 Task: Add a signature Kara Hall containing With sincere appreciation and gratitude, Kara Hall to email address softage.8@softage.net and add a label Business intelligence
Action: Mouse moved to (1243, 66)
Screenshot: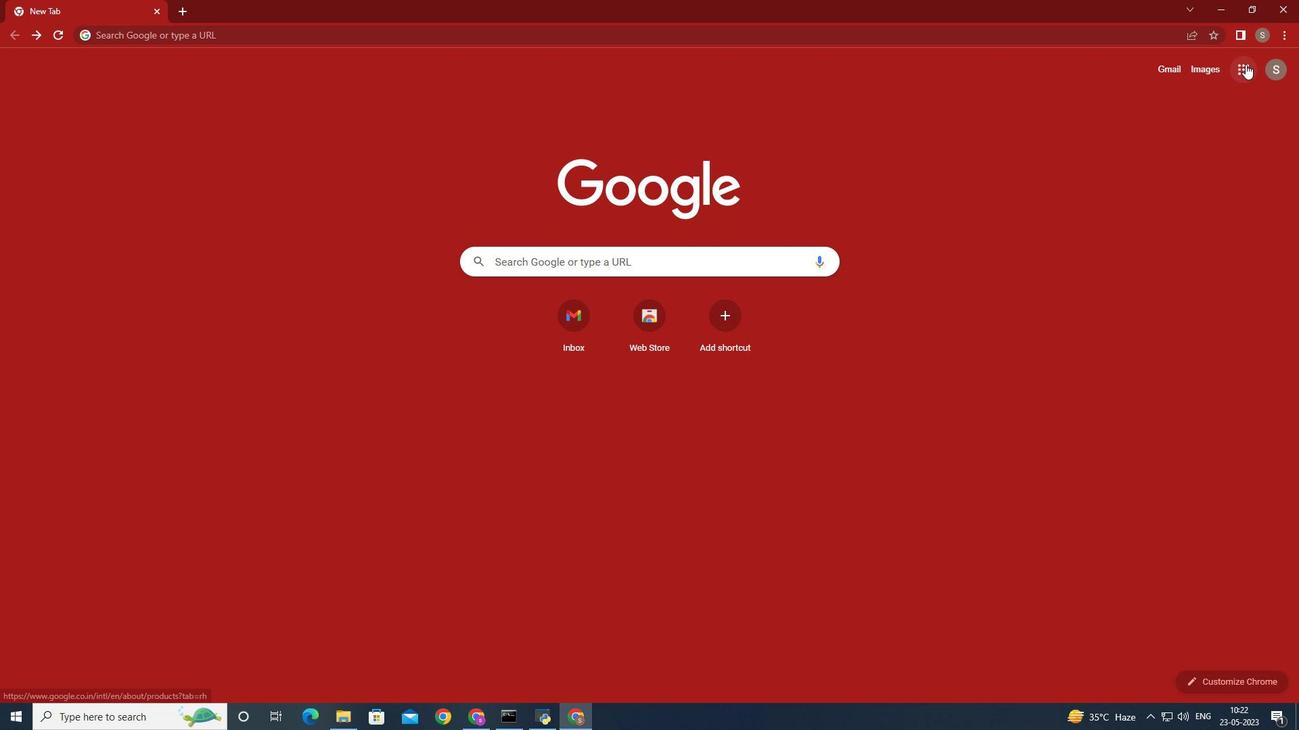
Action: Mouse pressed left at (1243, 66)
Screenshot: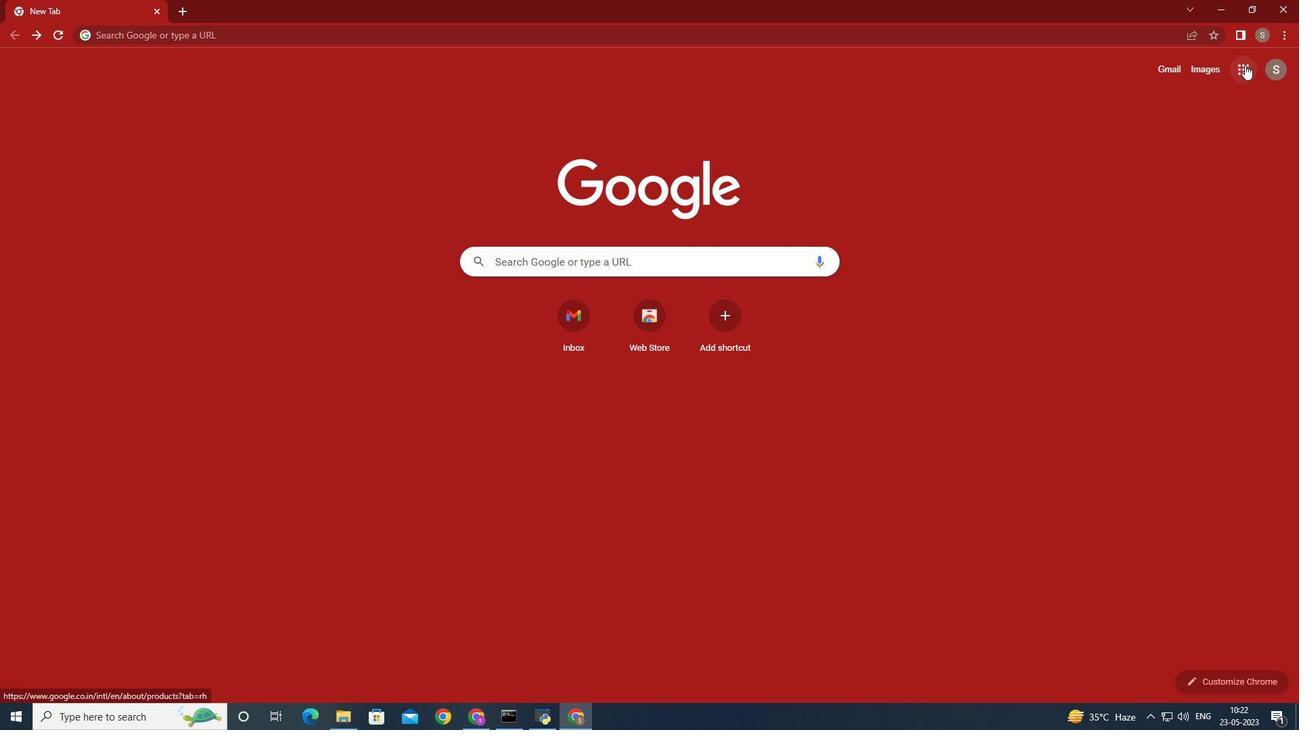 
Action: Mouse moved to (1184, 129)
Screenshot: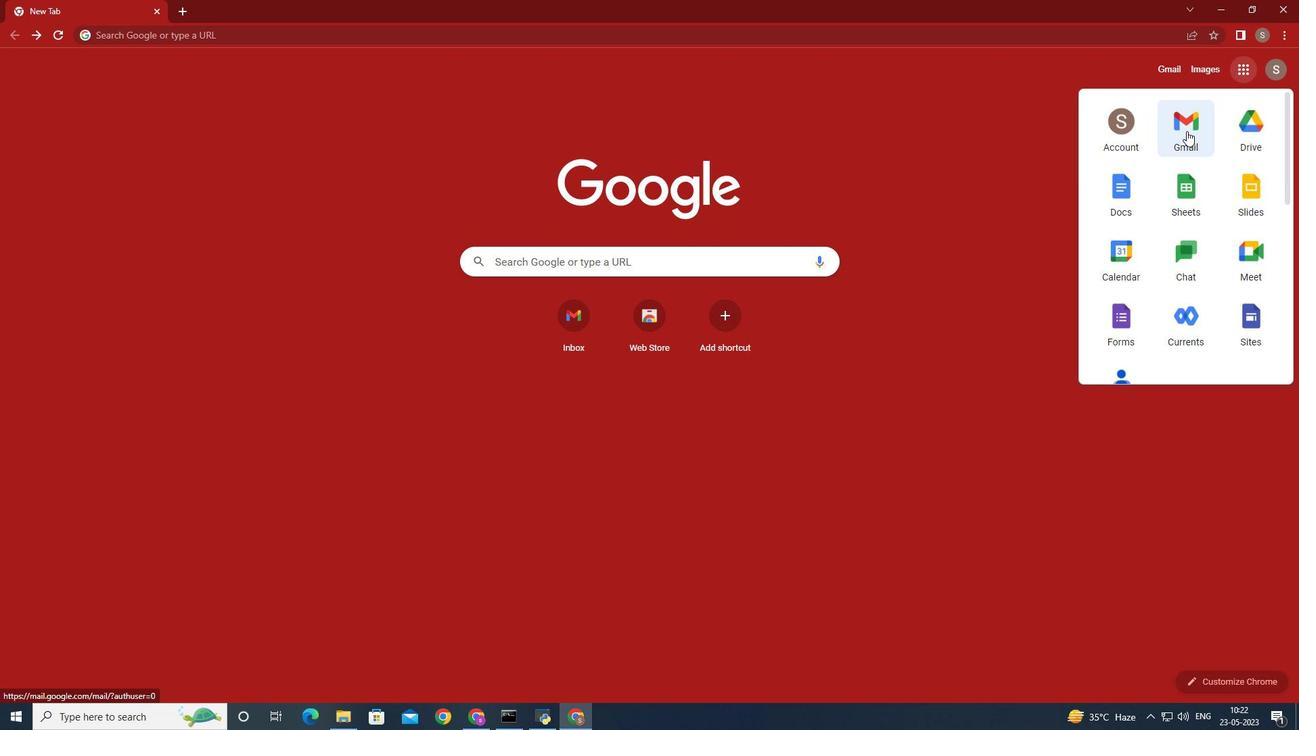 
Action: Mouse pressed left at (1184, 129)
Screenshot: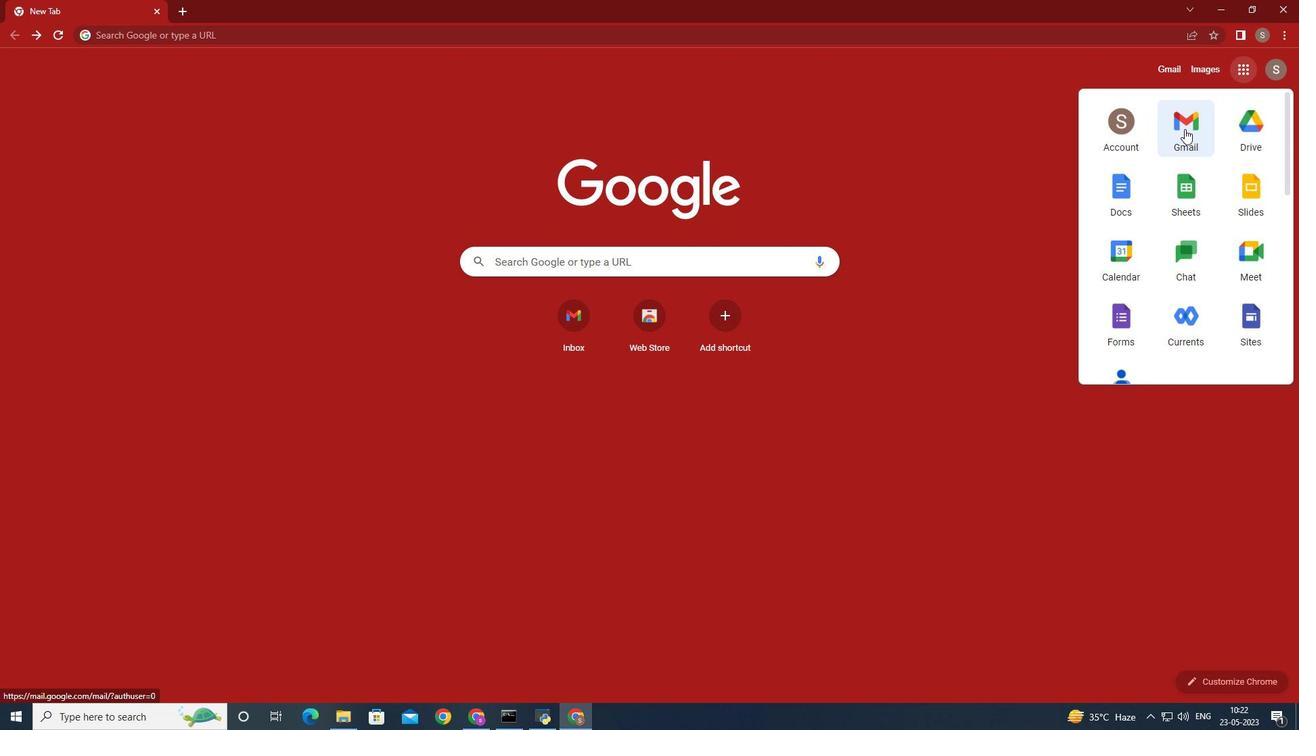 
Action: Mouse moved to (1143, 97)
Screenshot: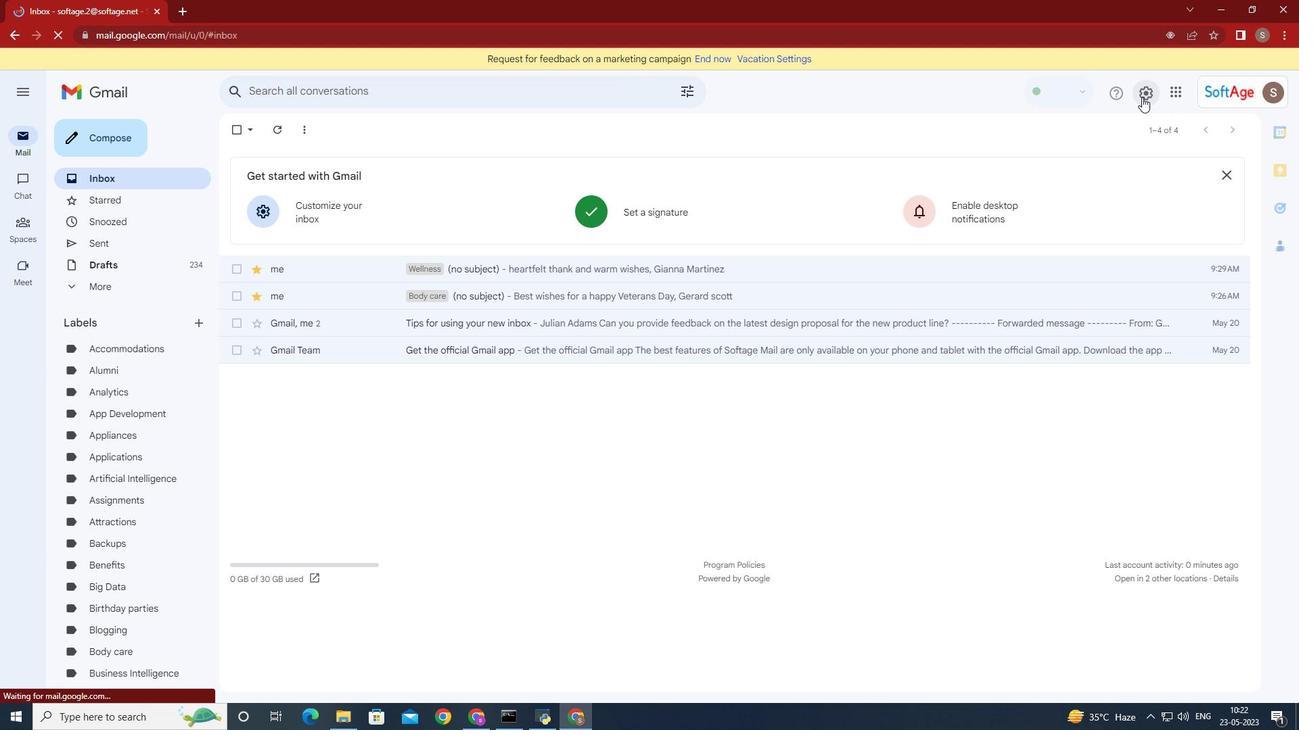 
Action: Mouse pressed left at (1143, 97)
Screenshot: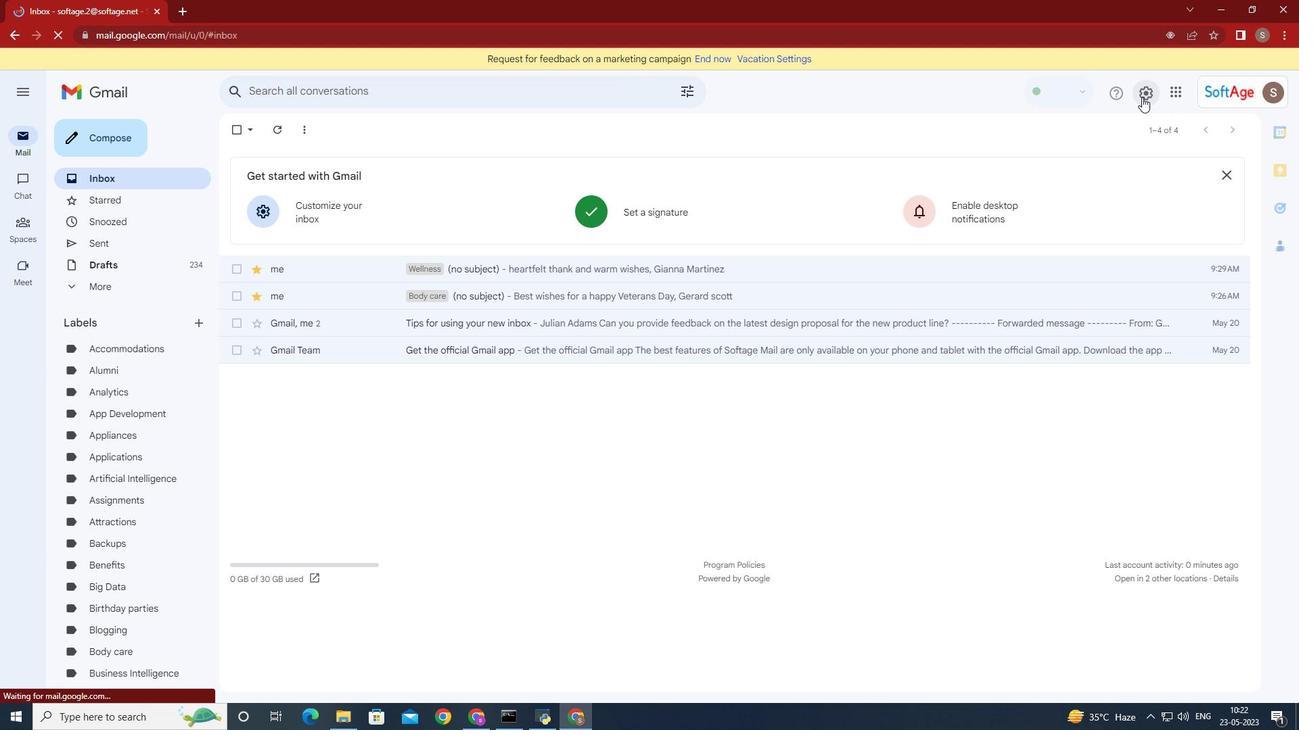 
Action: Mouse moved to (1156, 155)
Screenshot: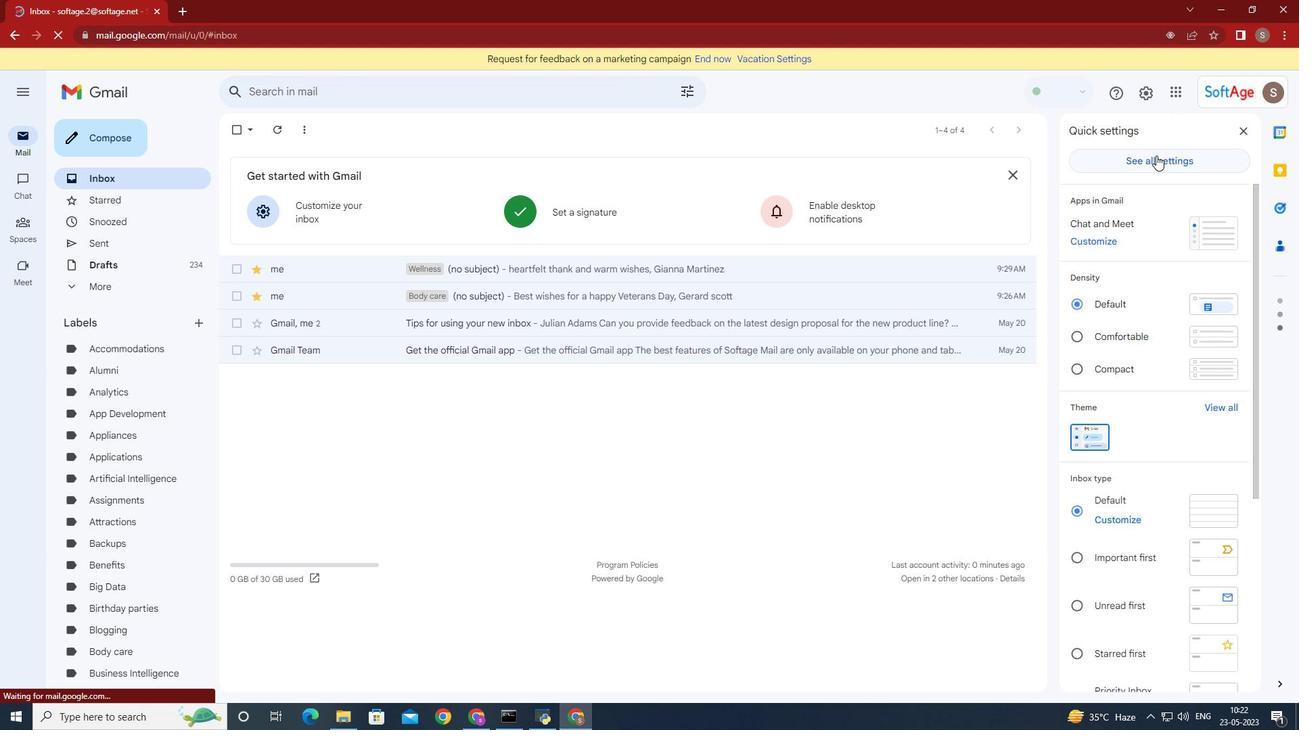 
Action: Mouse pressed left at (1156, 155)
Screenshot: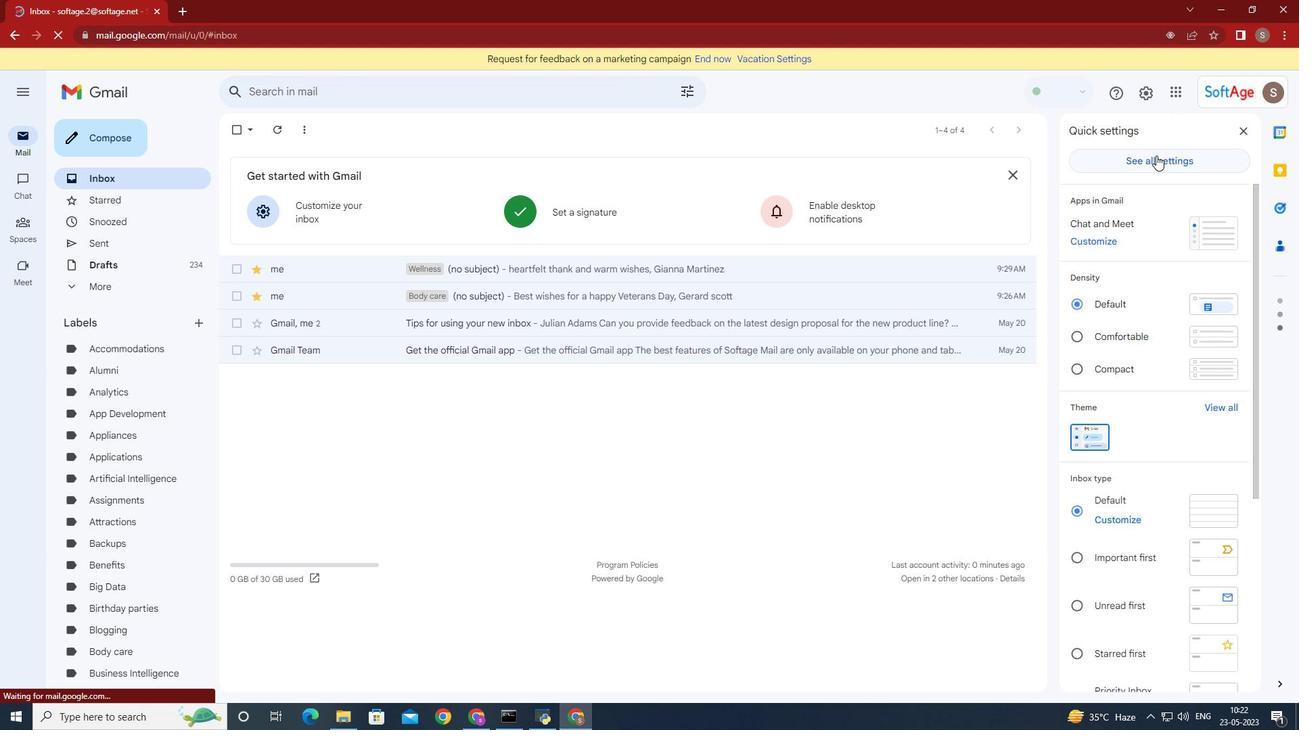 
Action: Mouse moved to (876, 188)
Screenshot: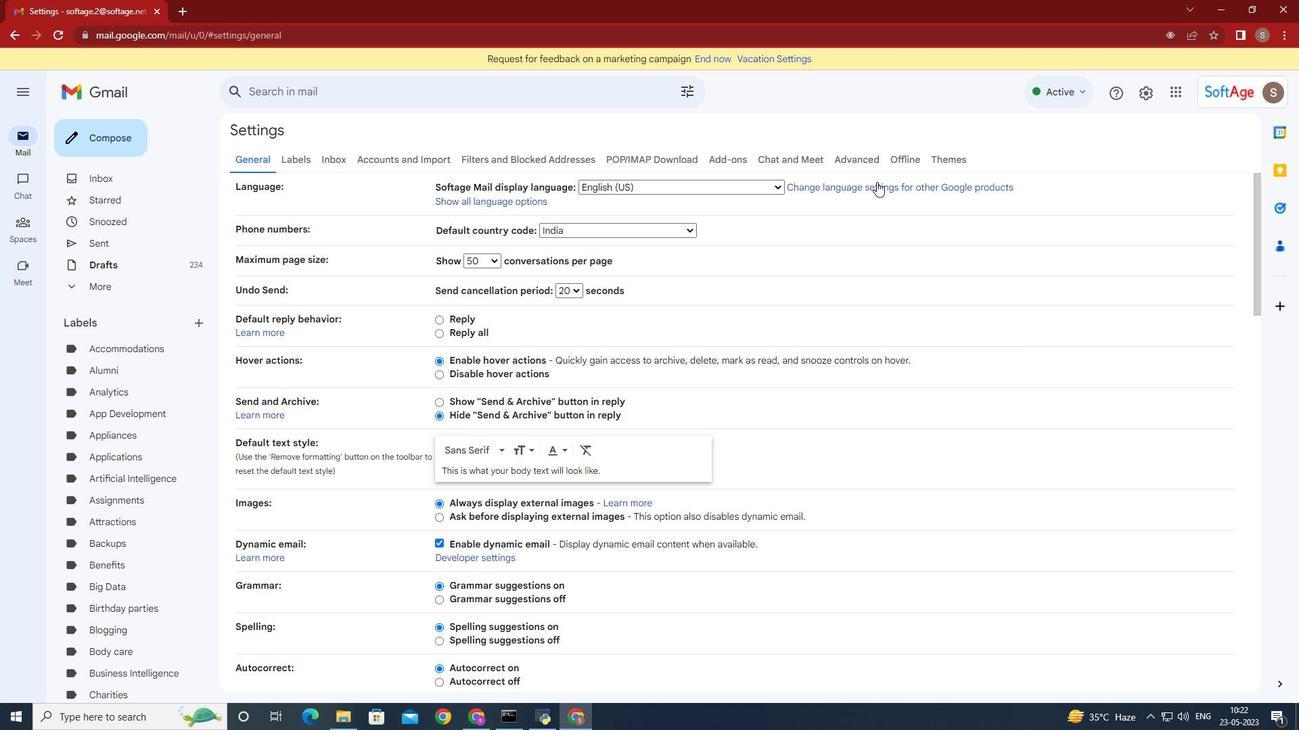 
Action: Mouse scrolled (876, 187) with delta (0, 0)
Screenshot: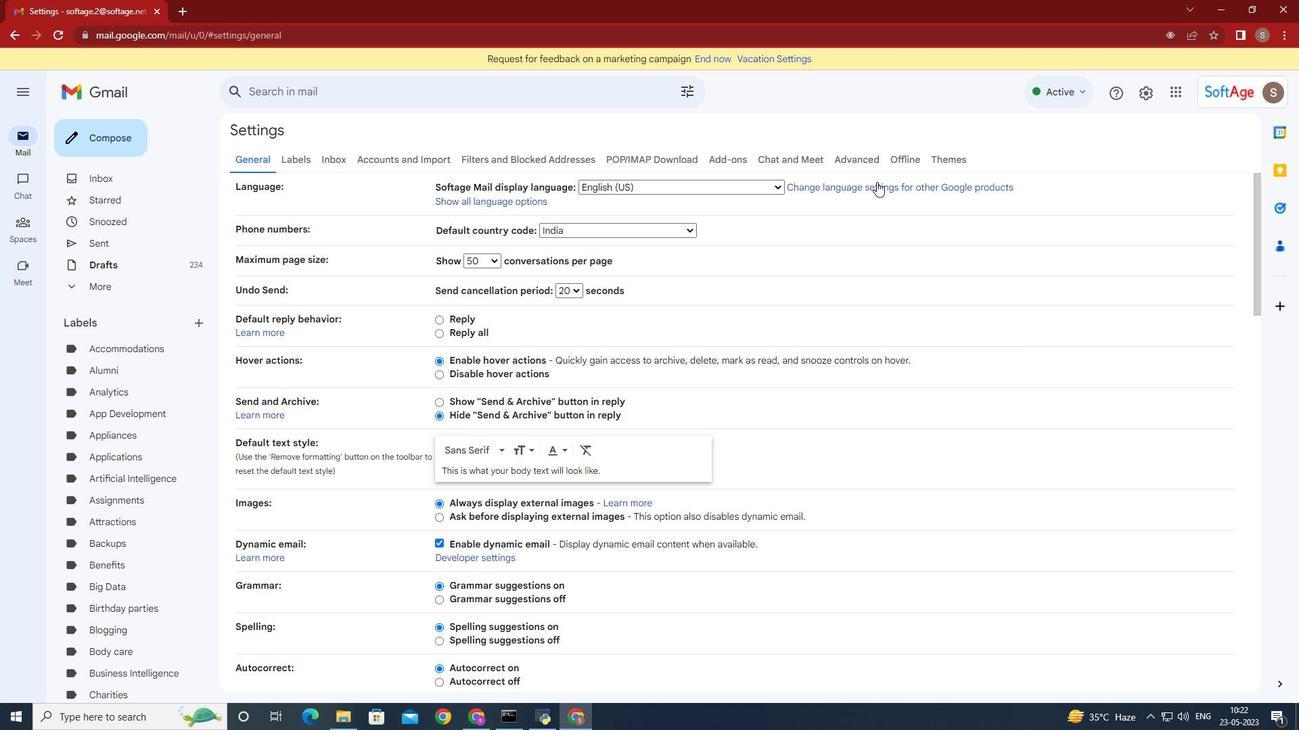 
Action: Mouse moved to (877, 190)
Screenshot: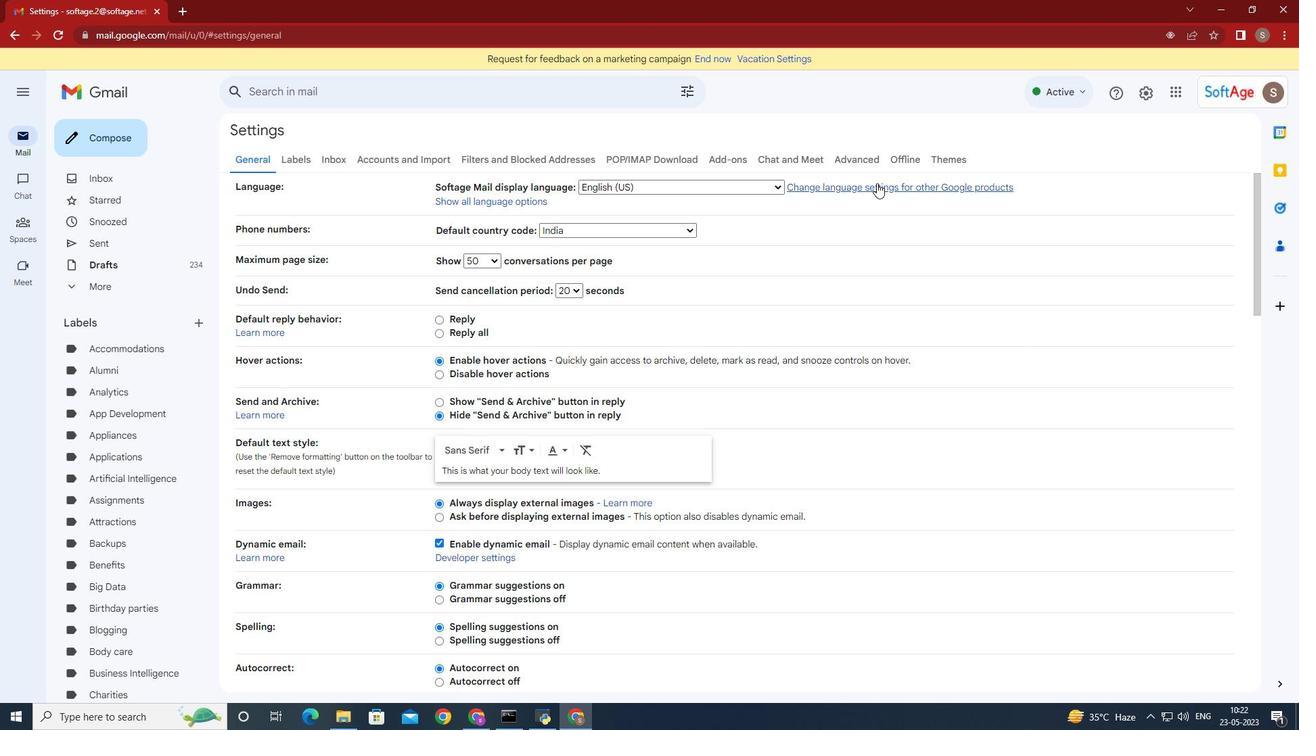 
Action: Mouse scrolled (877, 189) with delta (0, 0)
Screenshot: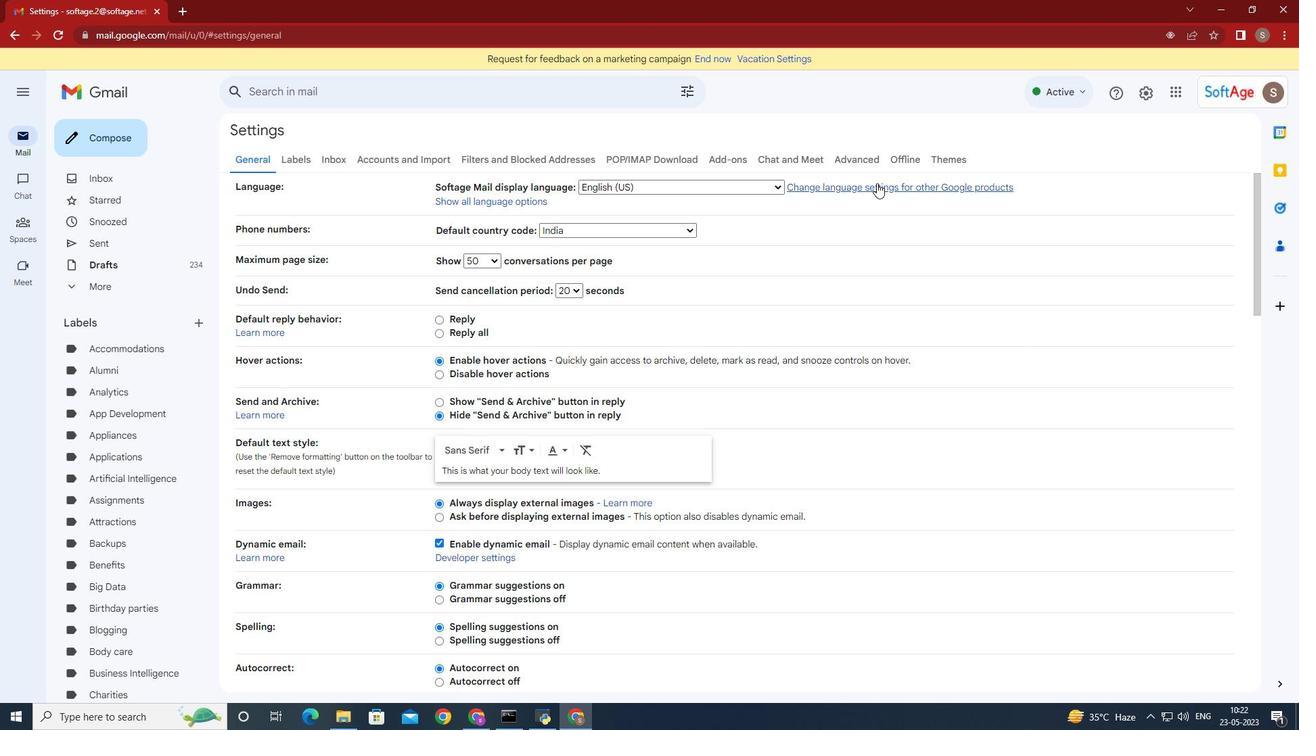 
Action: Mouse moved to (877, 190)
Screenshot: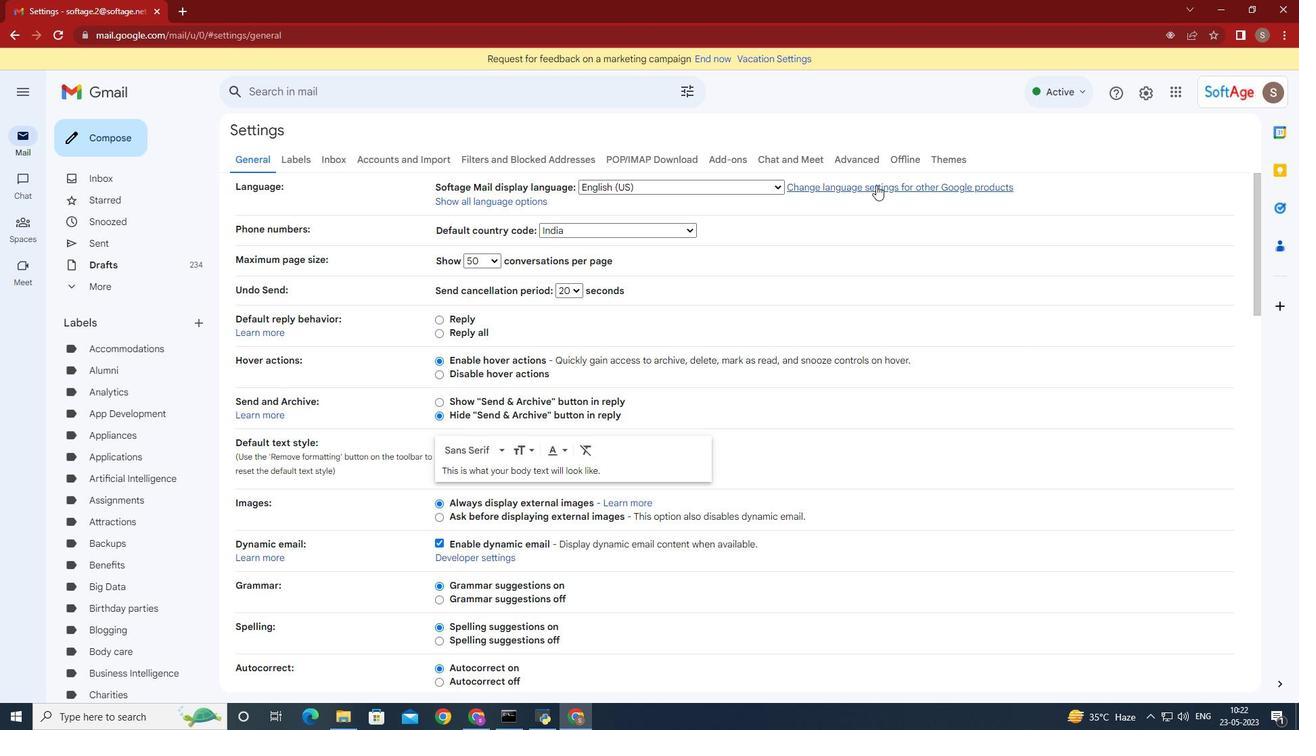 
Action: Mouse scrolled (877, 190) with delta (0, 0)
Screenshot: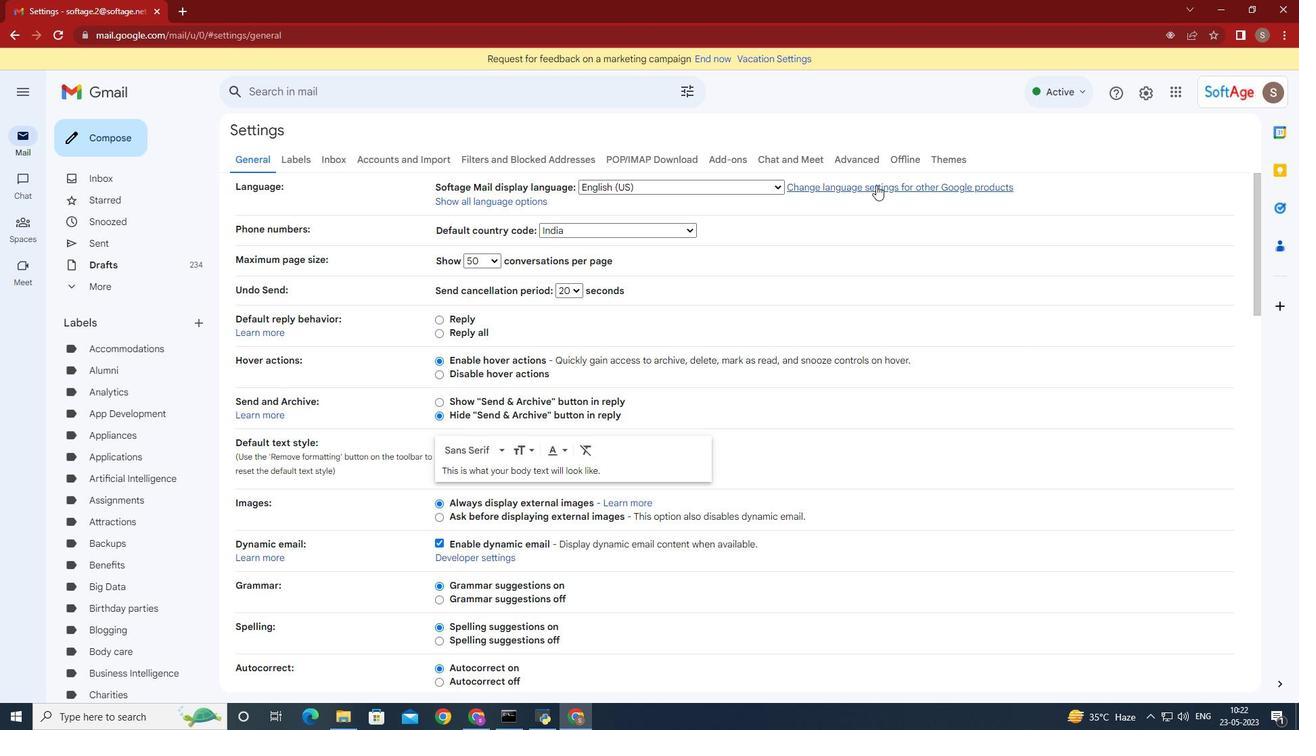 
Action: Mouse moved to (877, 191)
Screenshot: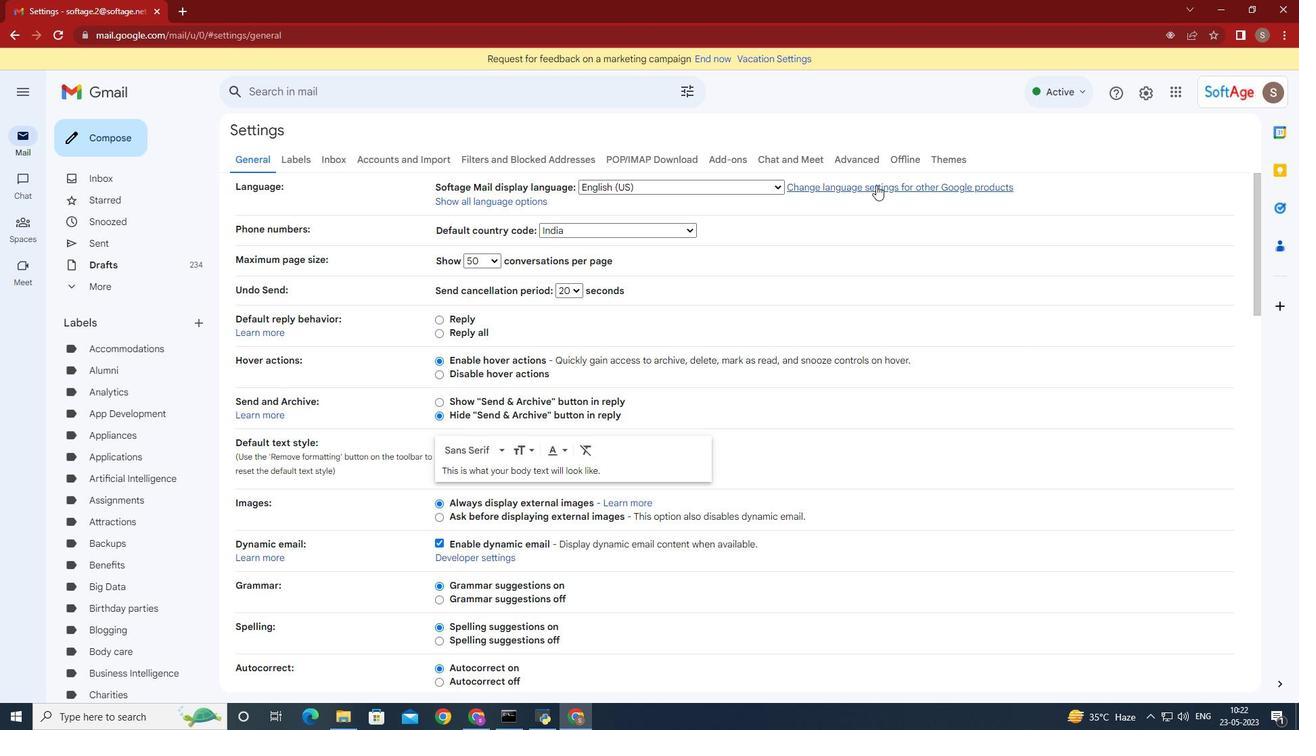 
Action: Mouse scrolled (877, 190) with delta (0, 0)
Screenshot: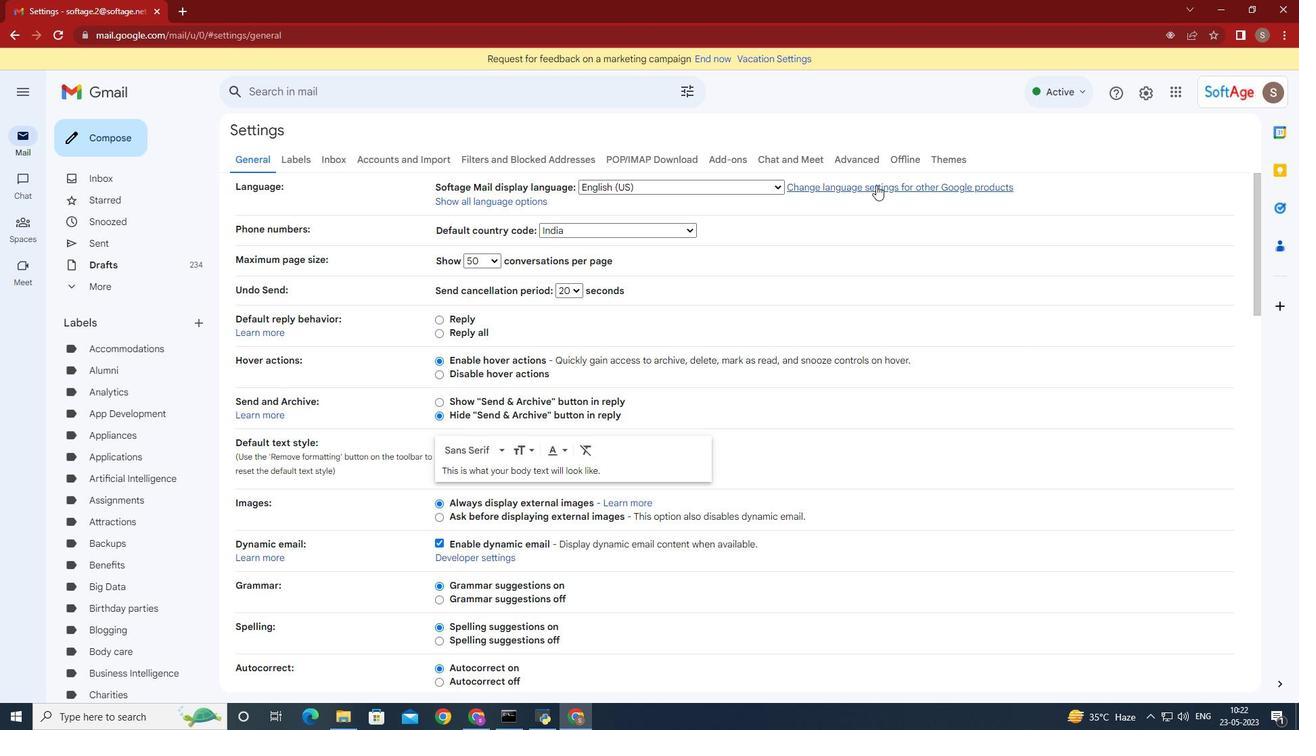 
Action: Mouse moved to (877, 191)
Screenshot: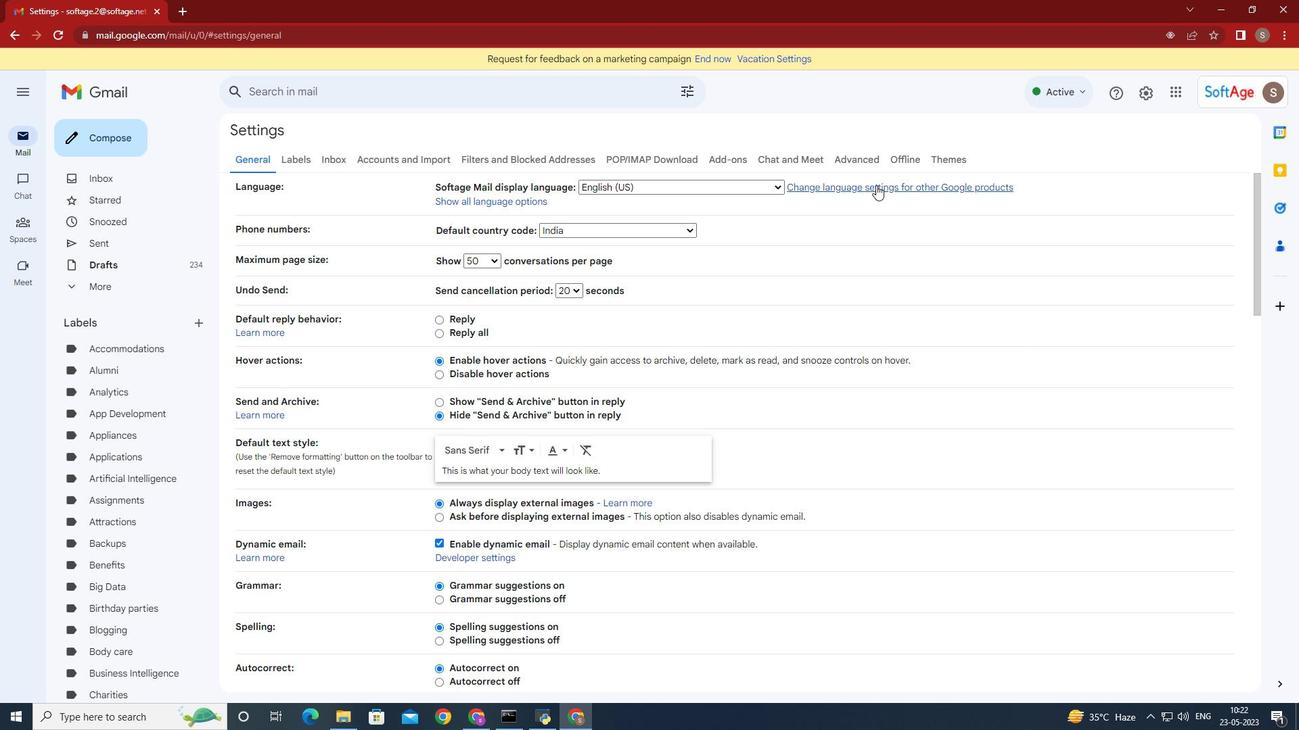 
Action: Mouse scrolled (877, 190) with delta (0, 0)
Screenshot: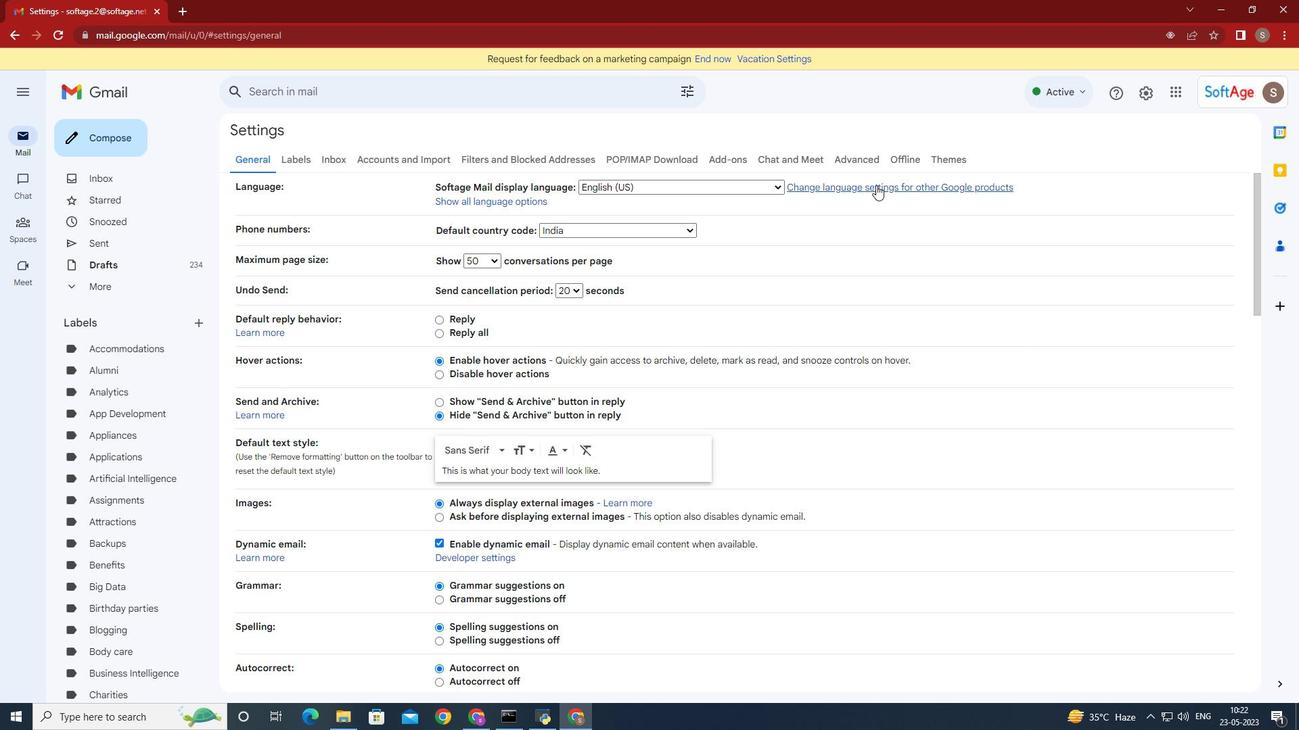 
Action: Mouse scrolled (877, 190) with delta (0, 0)
Screenshot: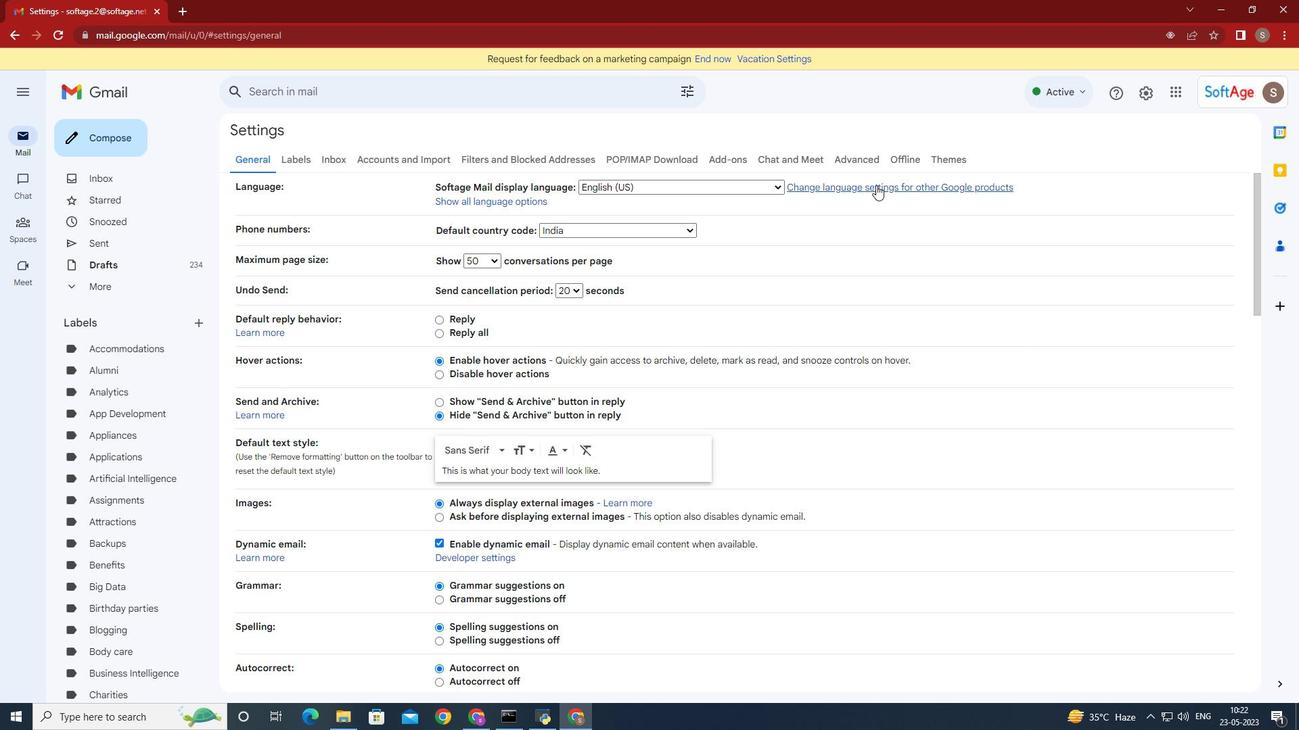 
Action: Mouse scrolled (877, 190) with delta (0, 0)
Screenshot: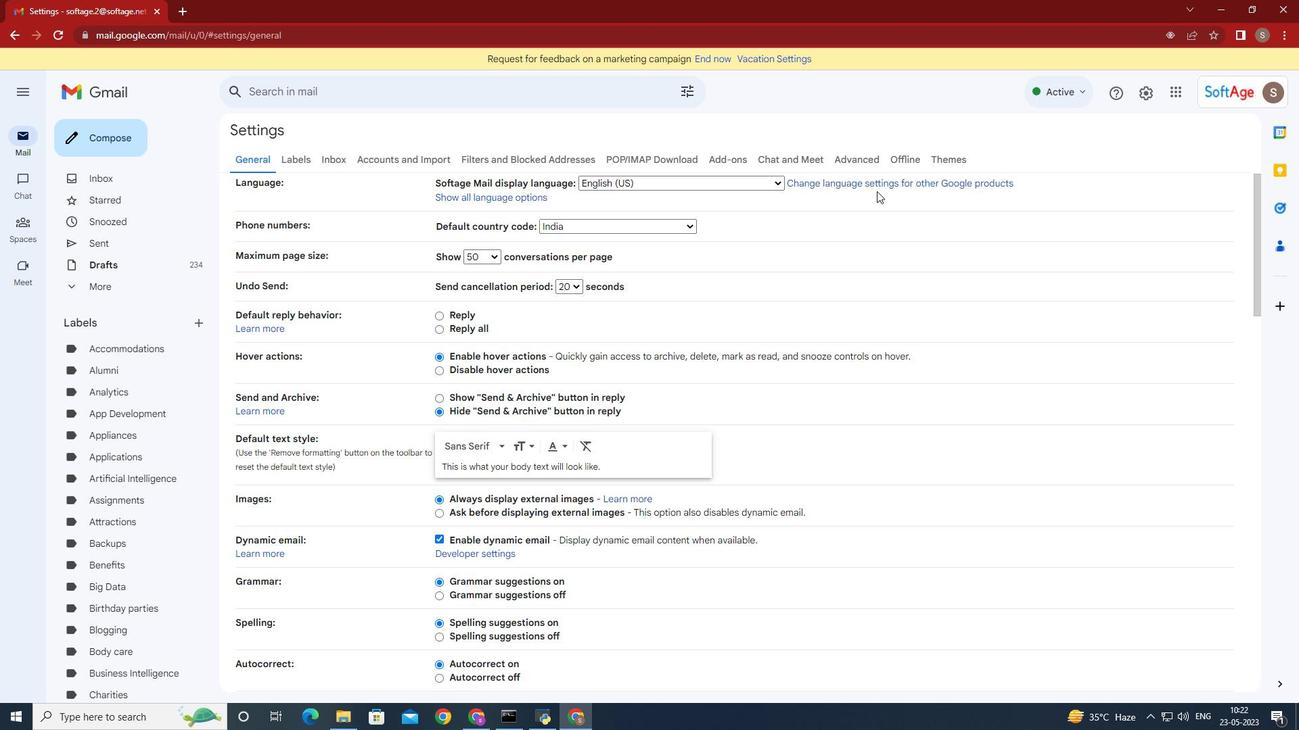 
Action: Mouse moved to (866, 207)
Screenshot: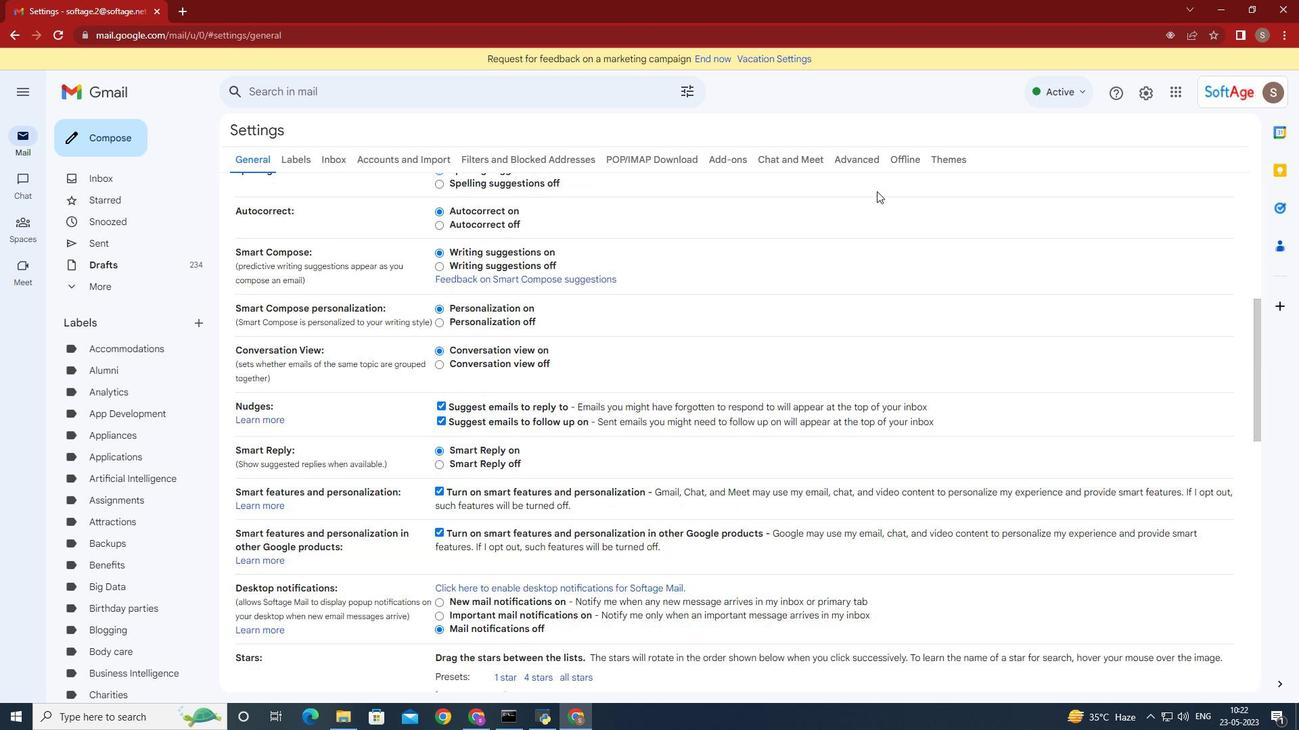 
Action: Mouse scrolled (866, 206) with delta (0, 0)
Screenshot: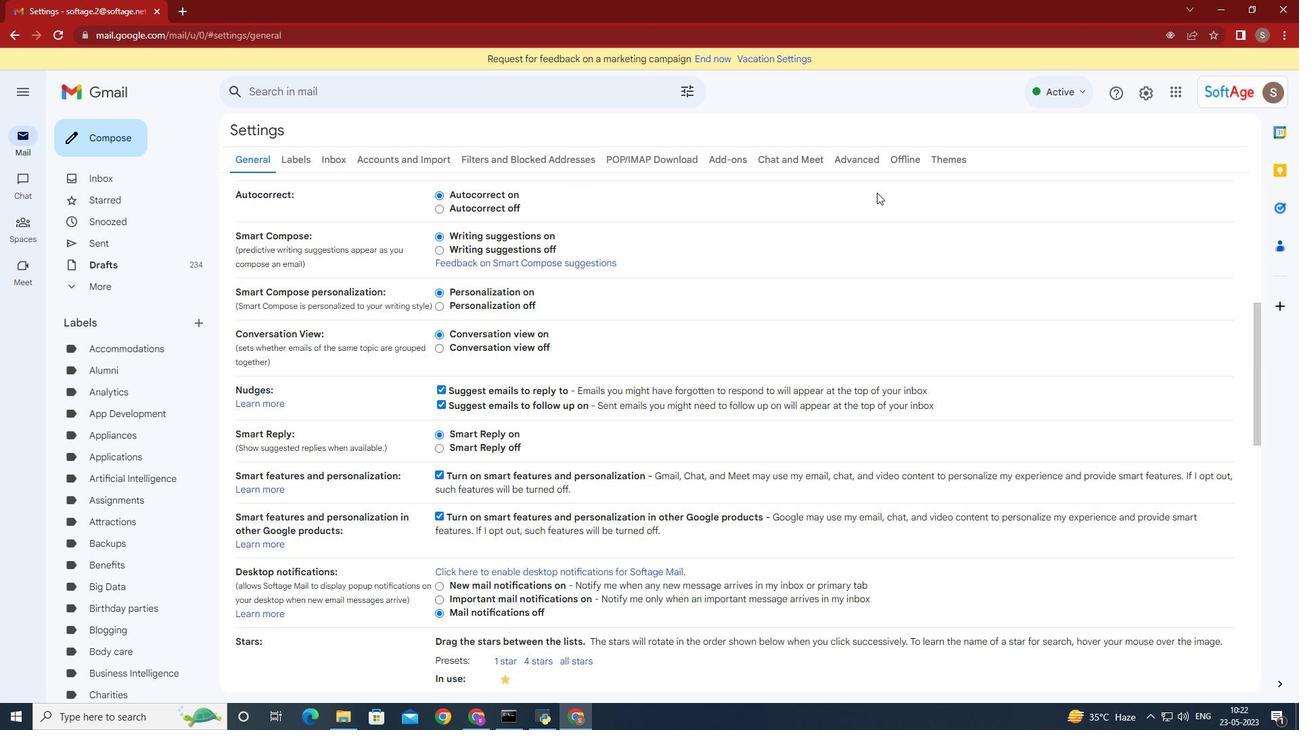 
Action: Mouse moved to (860, 214)
Screenshot: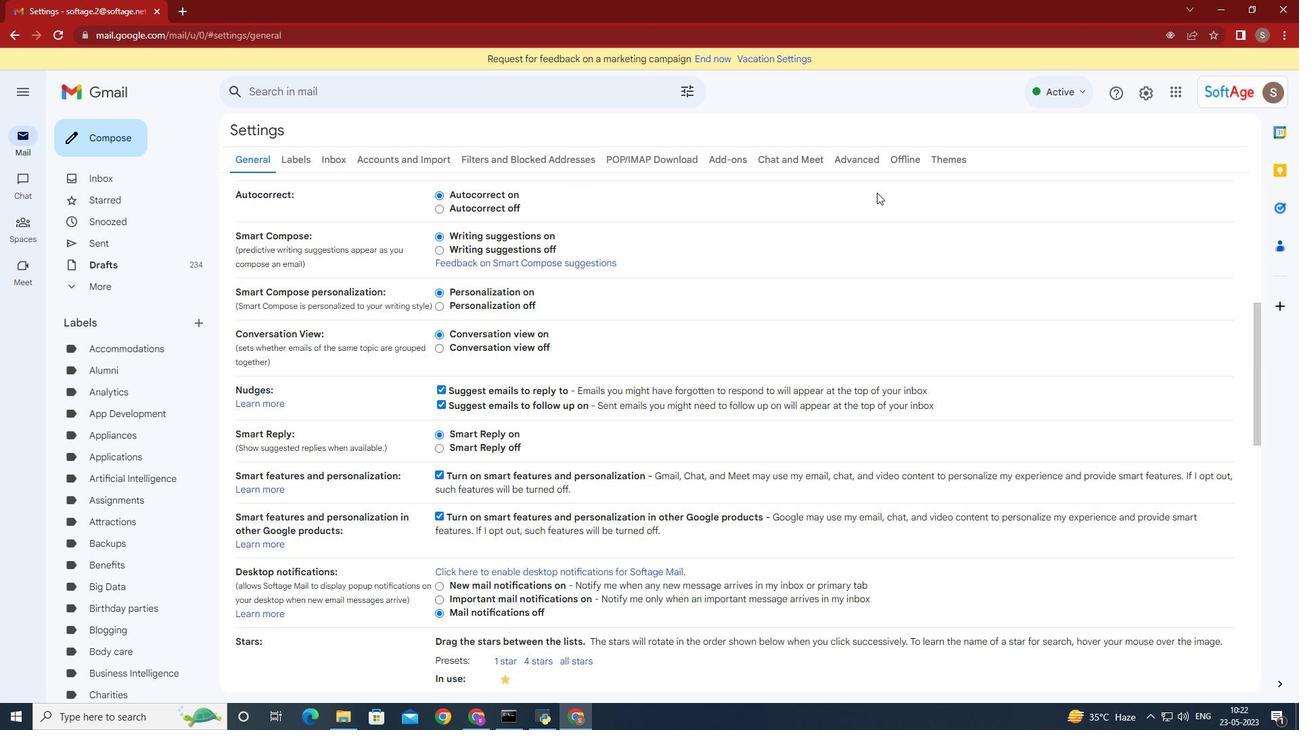 
Action: Mouse scrolled (860, 213) with delta (0, 0)
Screenshot: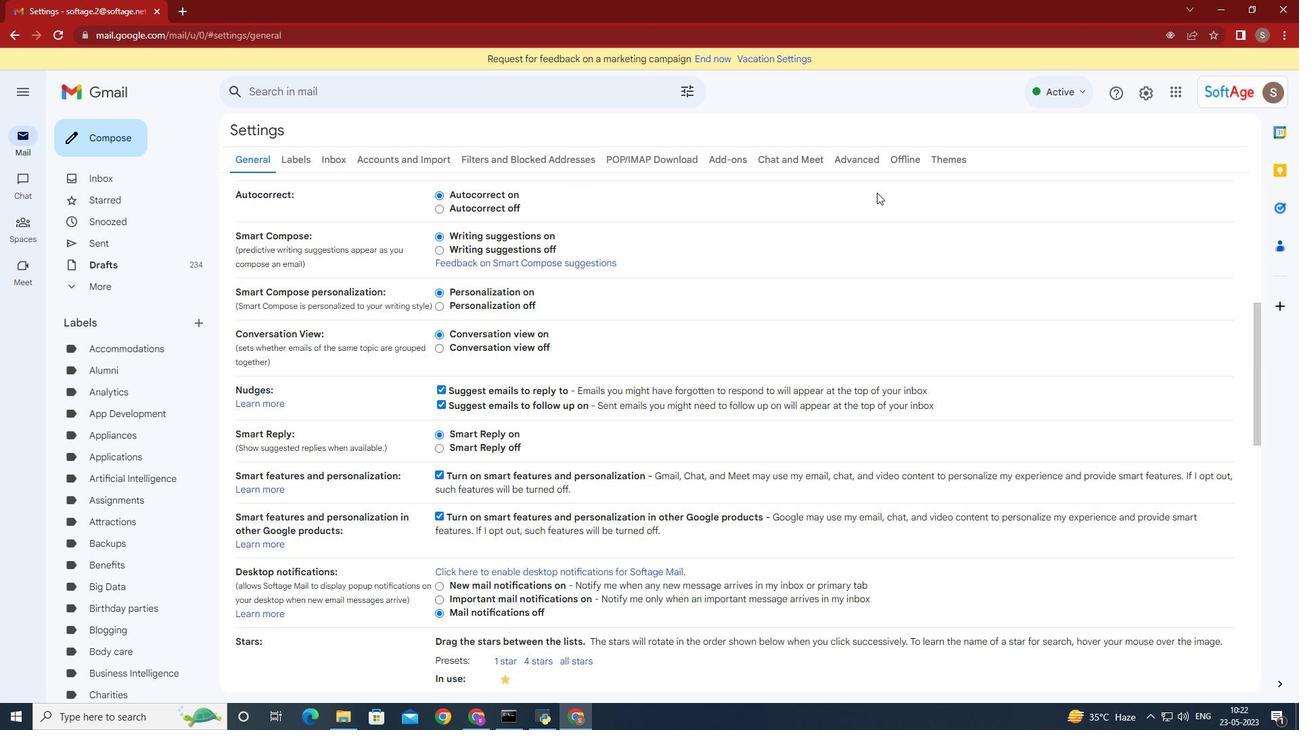 
Action: Mouse moved to (854, 219)
Screenshot: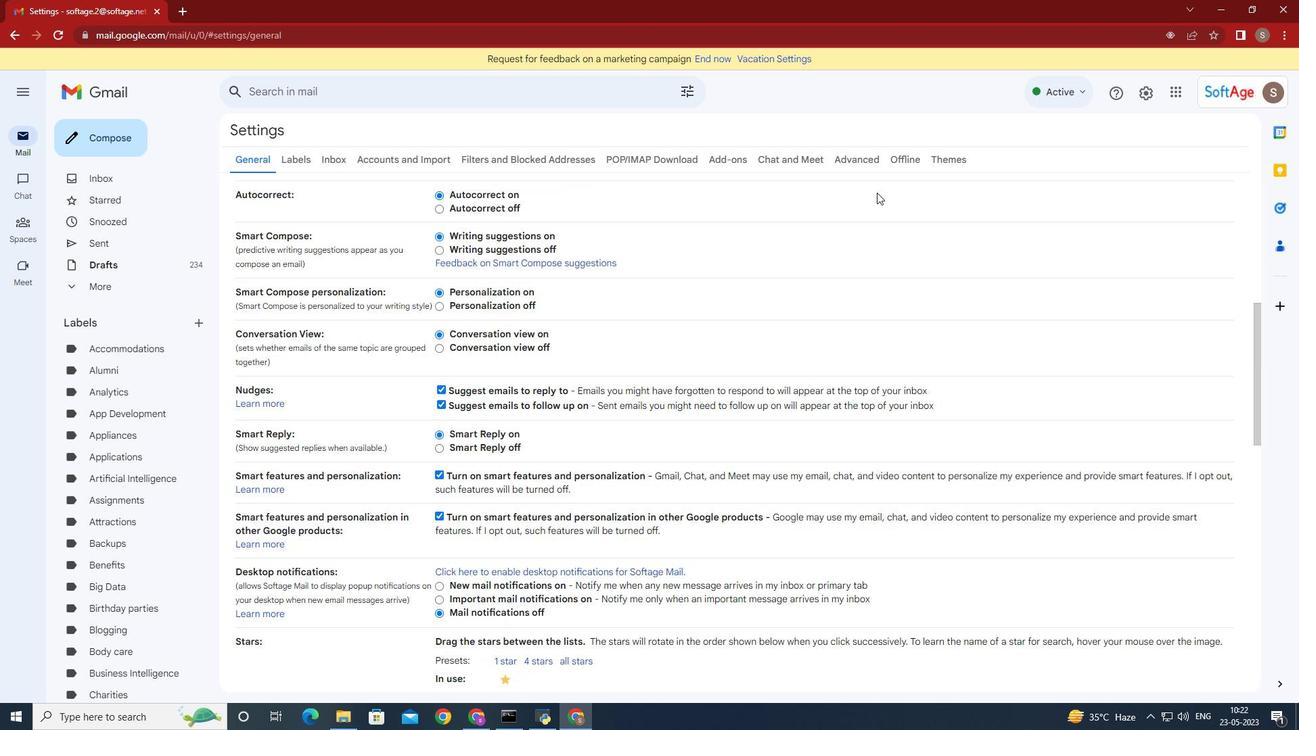 
Action: Mouse scrolled (854, 219) with delta (0, 0)
Screenshot: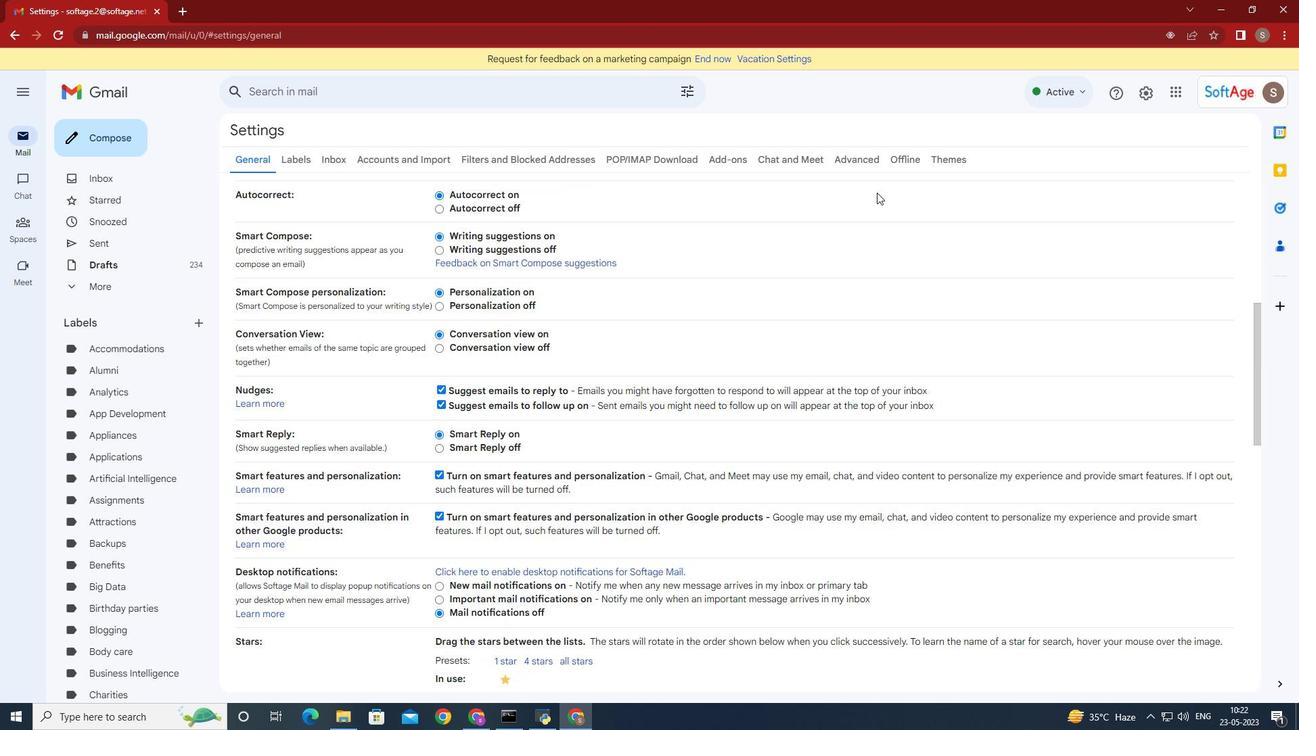 
Action: Mouse moved to (850, 223)
Screenshot: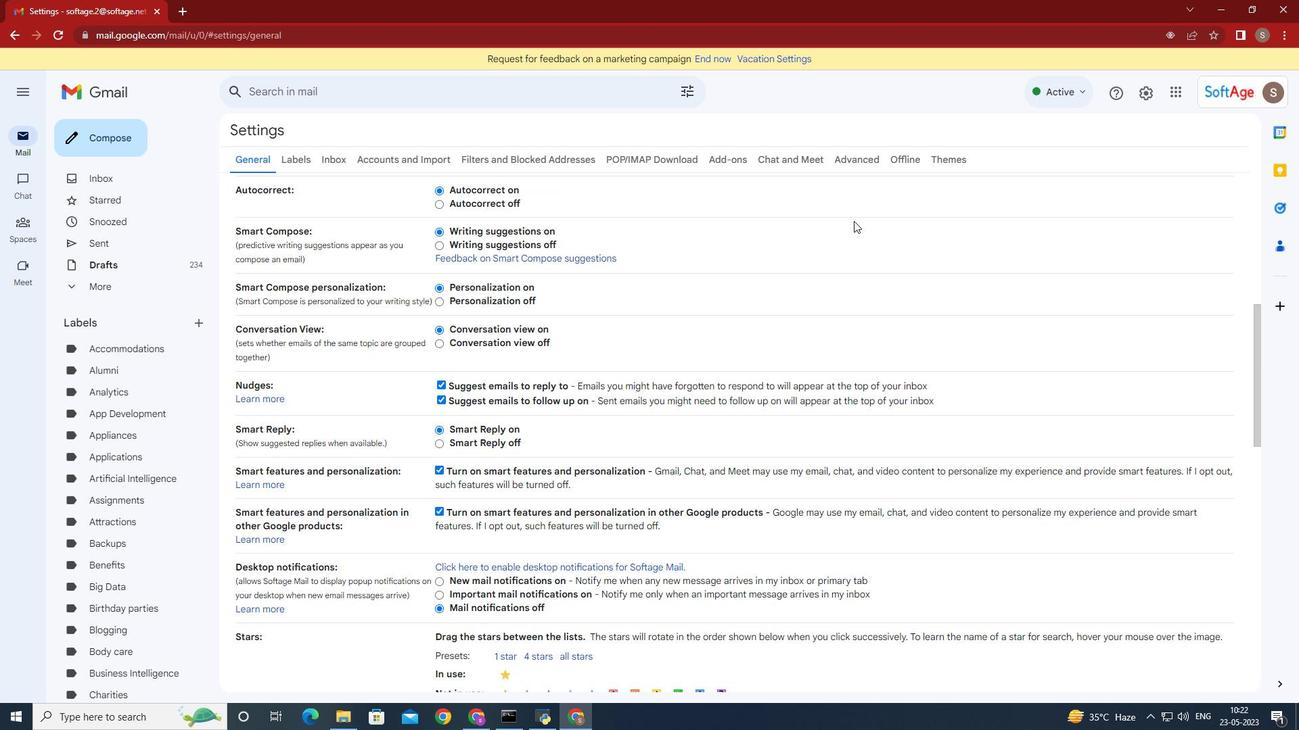 
Action: Mouse scrolled (851, 222) with delta (0, 0)
Screenshot: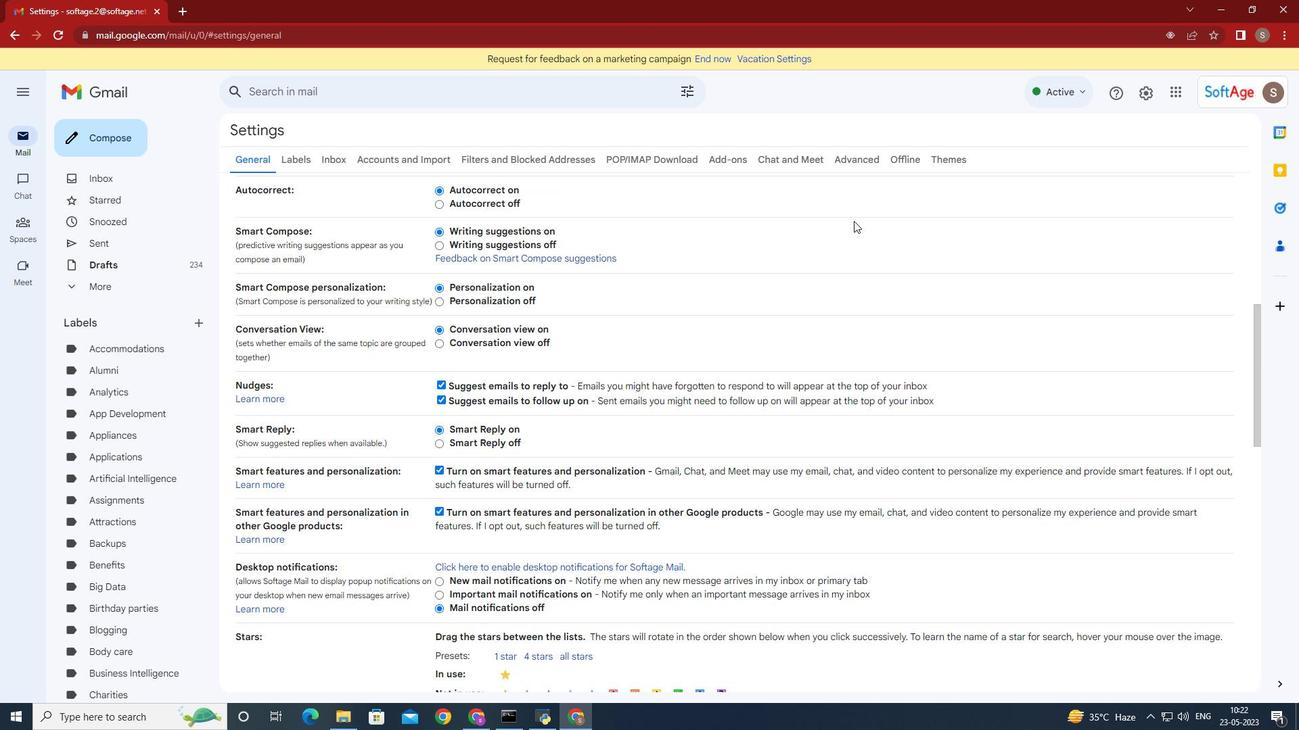 
Action: Mouse scrolled (850, 222) with delta (0, 0)
Screenshot: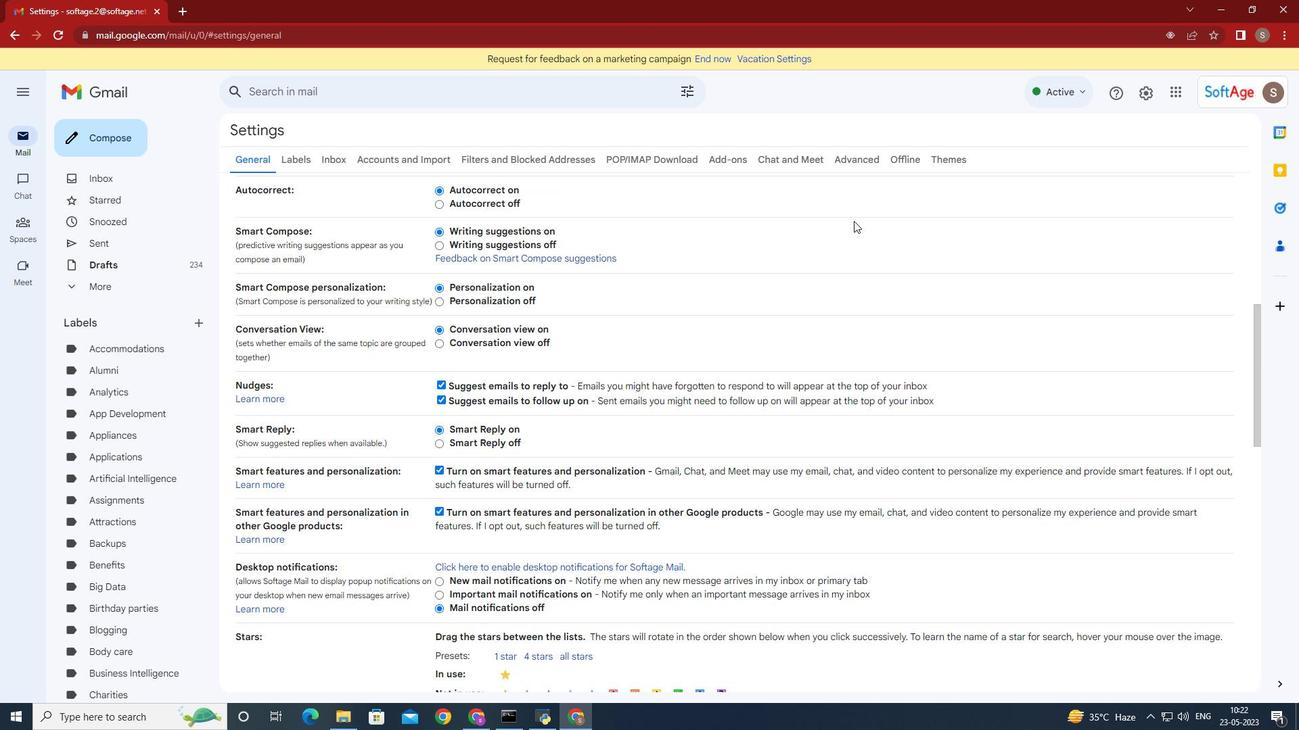 
Action: Mouse moved to (822, 260)
Screenshot: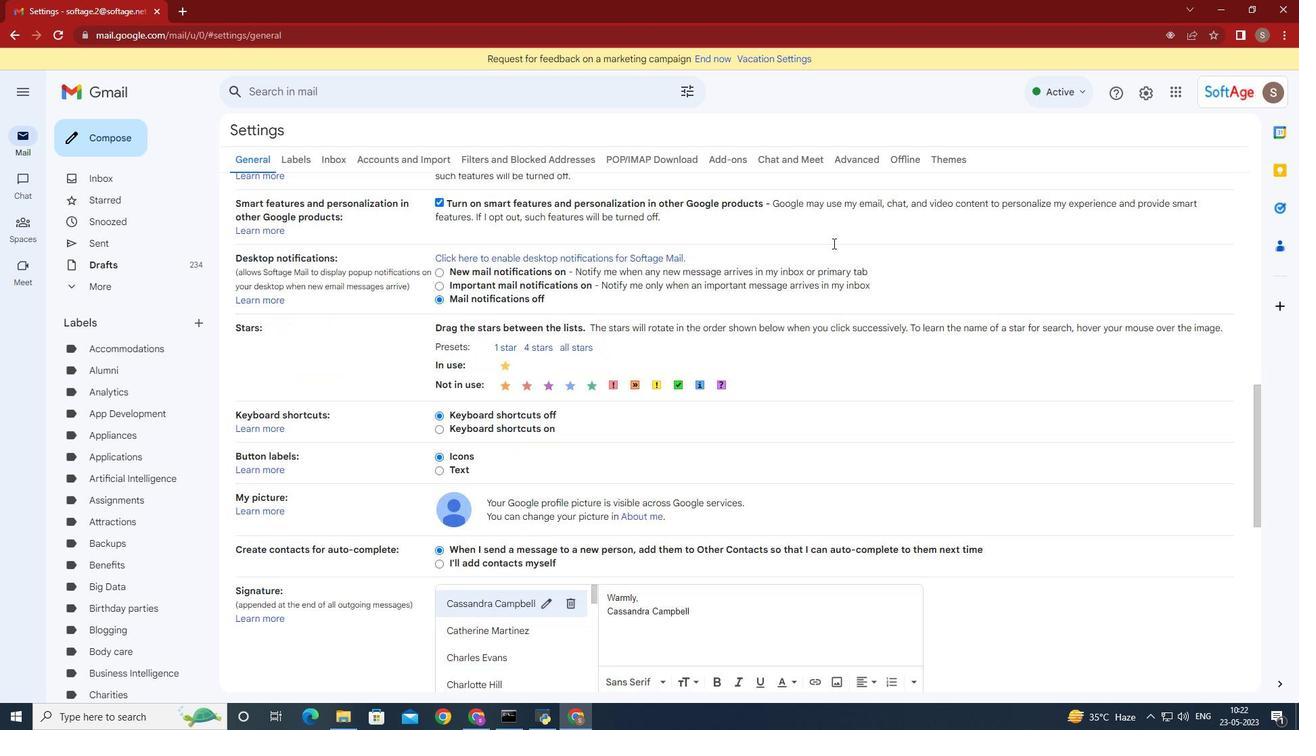 
Action: Mouse scrolled (822, 259) with delta (0, 0)
Screenshot: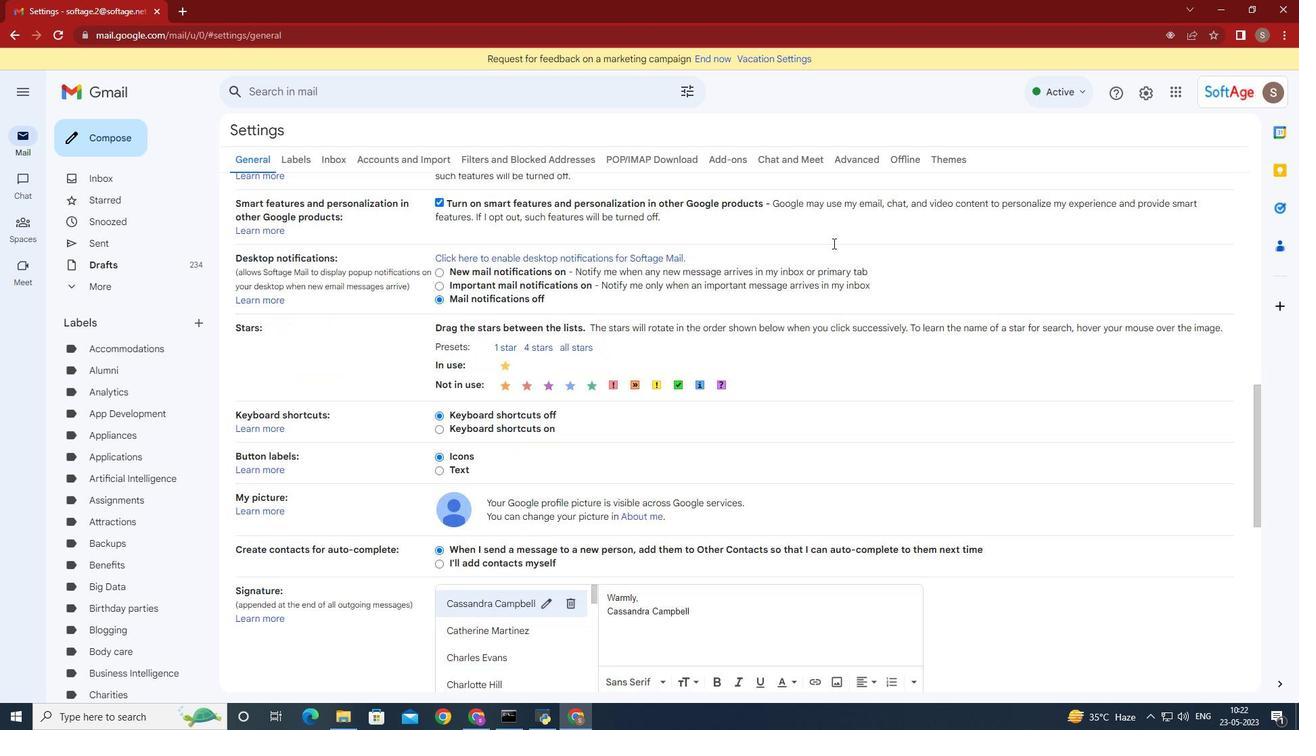 
Action: Mouse moved to (821, 262)
Screenshot: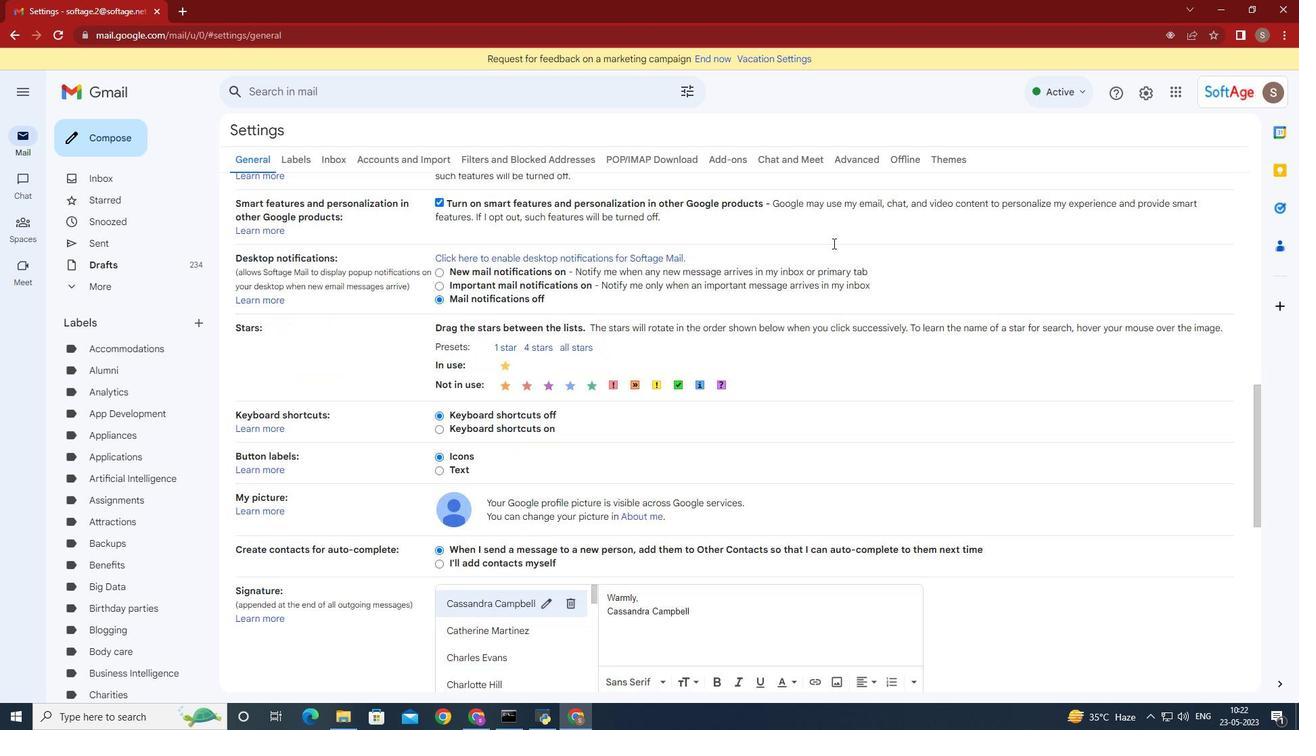 
Action: Mouse scrolled (821, 261) with delta (0, 0)
Screenshot: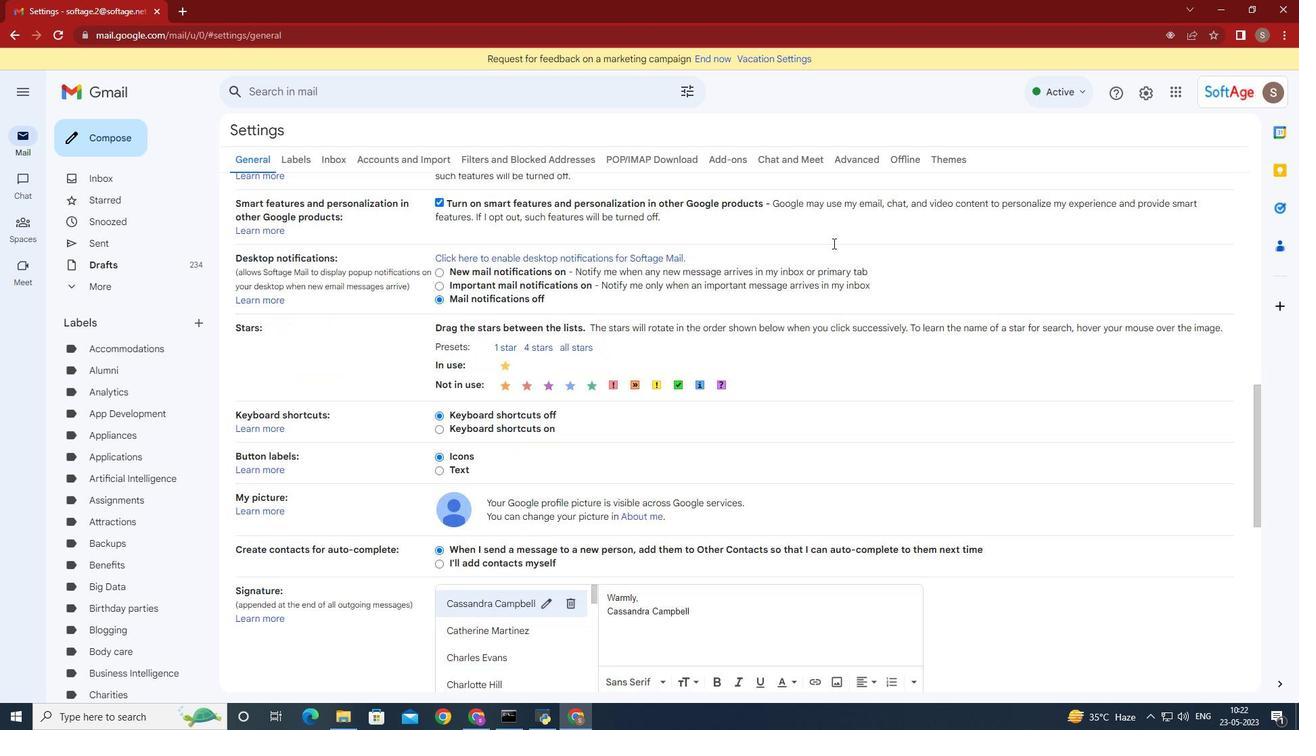 
Action: Mouse moved to (821, 263)
Screenshot: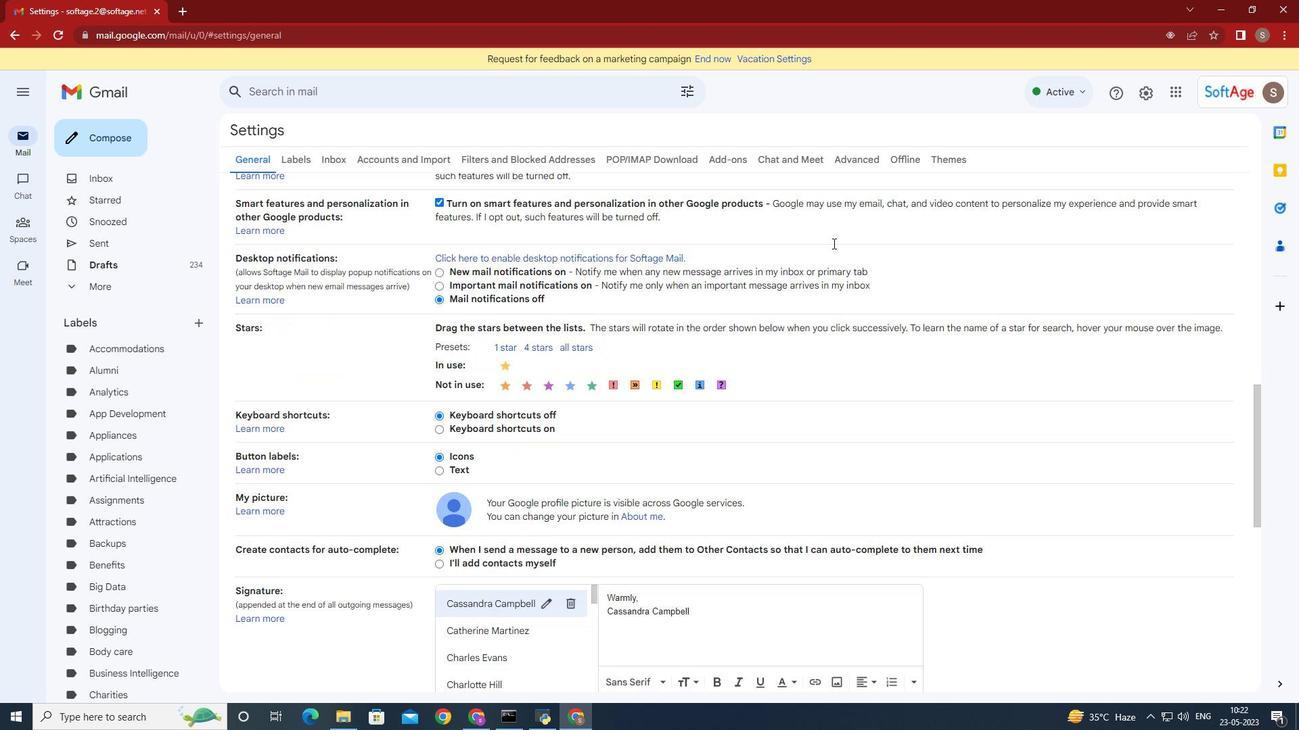
Action: Mouse scrolled (821, 263) with delta (0, 0)
Screenshot: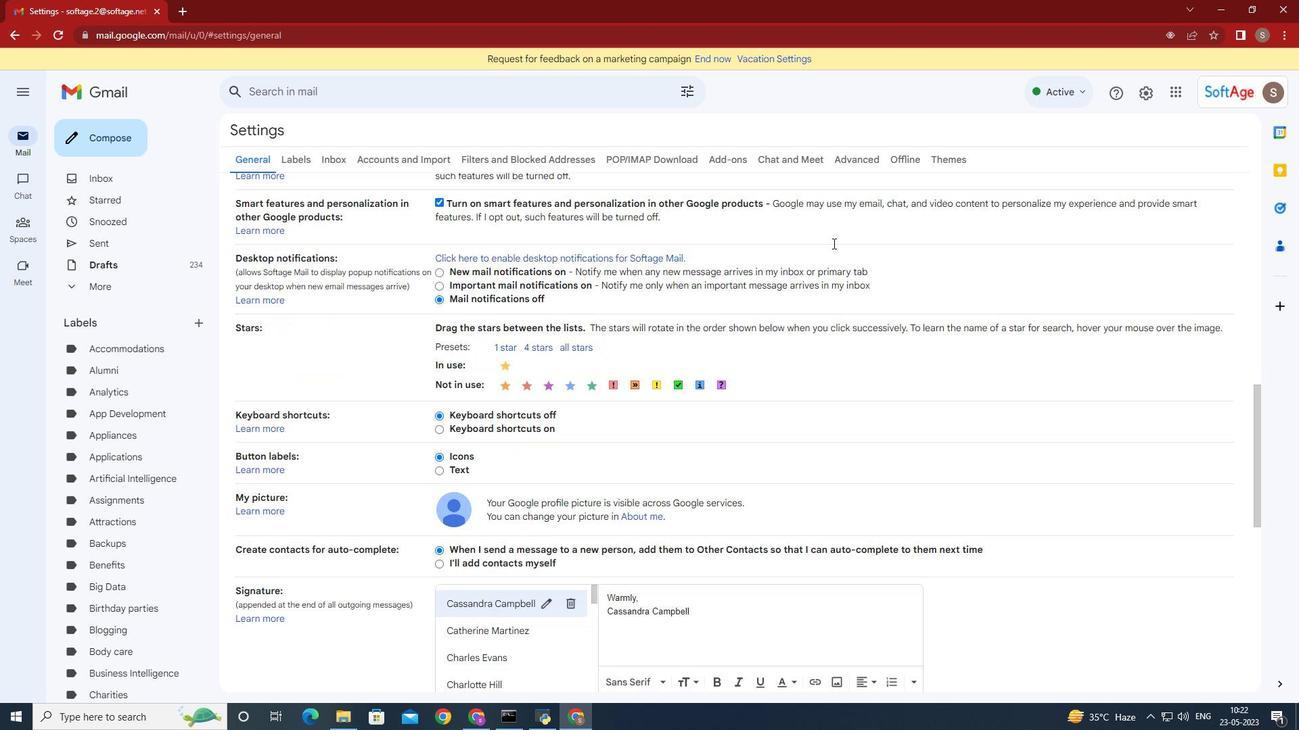 
Action: Mouse moved to (822, 264)
Screenshot: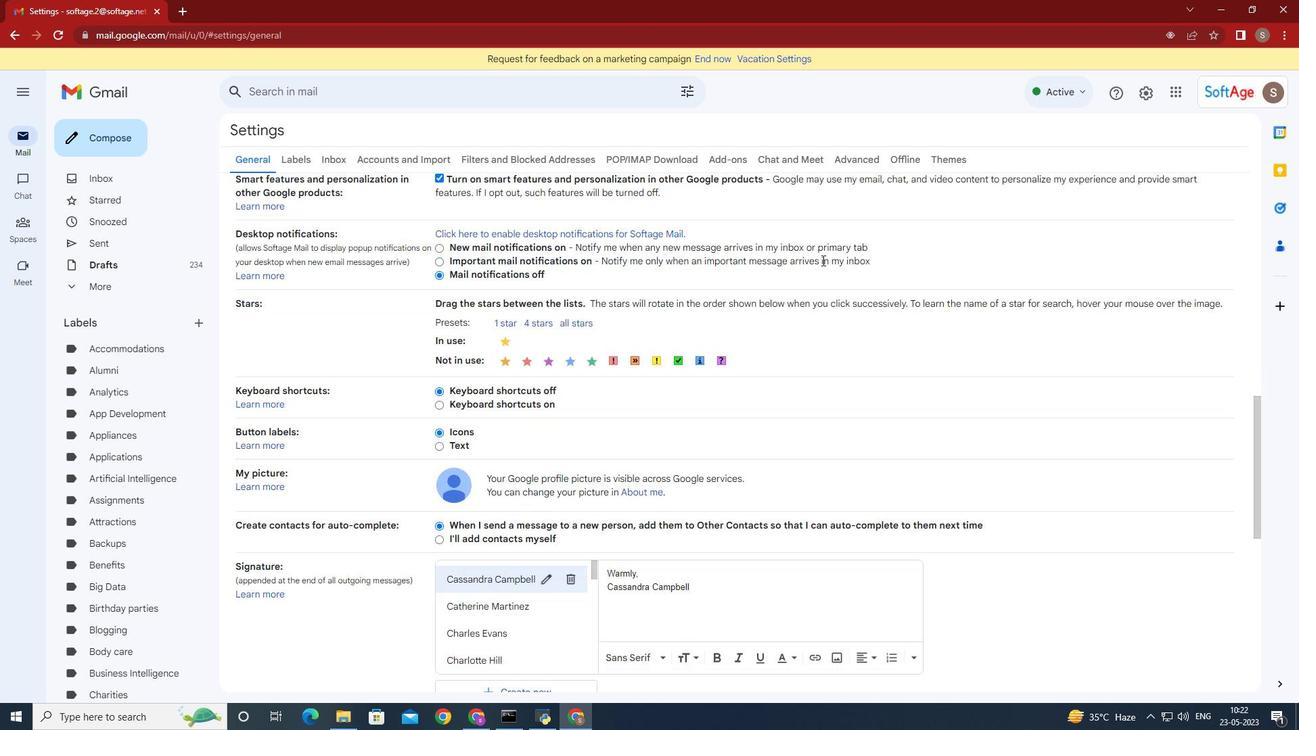 
Action: Mouse scrolled (822, 263) with delta (0, 0)
Screenshot: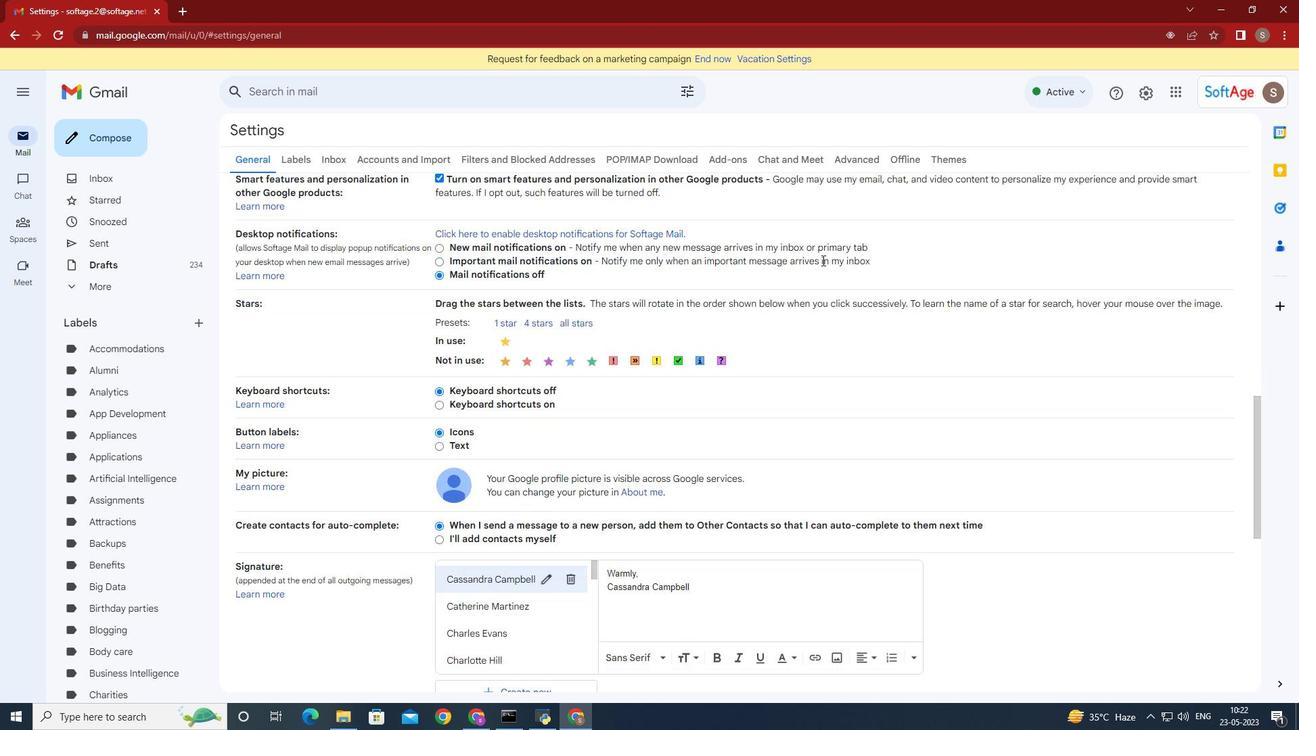 
Action: Mouse moved to (823, 264)
Screenshot: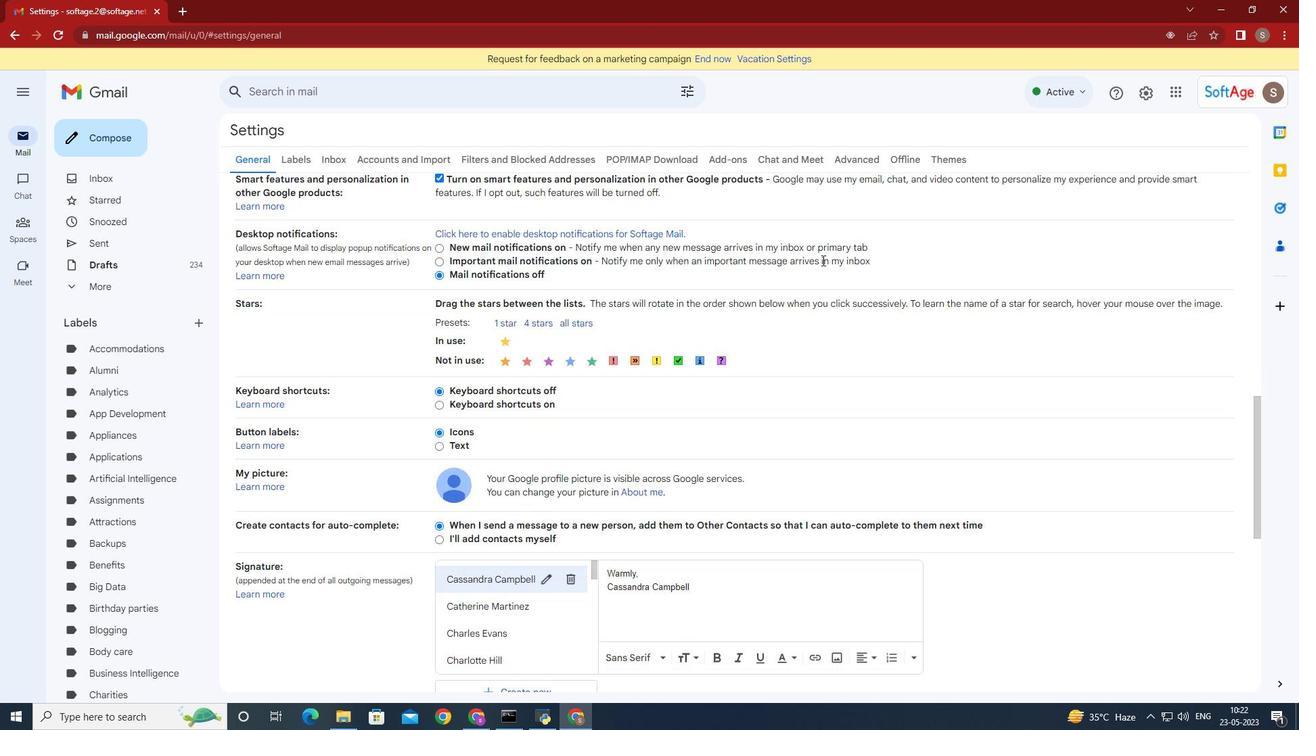 
Action: Mouse scrolled (823, 263) with delta (0, 0)
Screenshot: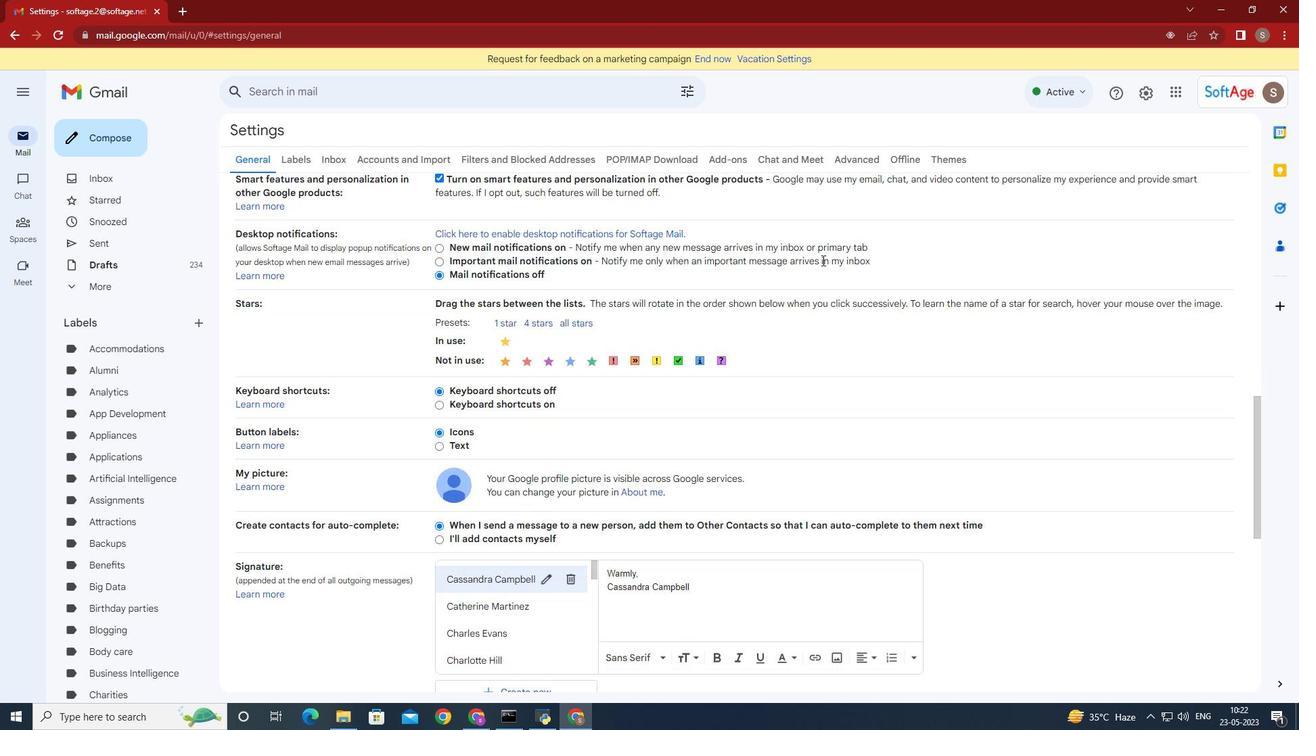 
Action: Mouse moved to (527, 352)
Screenshot: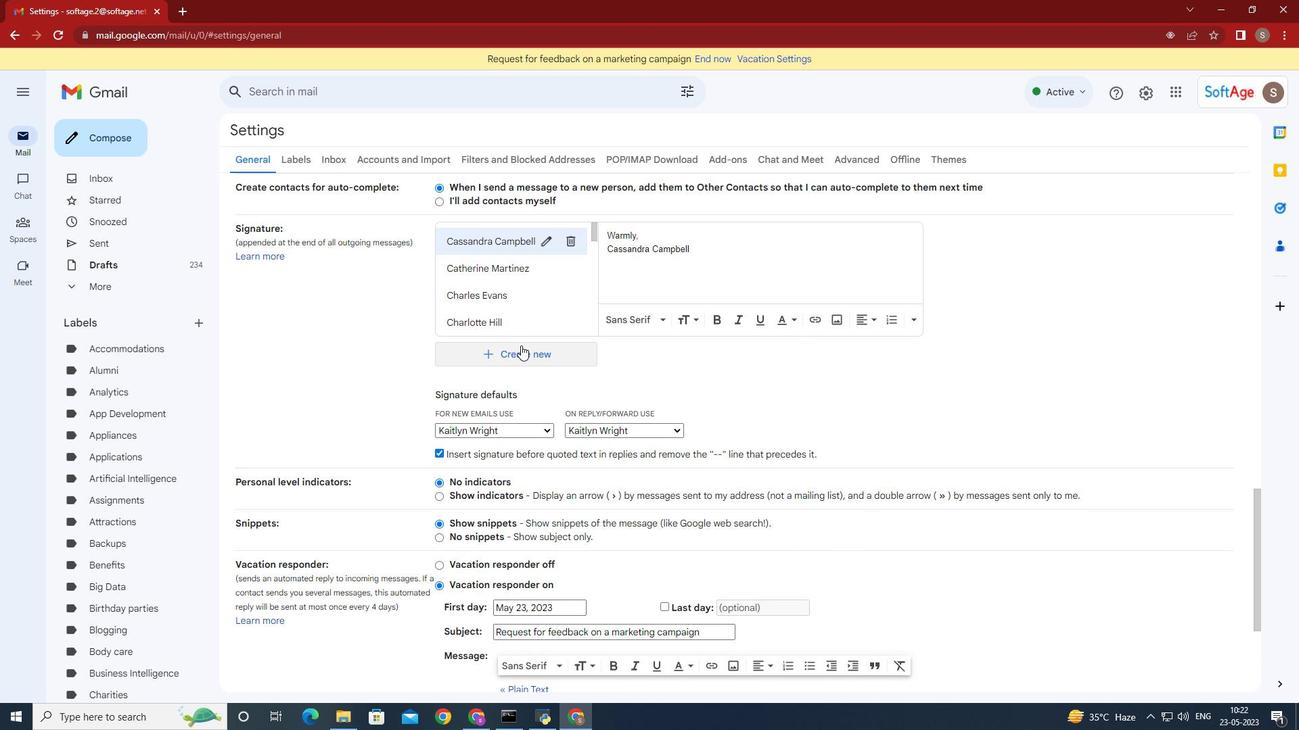 
Action: Mouse pressed left at (527, 352)
Screenshot: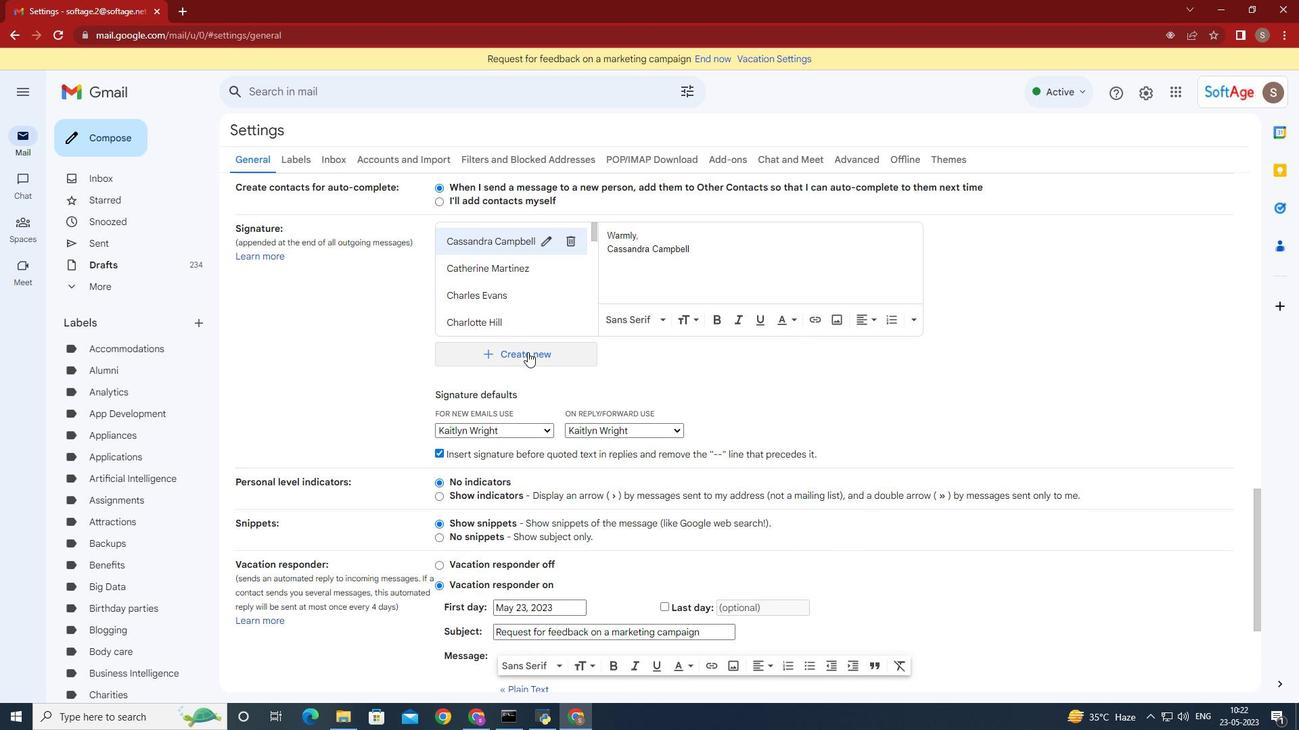 
Action: Mouse moved to (858, 493)
Screenshot: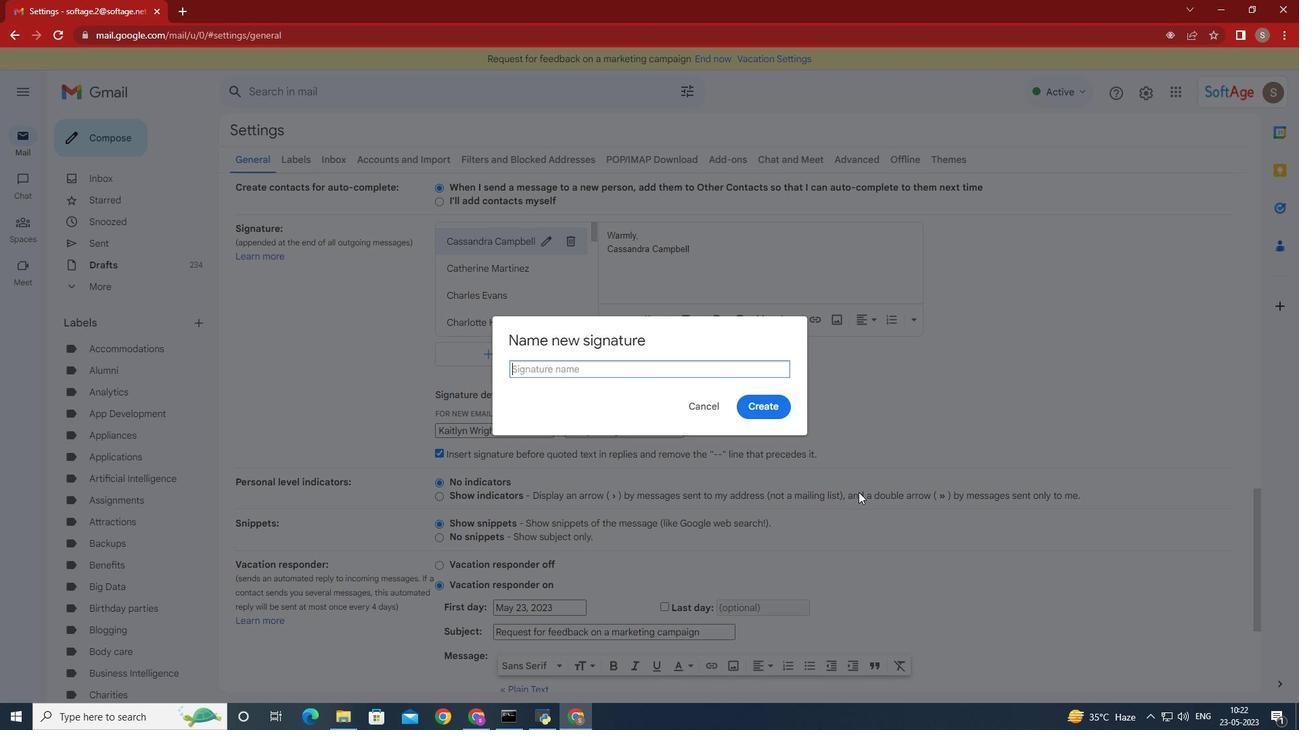 
Action: Key pressed <Key.shift>Kara<Key.space><Key.shift>Hall
Screenshot: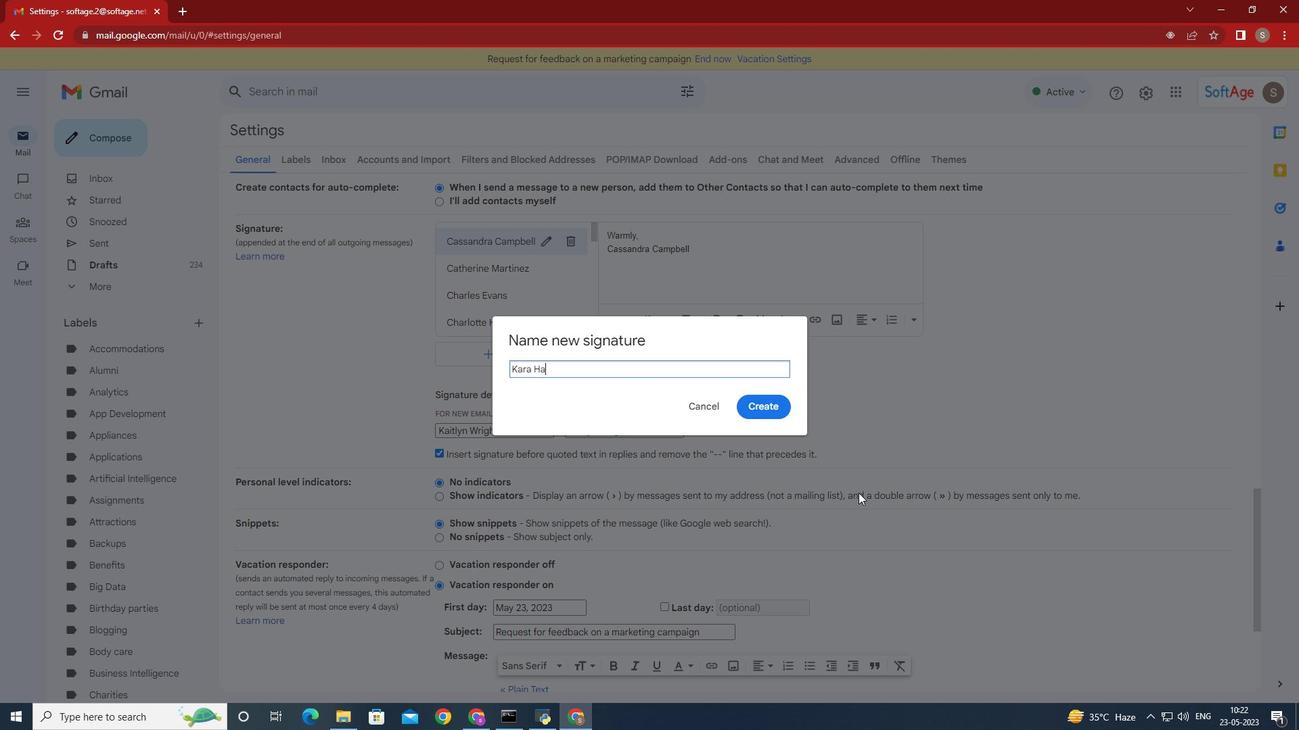 
Action: Mouse moved to (759, 403)
Screenshot: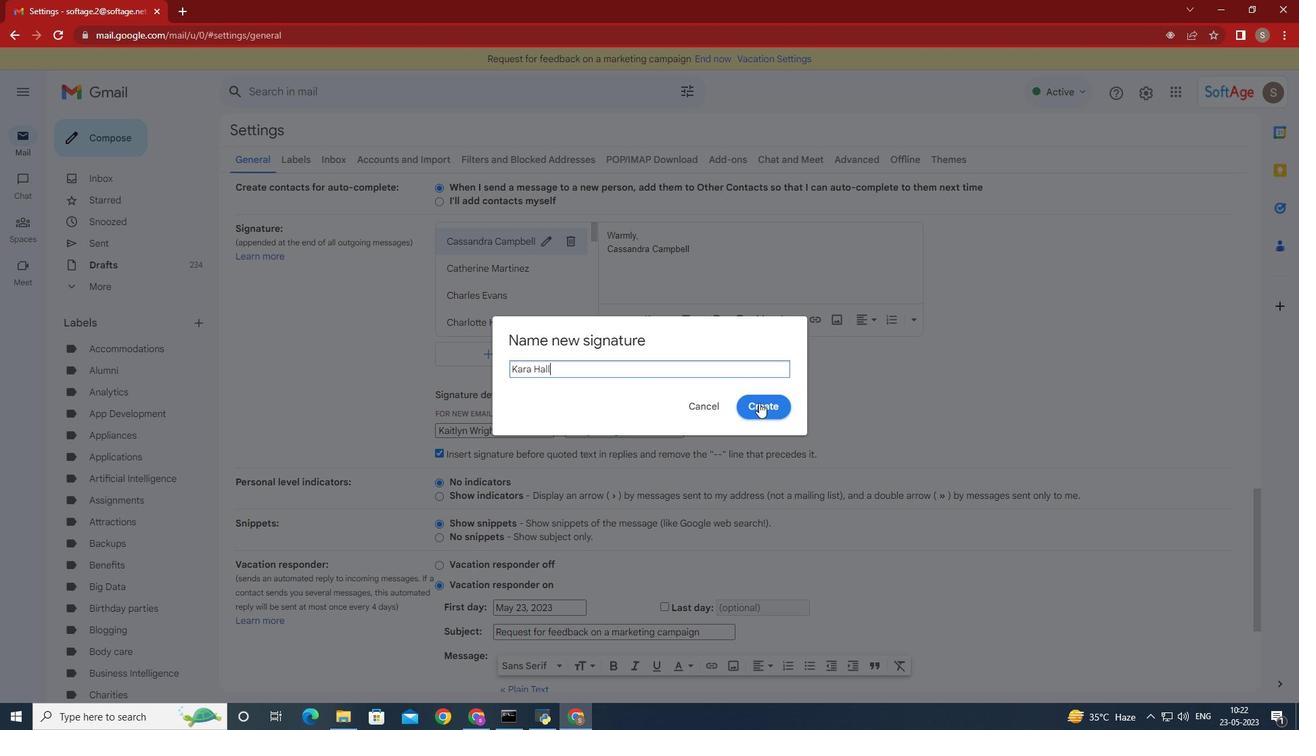 
Action: Mouse pressed left at (759, 403)
Screenshot: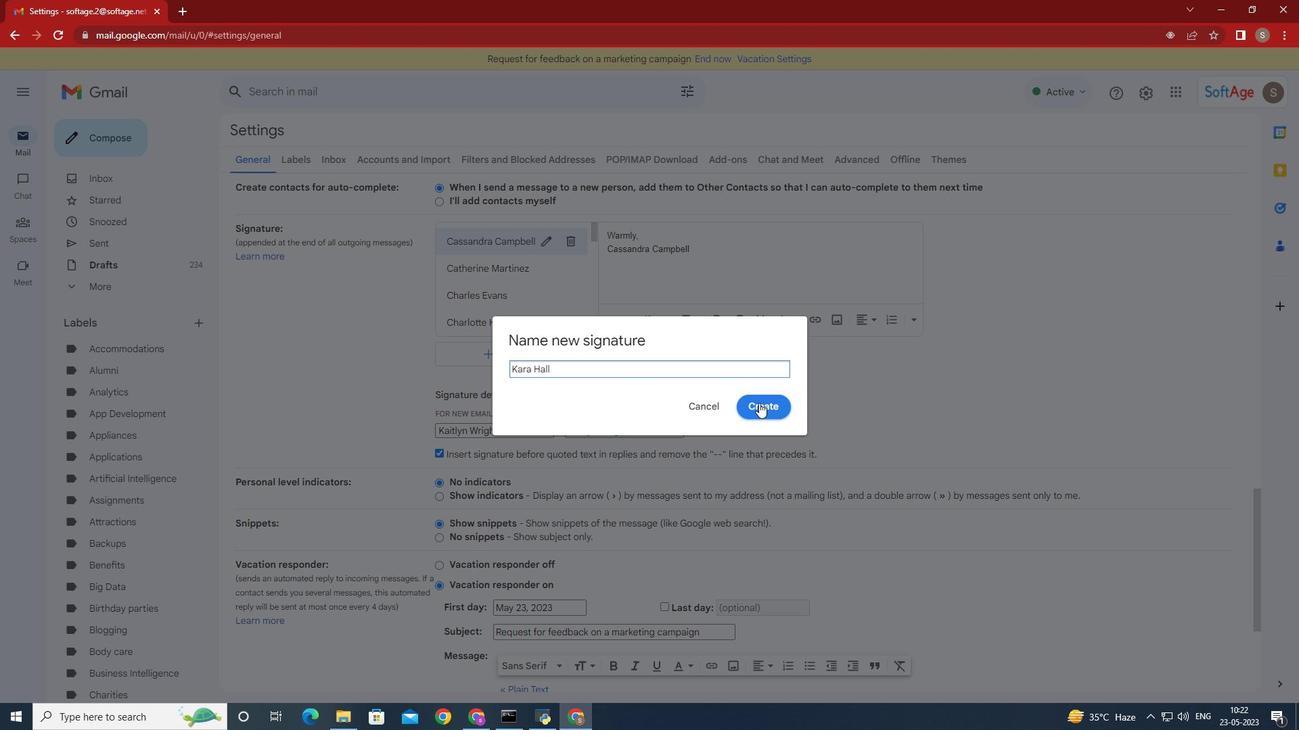 
Action: Mouse moved to (546, 430)
Screenshot: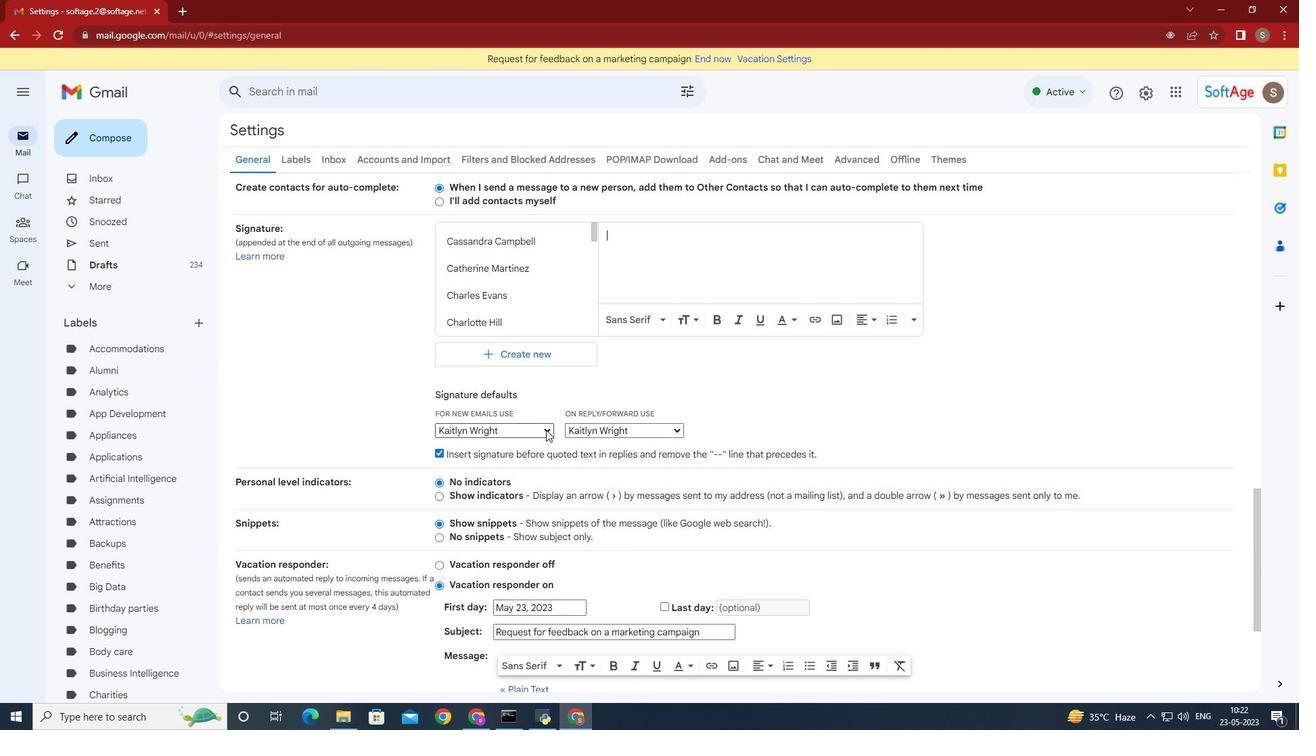 
Action: Mouse pressed left at (546, 430)
Screenshot: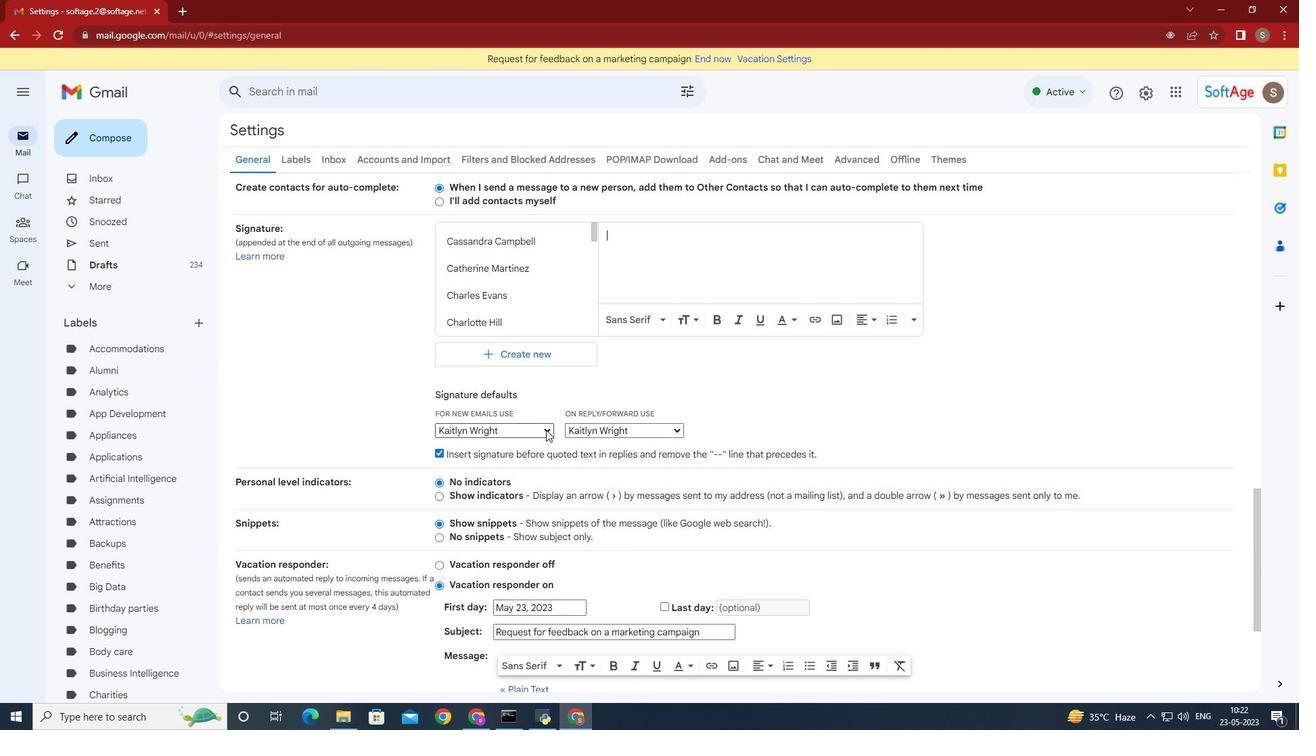 
Action: Mouse moved to (741, 245)
Screenshot: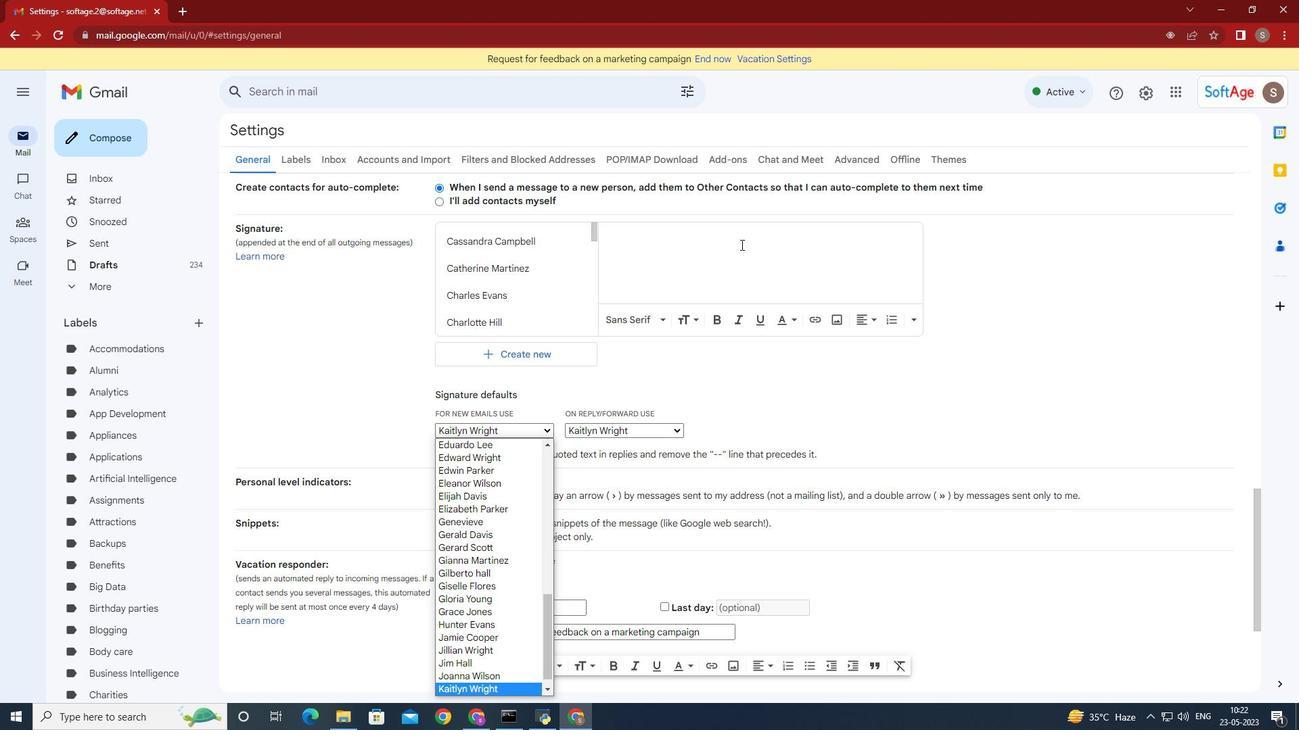 
Action: Mouse pressed left at (741, 245)
Screenshot: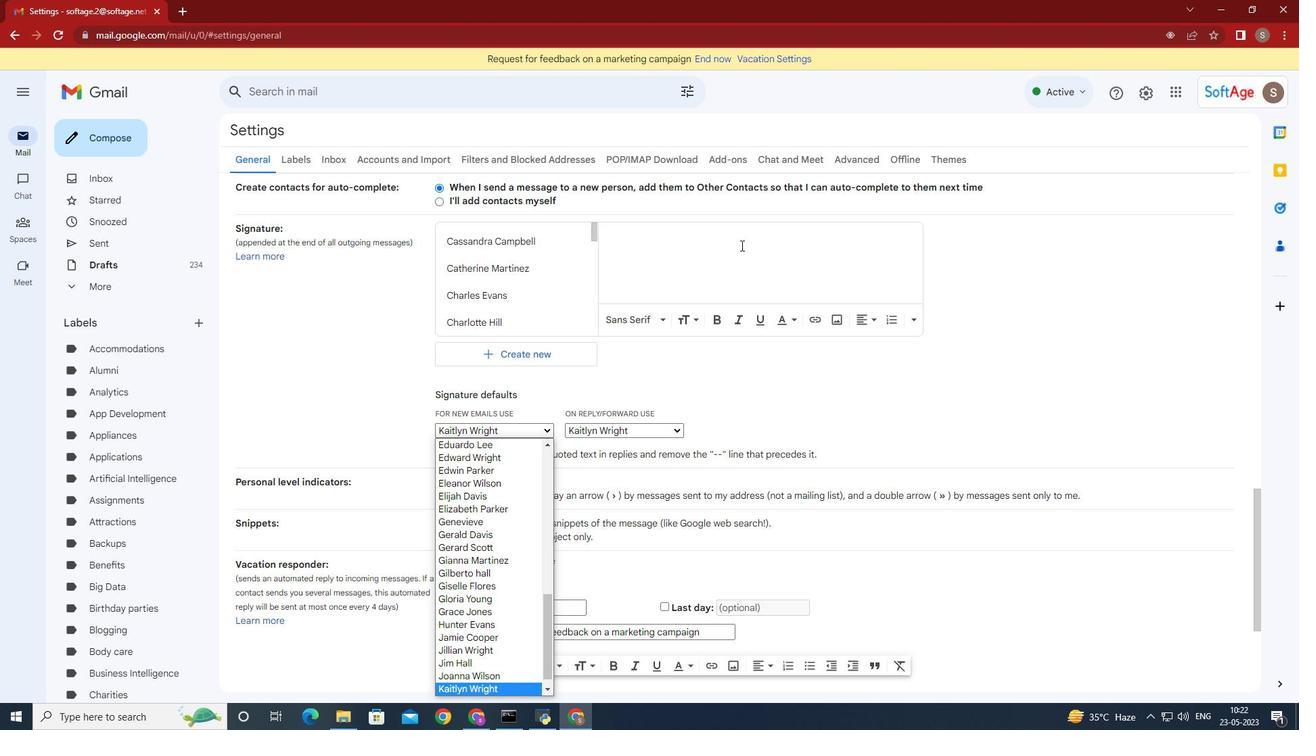 
Action: Mouse moved to (741, 245)
Screenshot: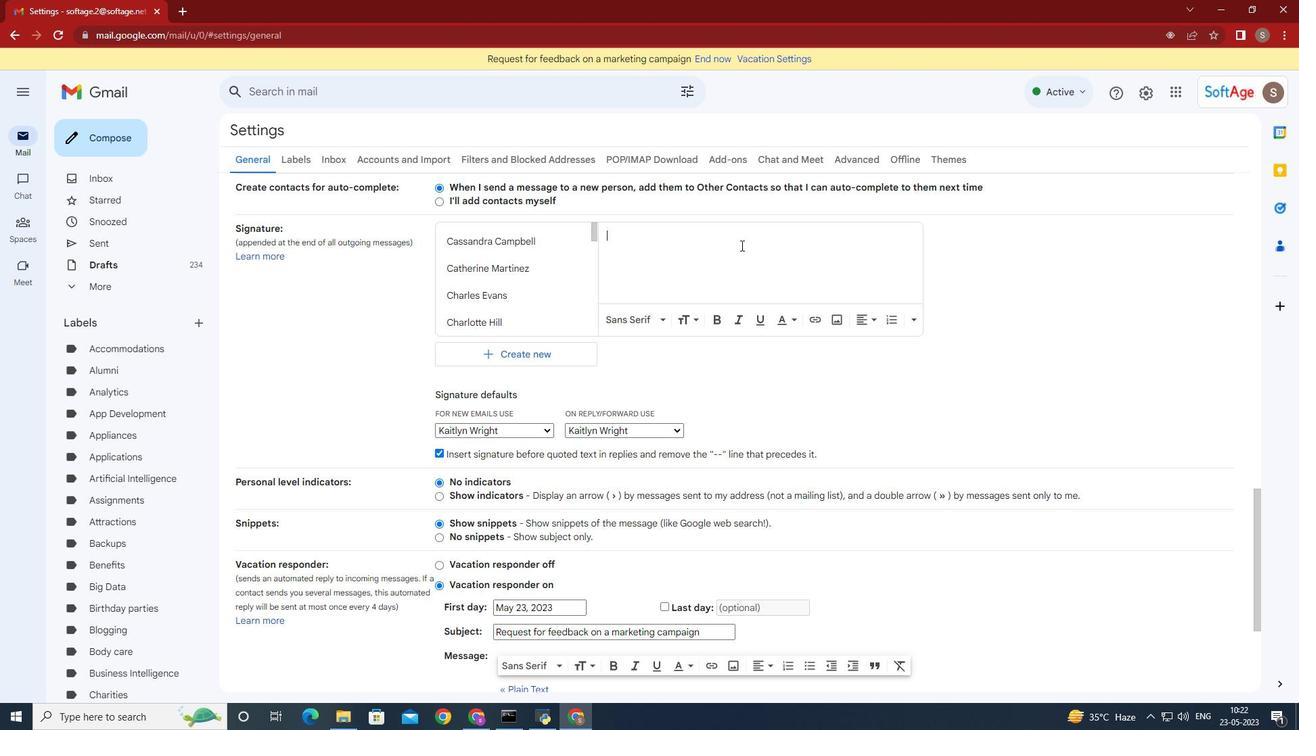 
Action: Key pressed sincere<Key.space>appreciation<Key.space>and<Key.space>gratitude<Key.space>,<Key.enter><Key.shift>Kara<Key.space><Key.shift><Key.shift><Key.shift><Key.shift><Key.shift><Key.shift><Key.shift><Key.shift>Hall
Screenshot: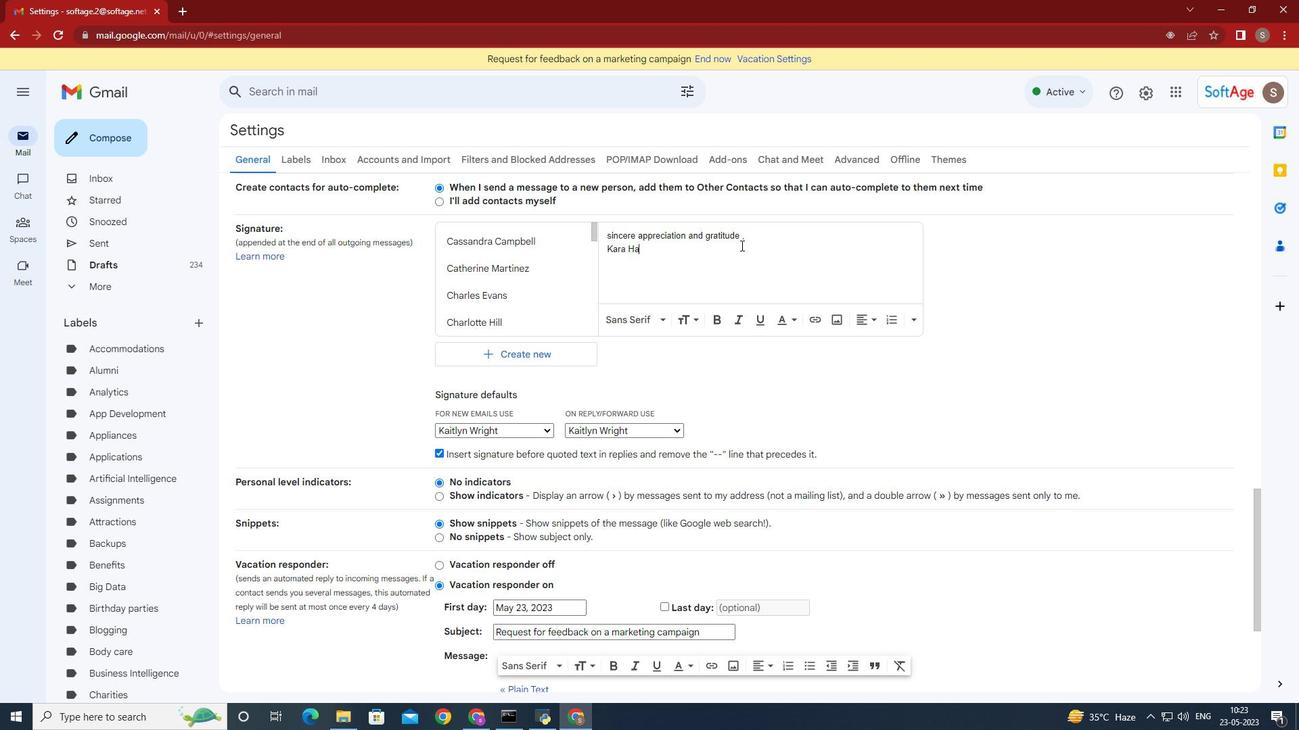 
Action: Mouse moved to (536, 428)
Screenshot: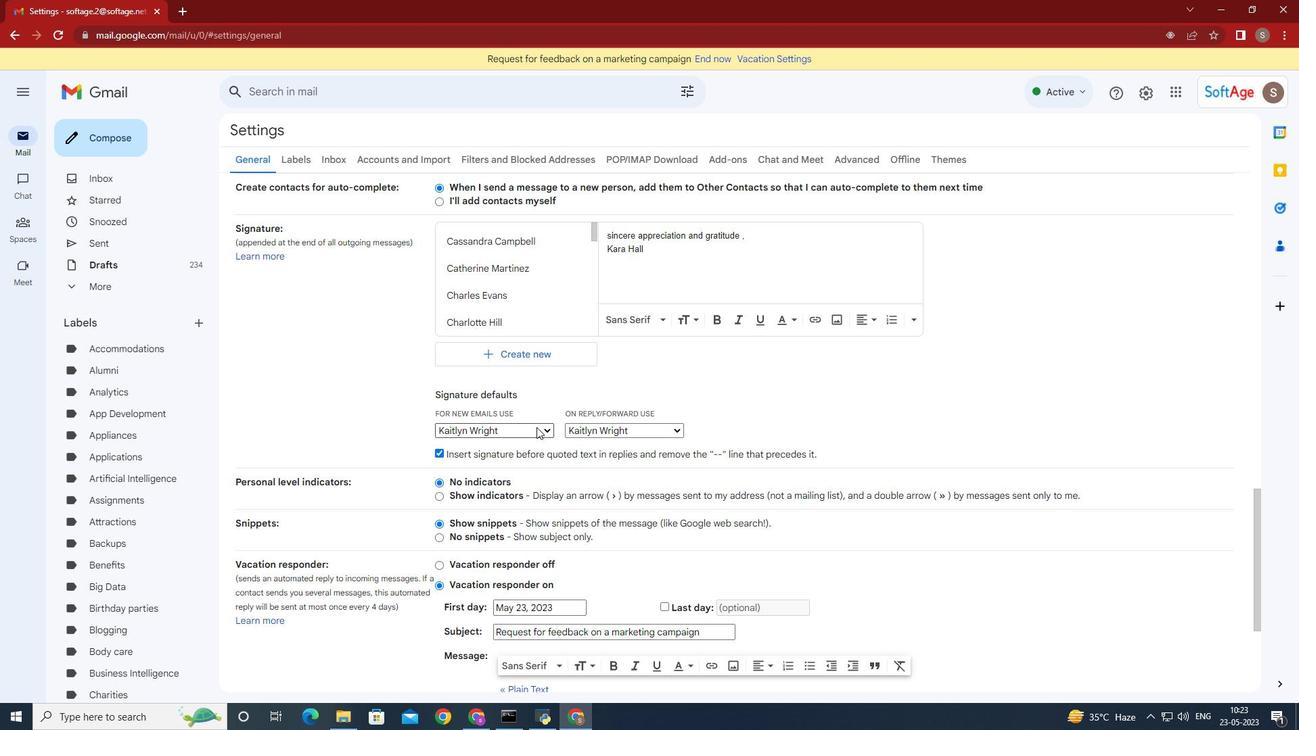 
Action: Mouse pressed left at (536, 428)
Screenshot: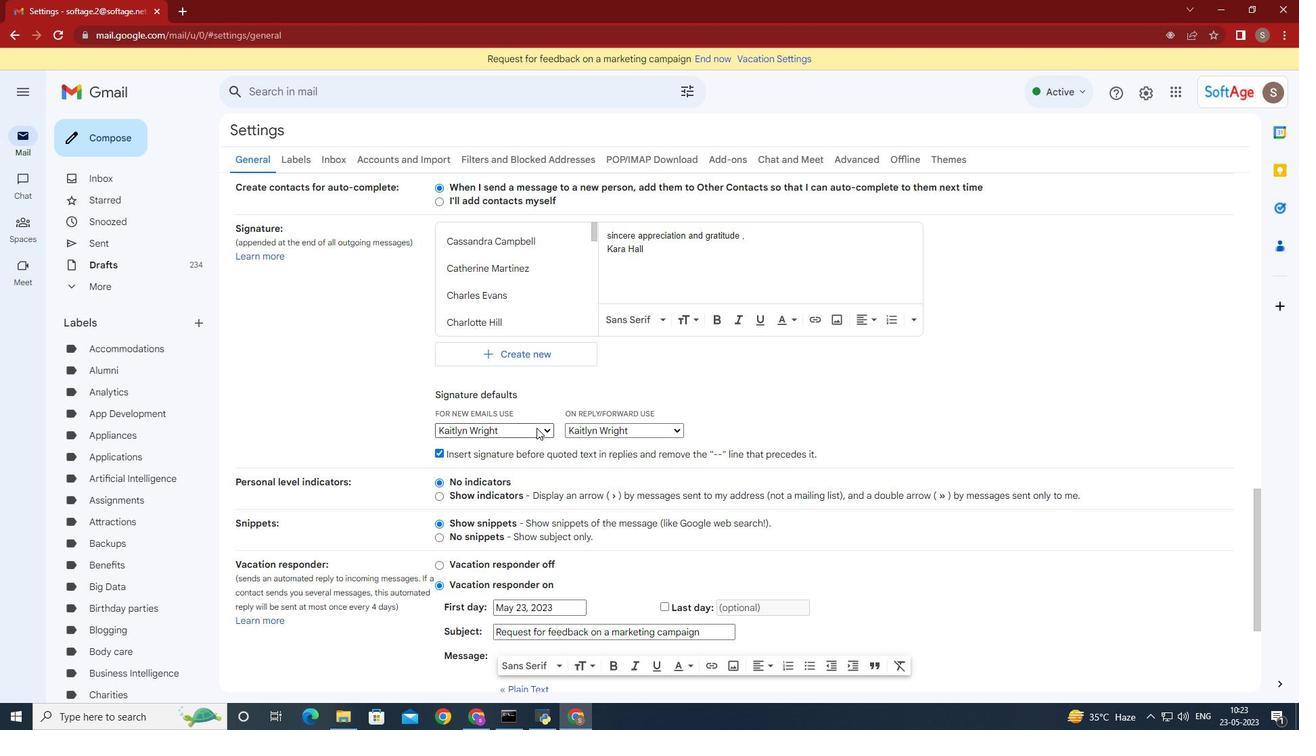 
Action: Mouse moved to (521, 460)
Screenshot: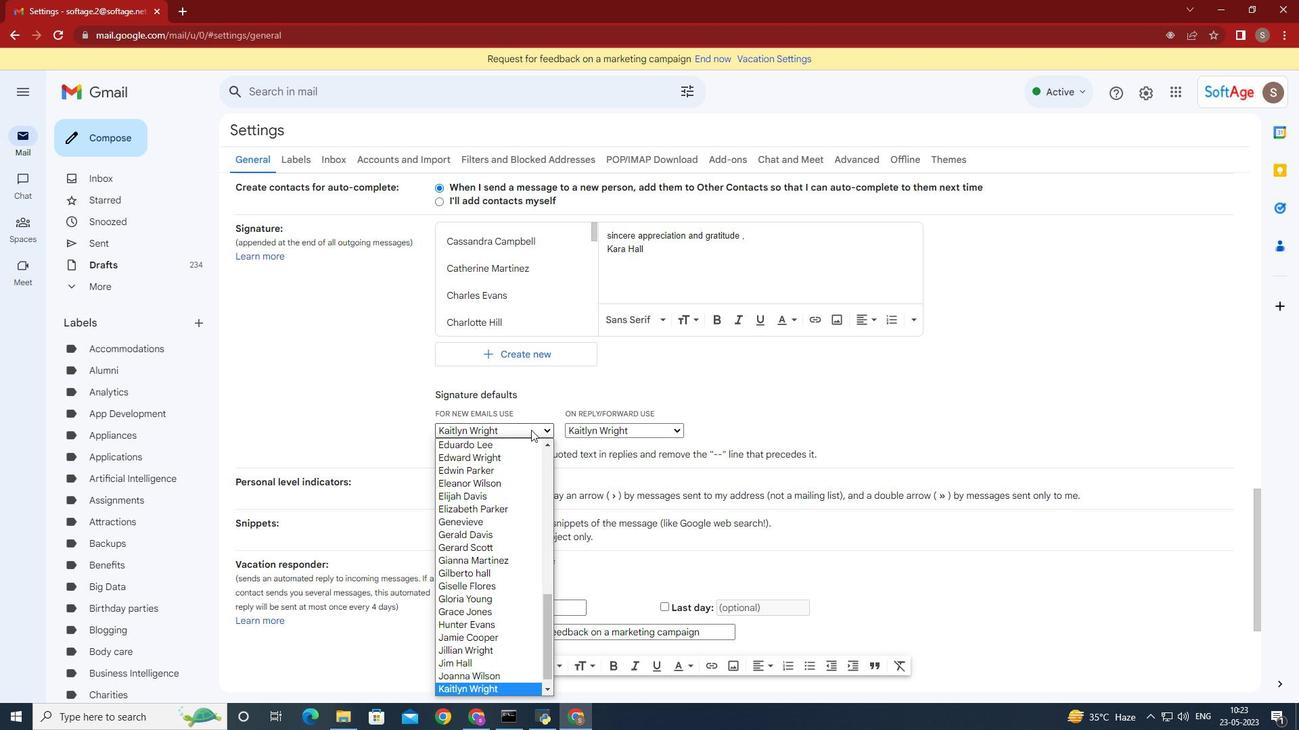 
Action: Mouse scrolled (521, 459) with delta (0, 0)
Screenshot: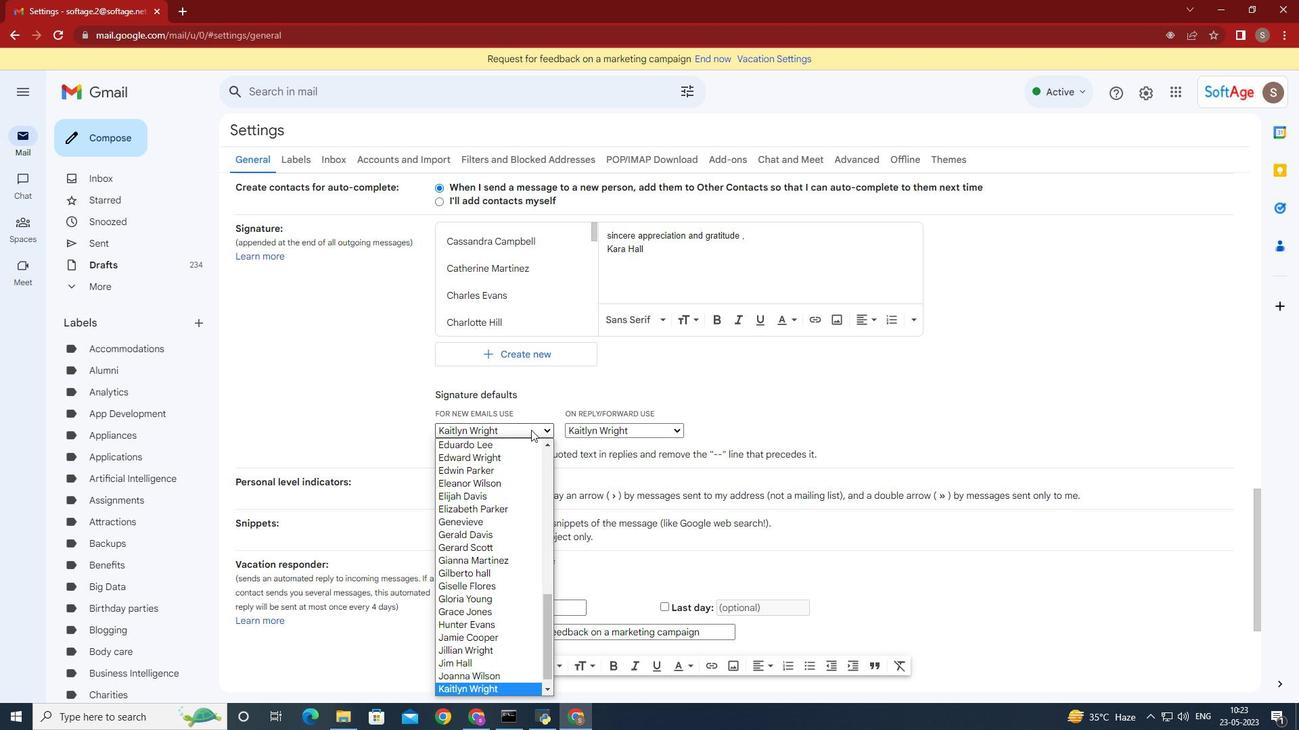 
Action: Mouse moved to (518, 479)
Screenshot: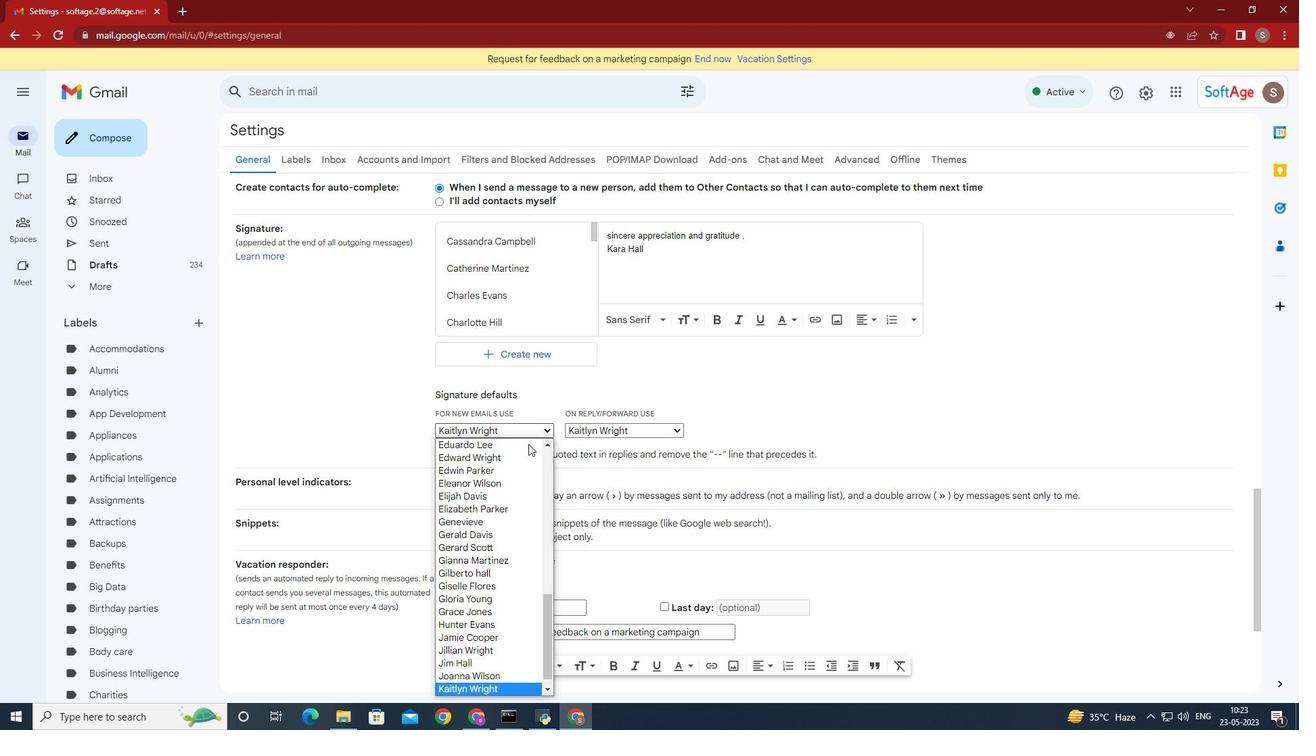 
Action: Mouse scrolled (518, 478) with delta (0, 0)
Screenshot: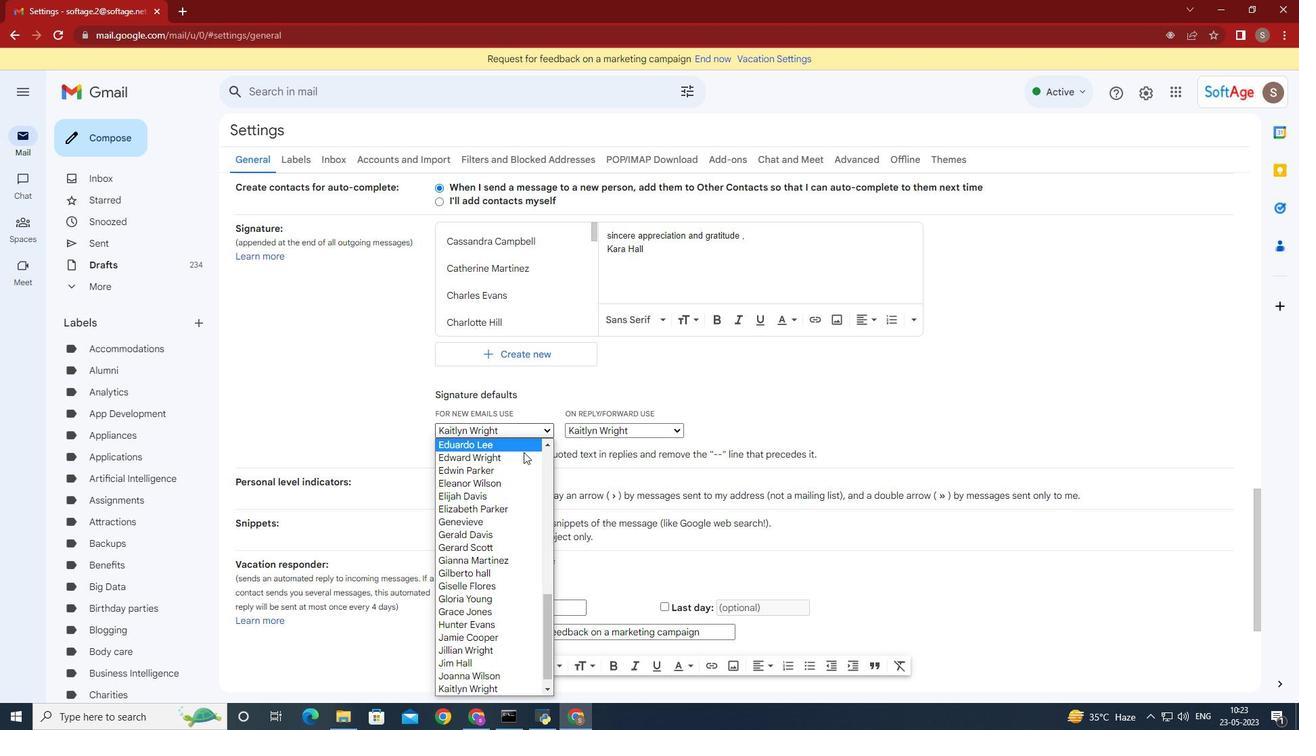 
Action: Mouse moved to (517, 493)
Screenshot: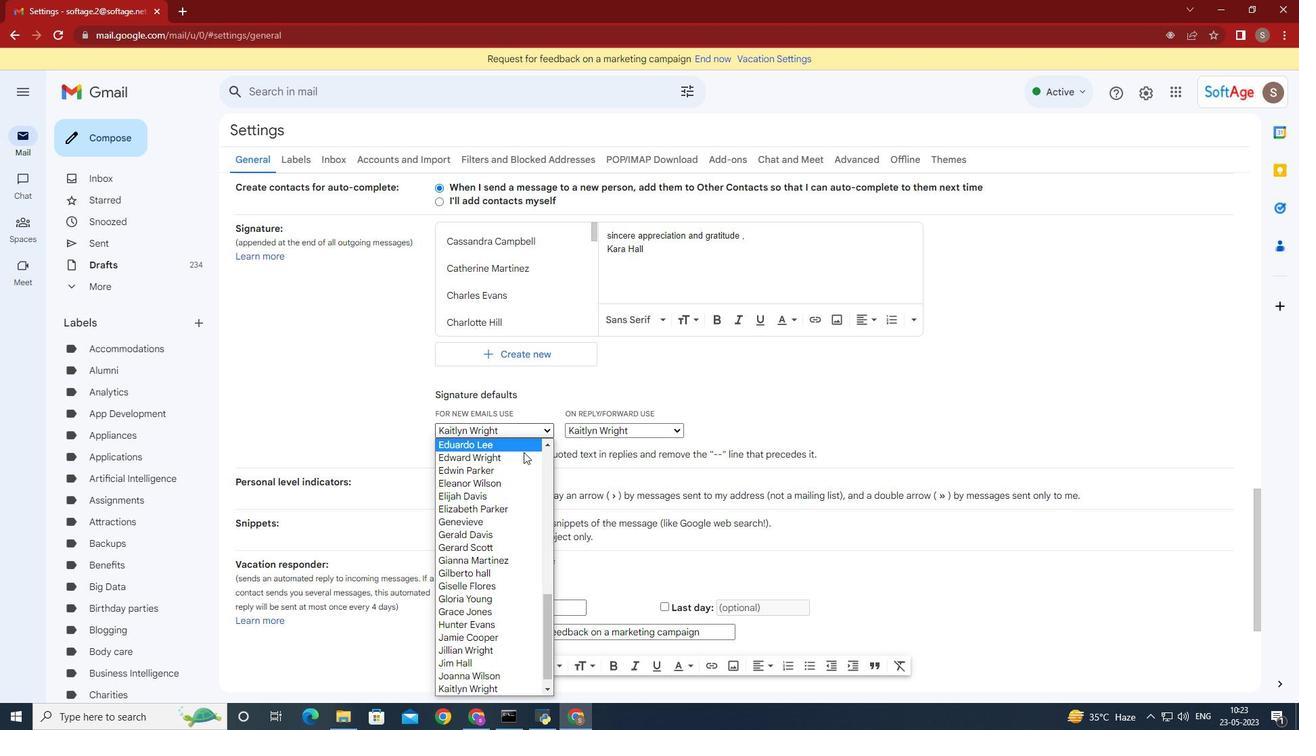 
Action: Mouse scrolled (517, 492) with delta (0, 0)
Screenshot: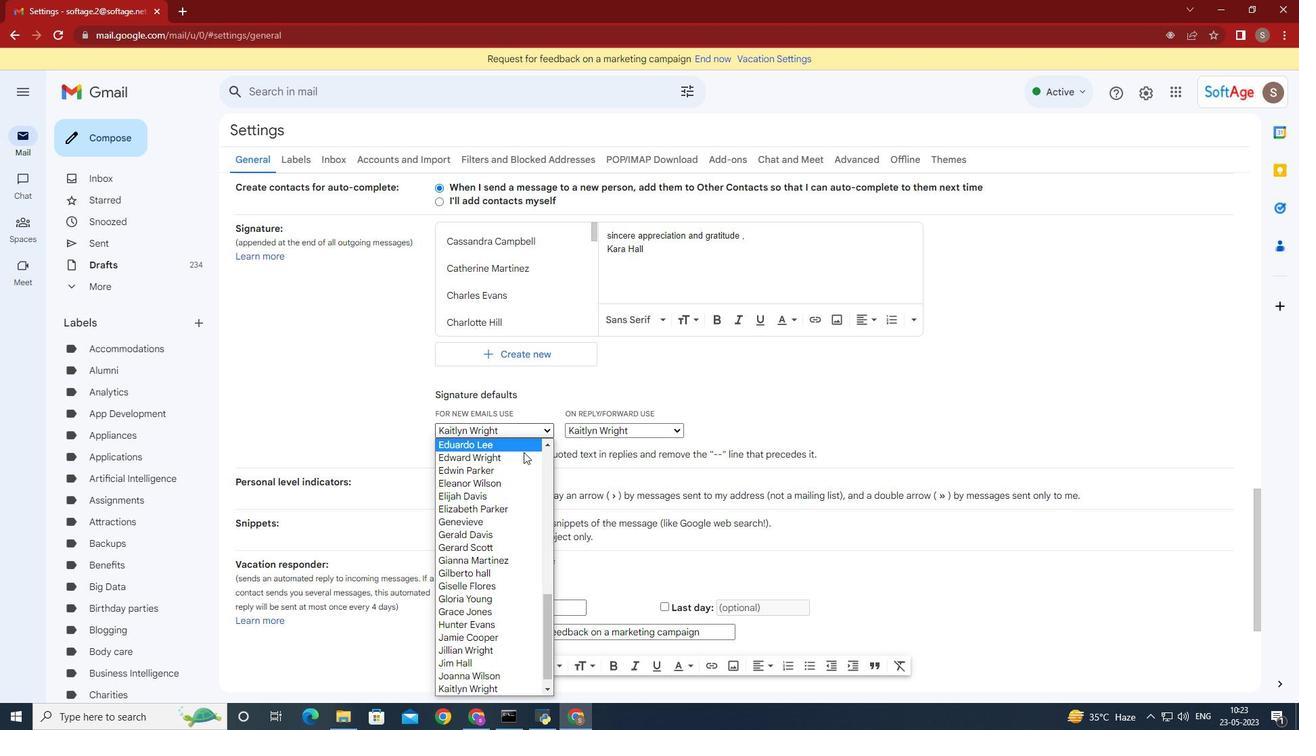 
Action: Mouse moved to (517, 499)
Screenshot: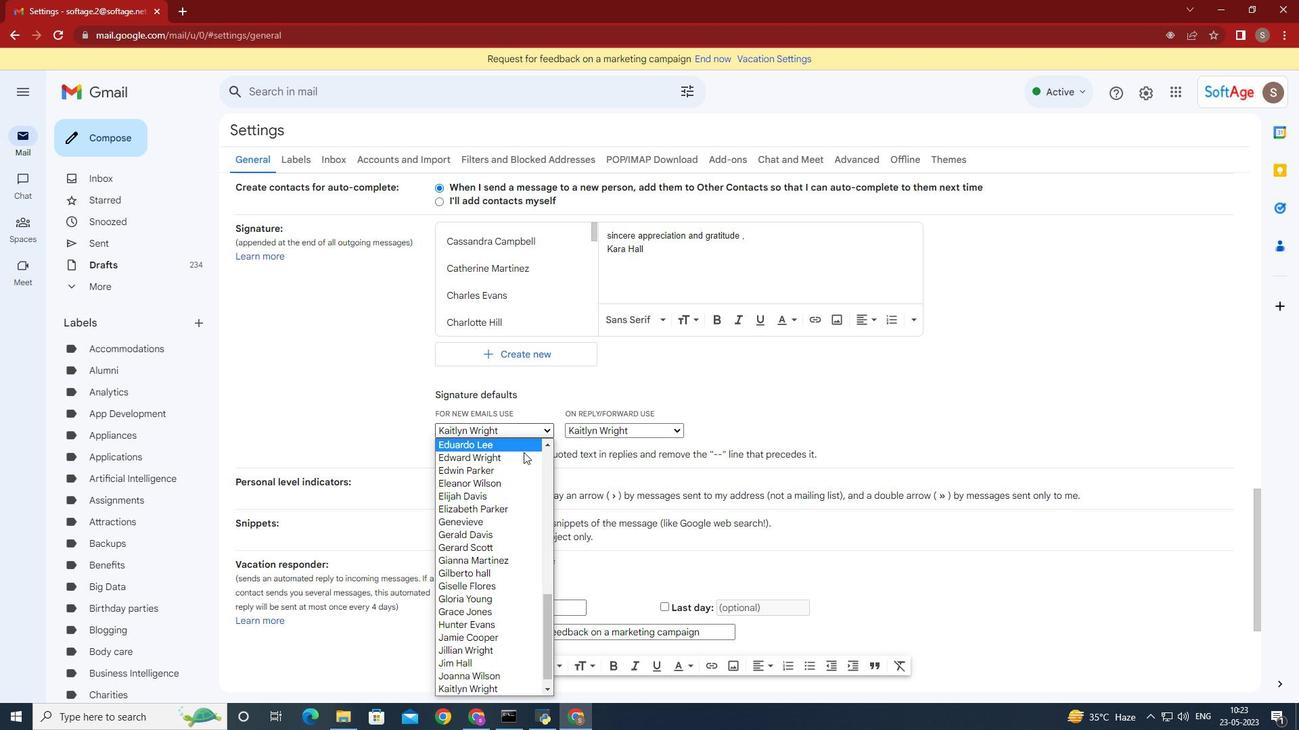 
Action: Mouse scrolled (517, 498) with delta (0, 0)
Screenshot: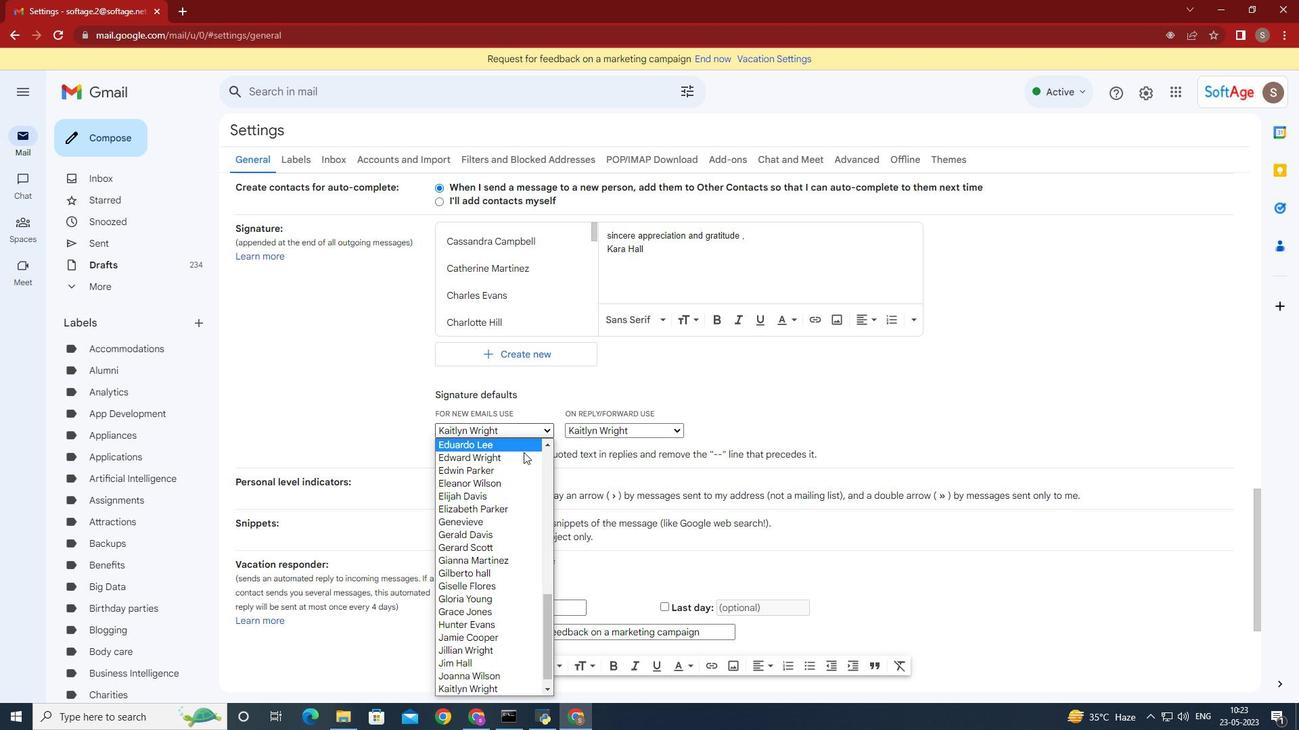 
Action: Mouse moved to (517, 501)
Screenshot: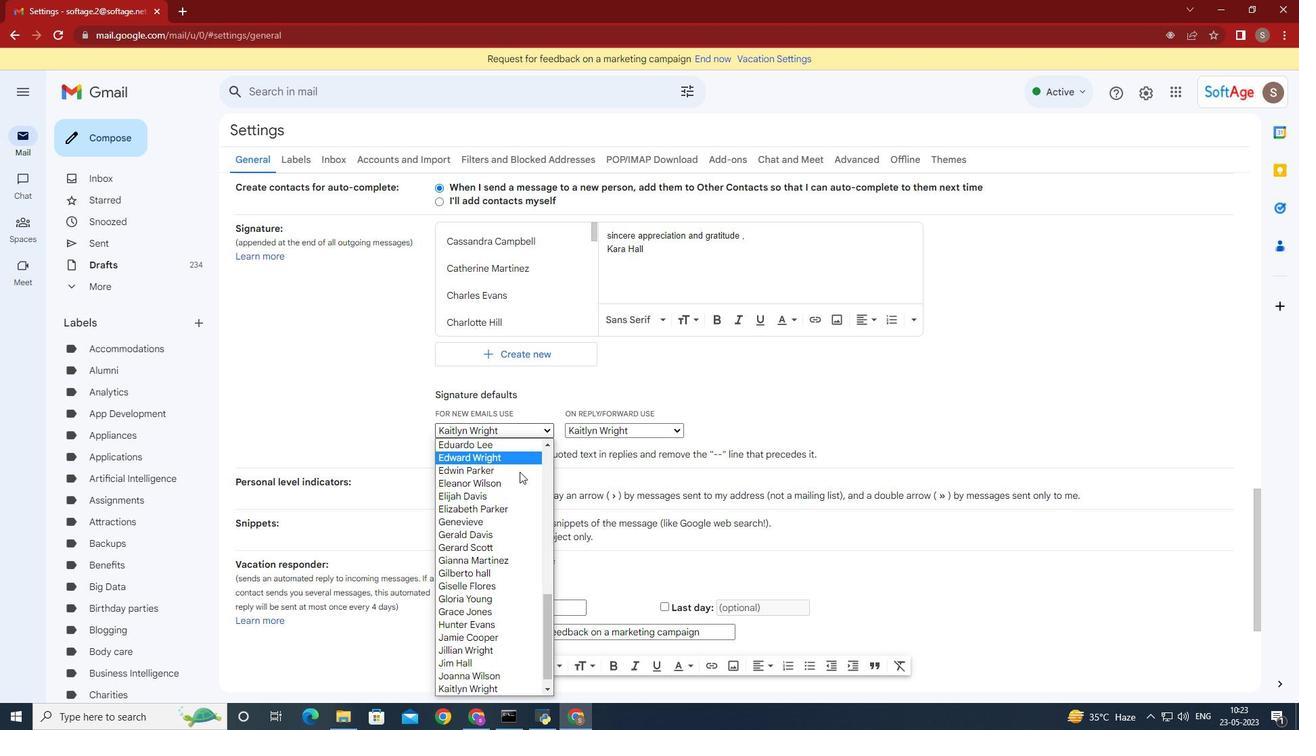
Action: Mouse scrolled (517, 500) with delta (0, 0)
Screenshot: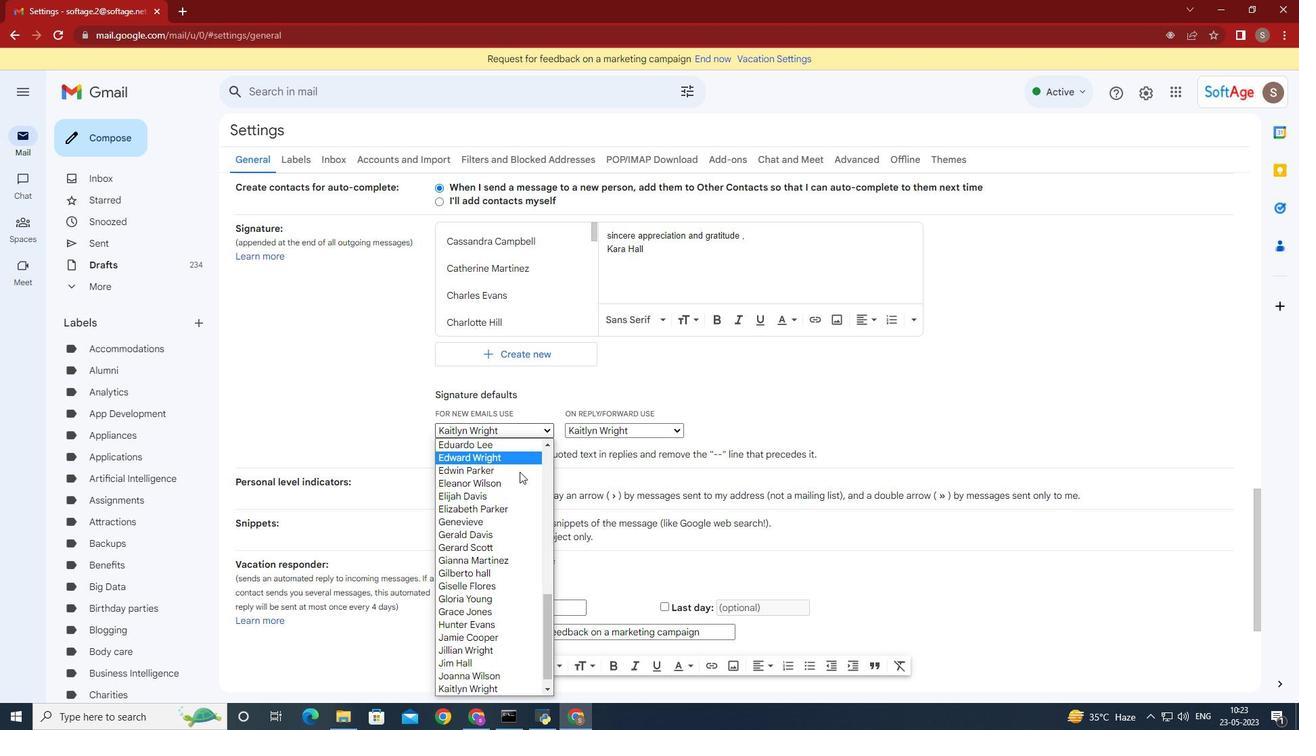 
Action: Mouse moved to (517, 501)
Screenshot: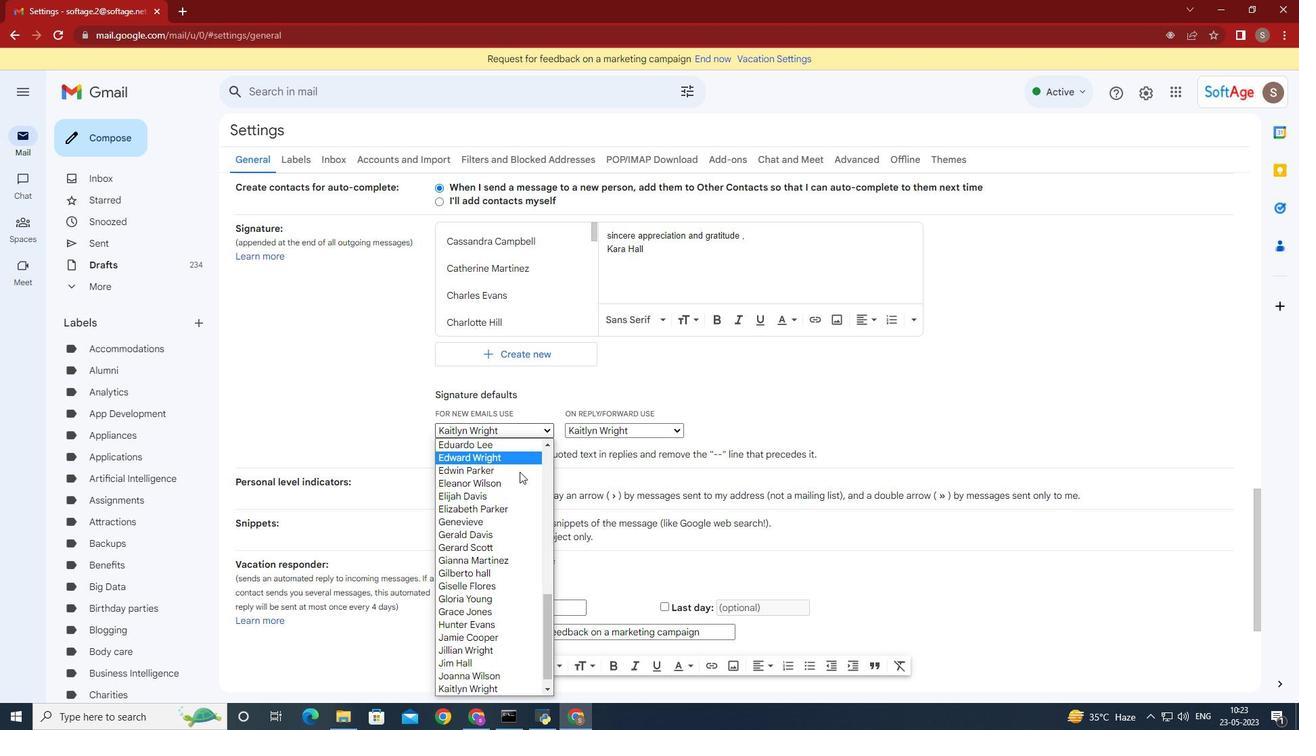 
Action: Mouse scrolled (517, 500) with delta (0, 0)
Screenshot: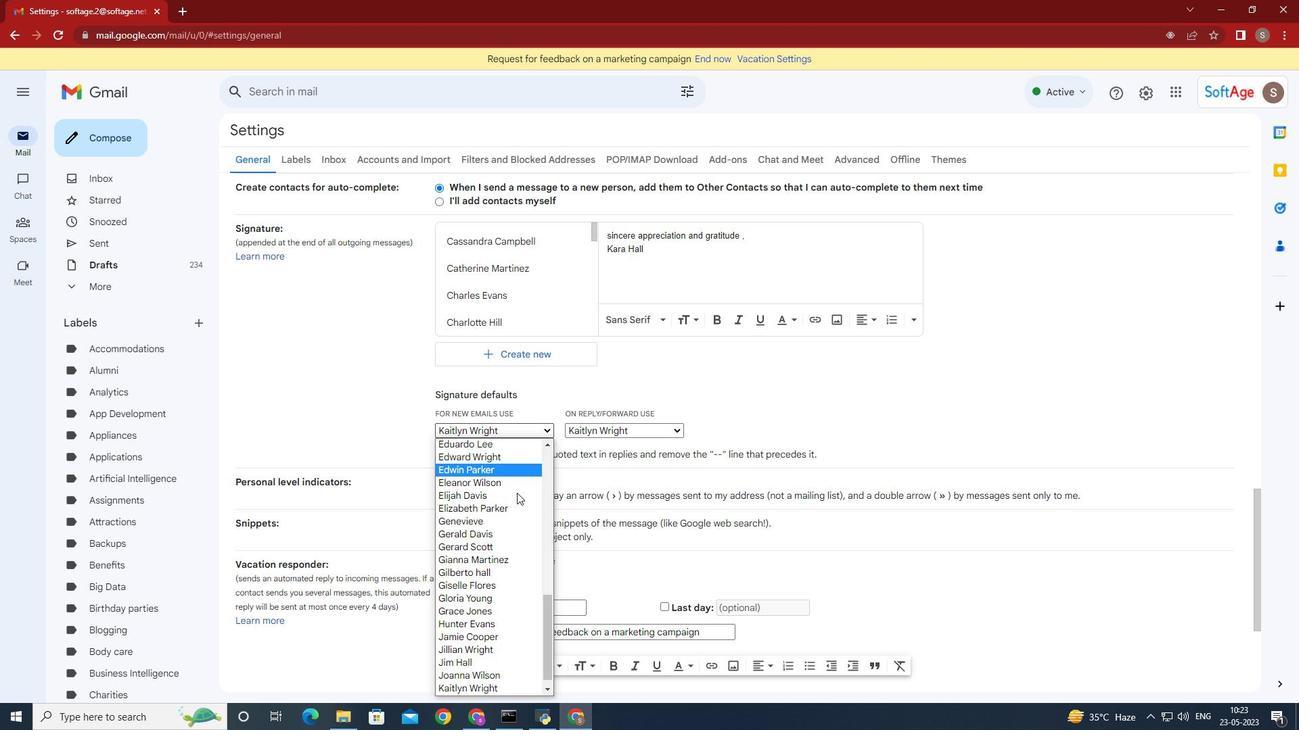 
Action: Mouse scrolled (517, 500) with delta (0, 0)
Screenshot: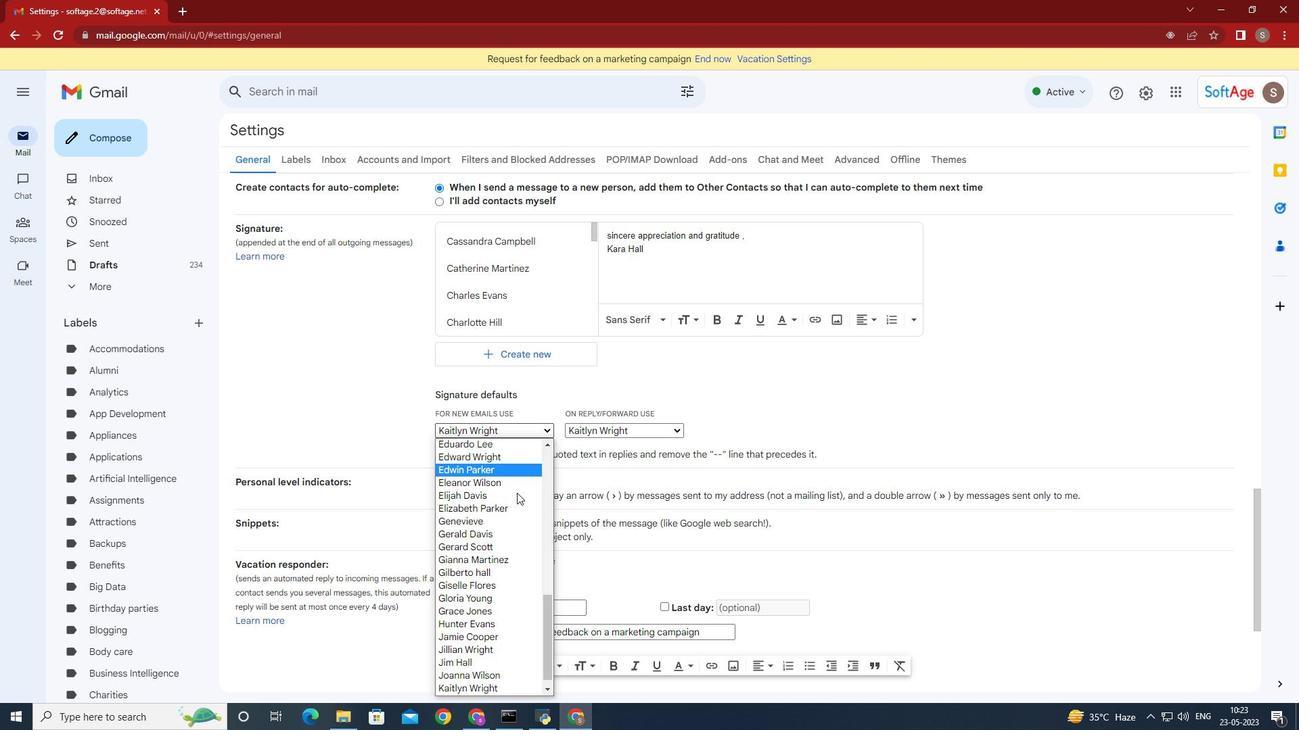 
Action: Mouse scrolled (517, 500) with delta (0, 0)
Screenshot: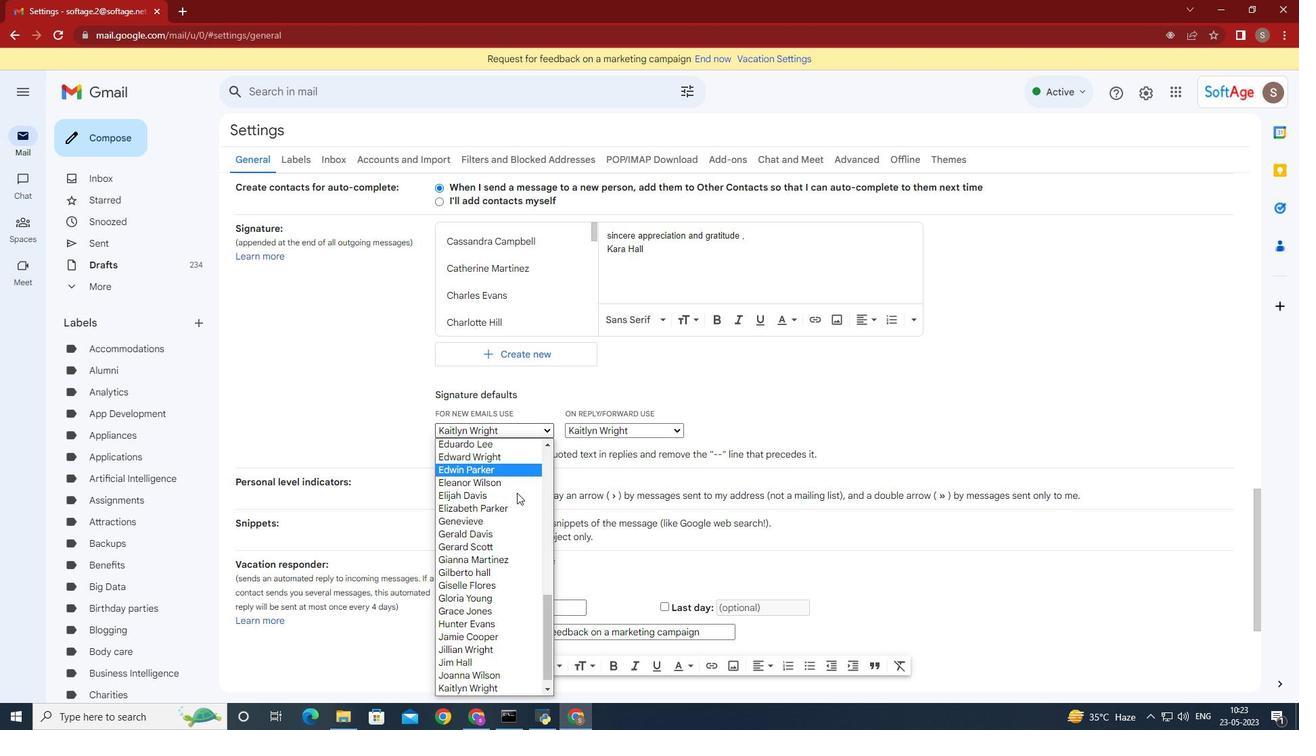 
Action: Mouse moved to (542, 638)
Screenshot: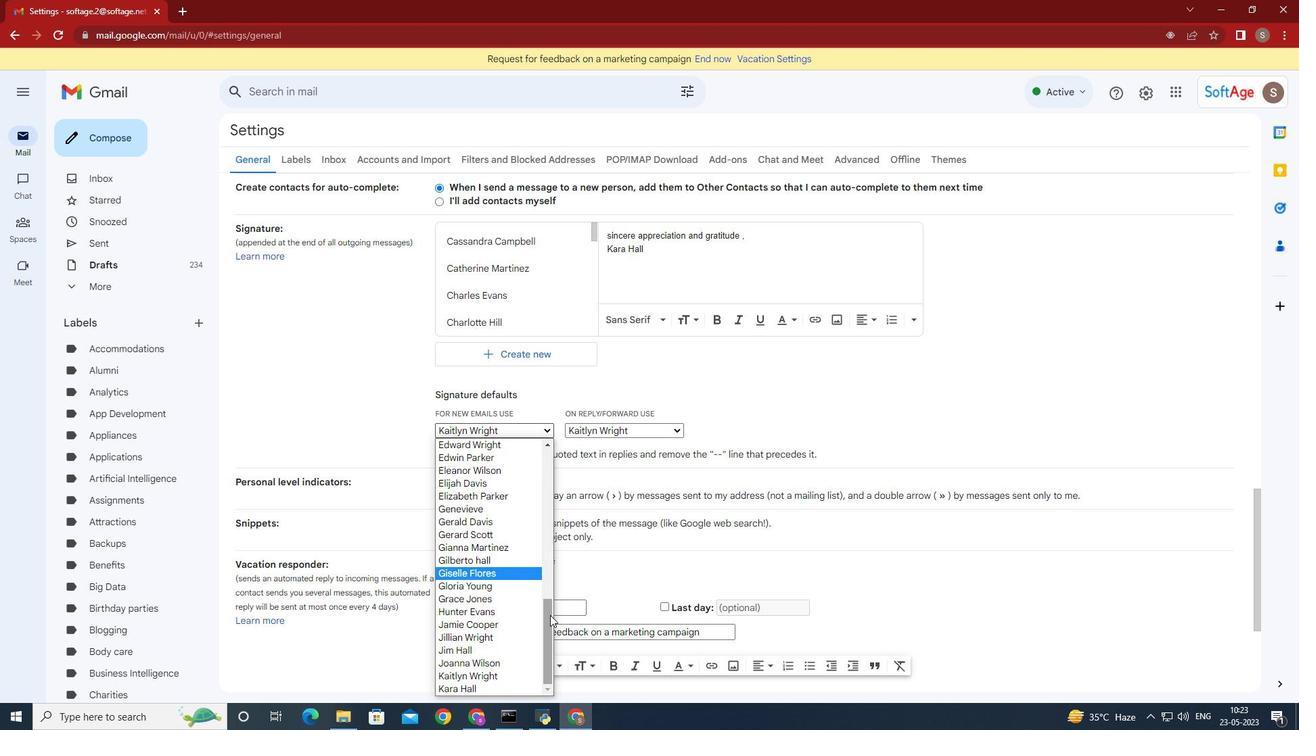 
Action: Mouse scrolled (542, 638) with delta (0, 0)
Screenshot: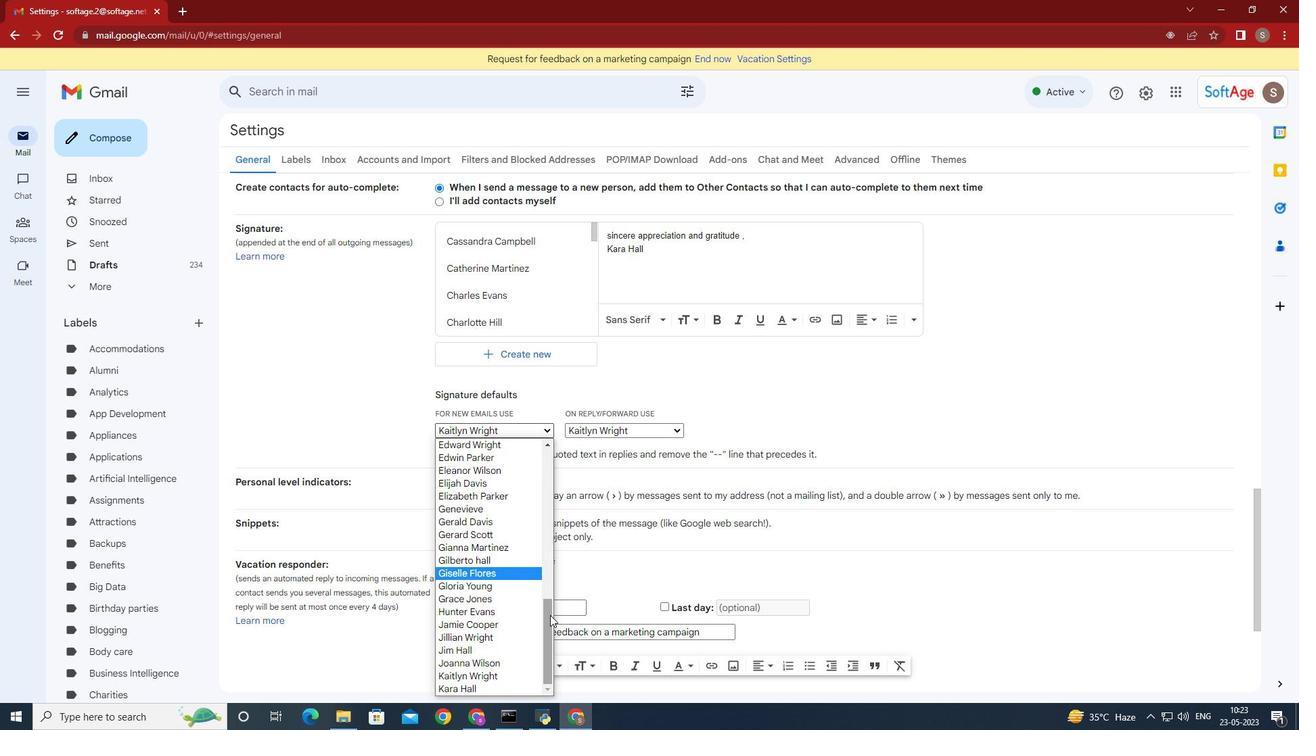 
Action: Mouse moved to (531, 668)
Screenshot: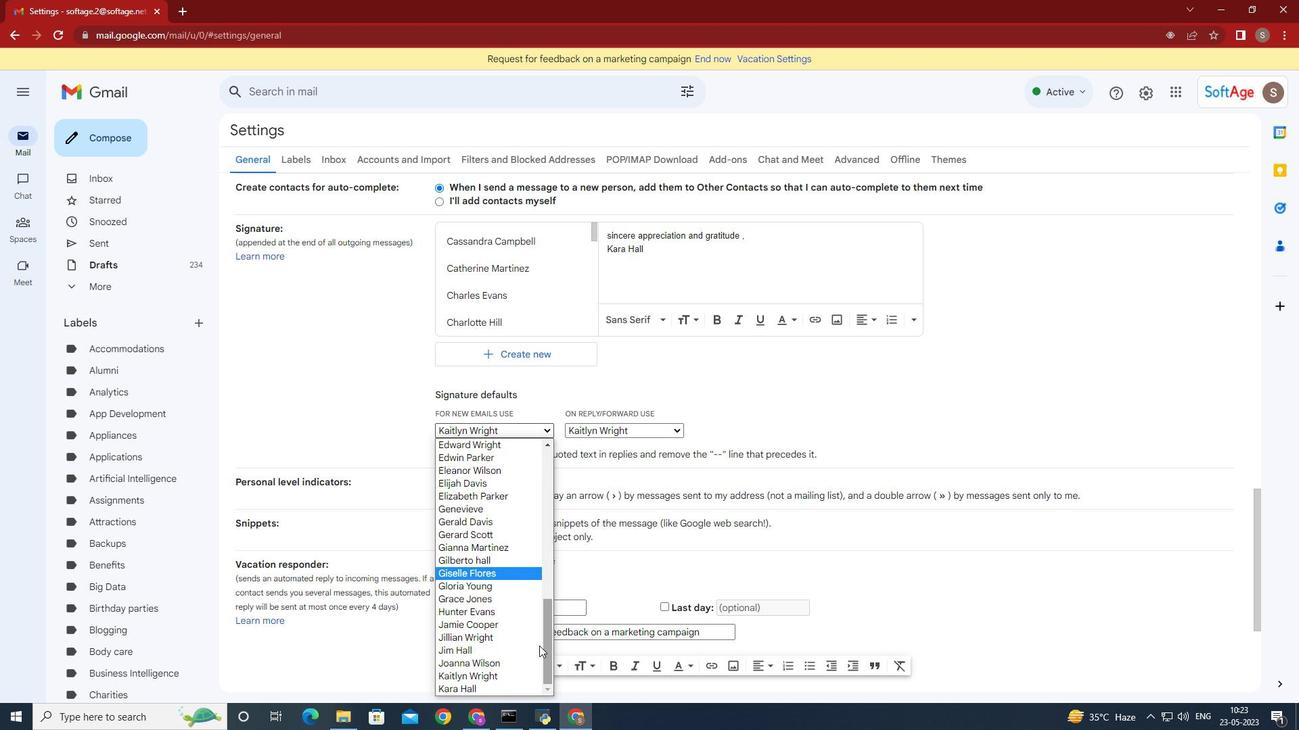 
Action: Mouse scrolled (531, 667) with delta (0, 0)
Screenshot: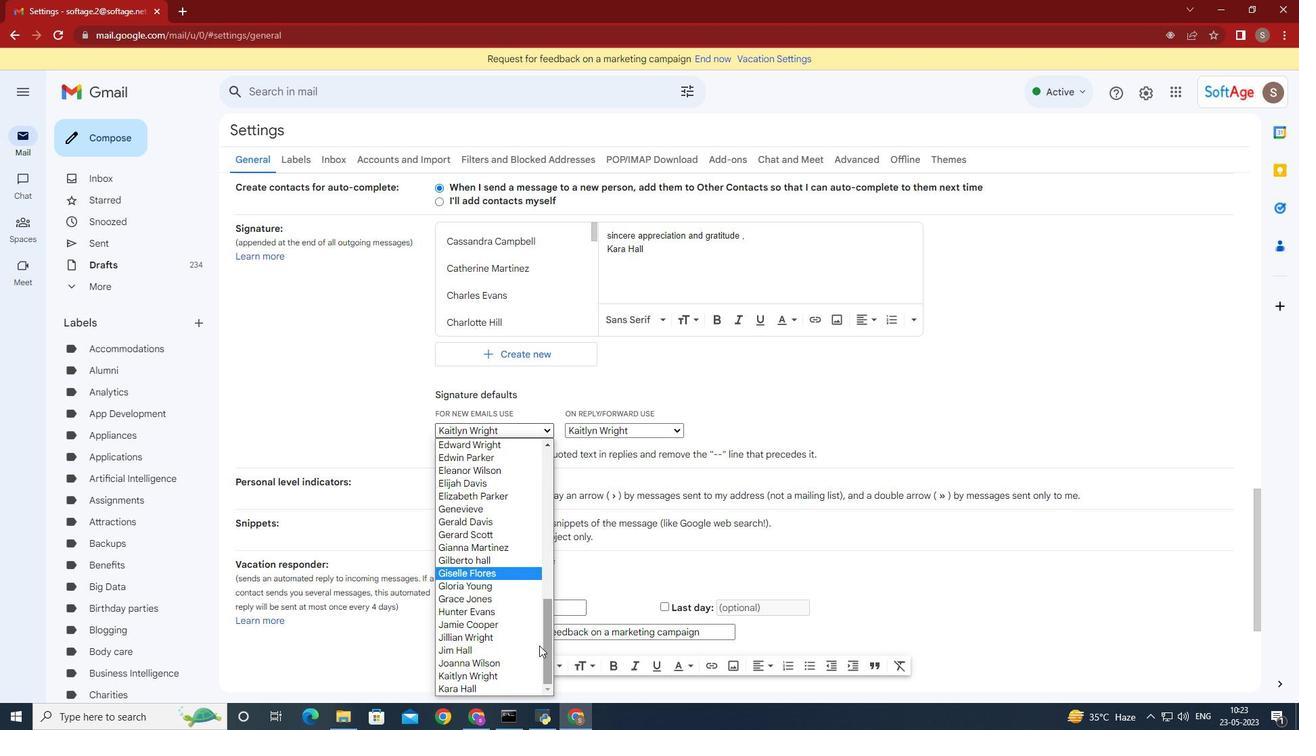 
Action: Mouse moved to (531, 669)
Screenshot: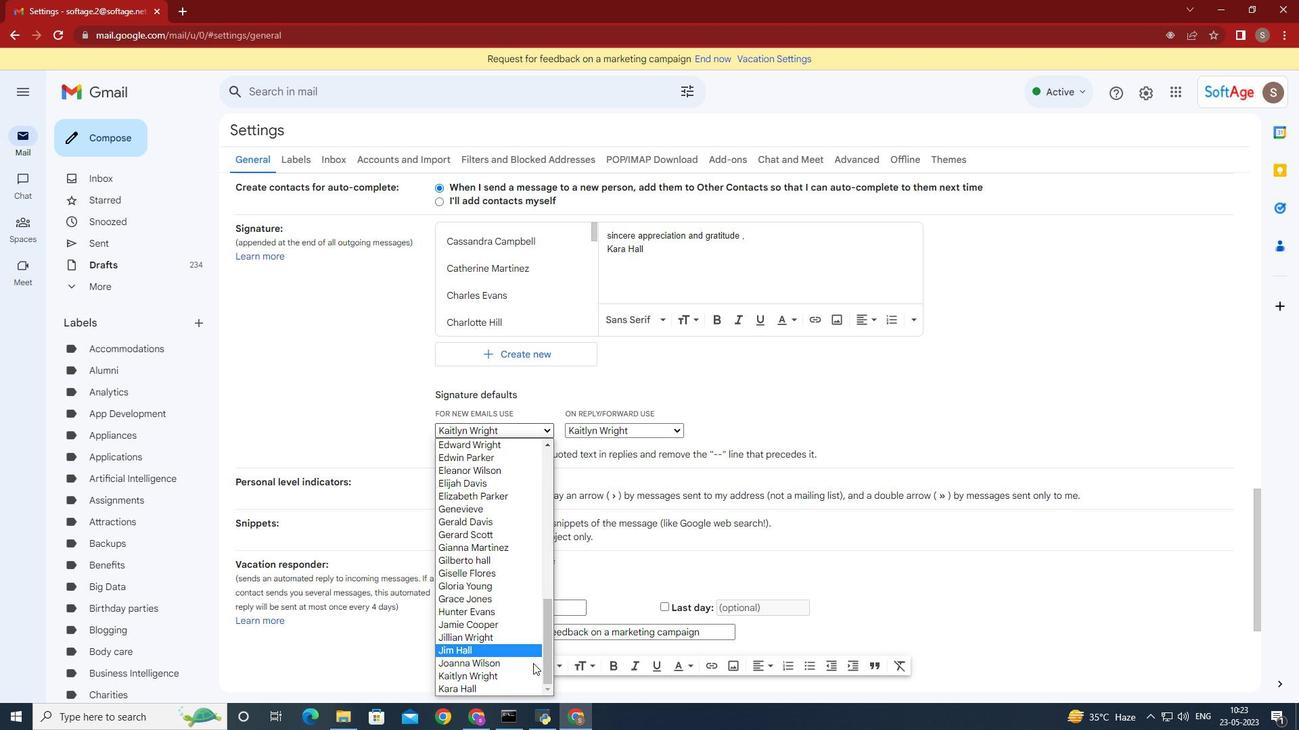 
Action: Mouse scrolled (531, 668) with delta (0, 0)
Screenshot: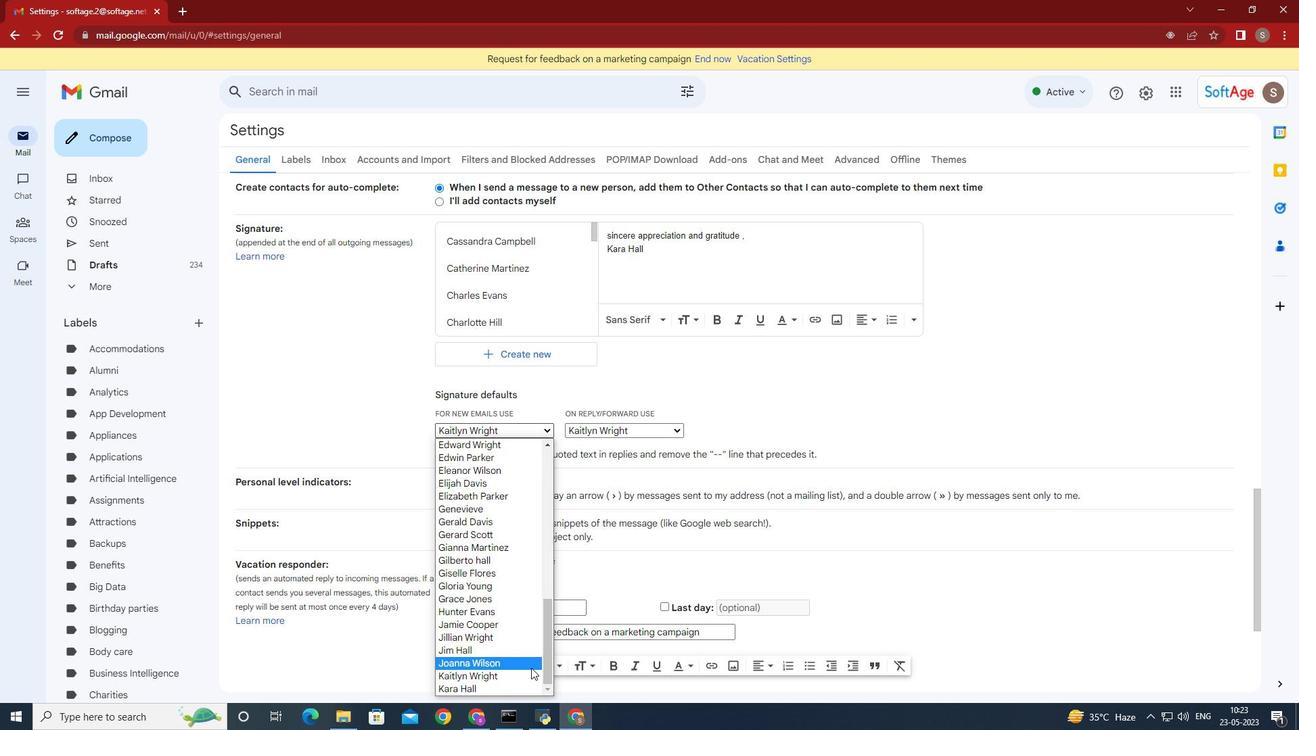 
Action: Mouse moved to (530, 669)
Screenshot: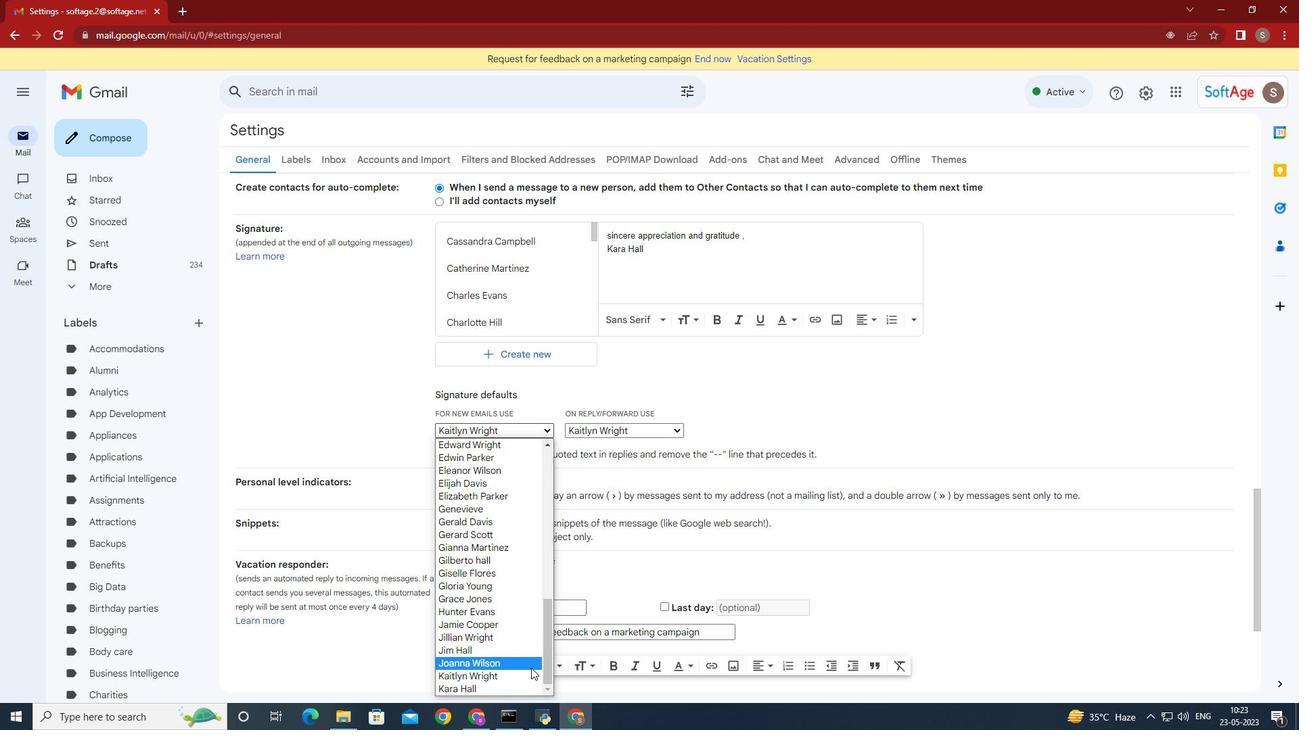 
Action: Mouse scrolled (530, 668) with delta (0, 0)
Screenshot: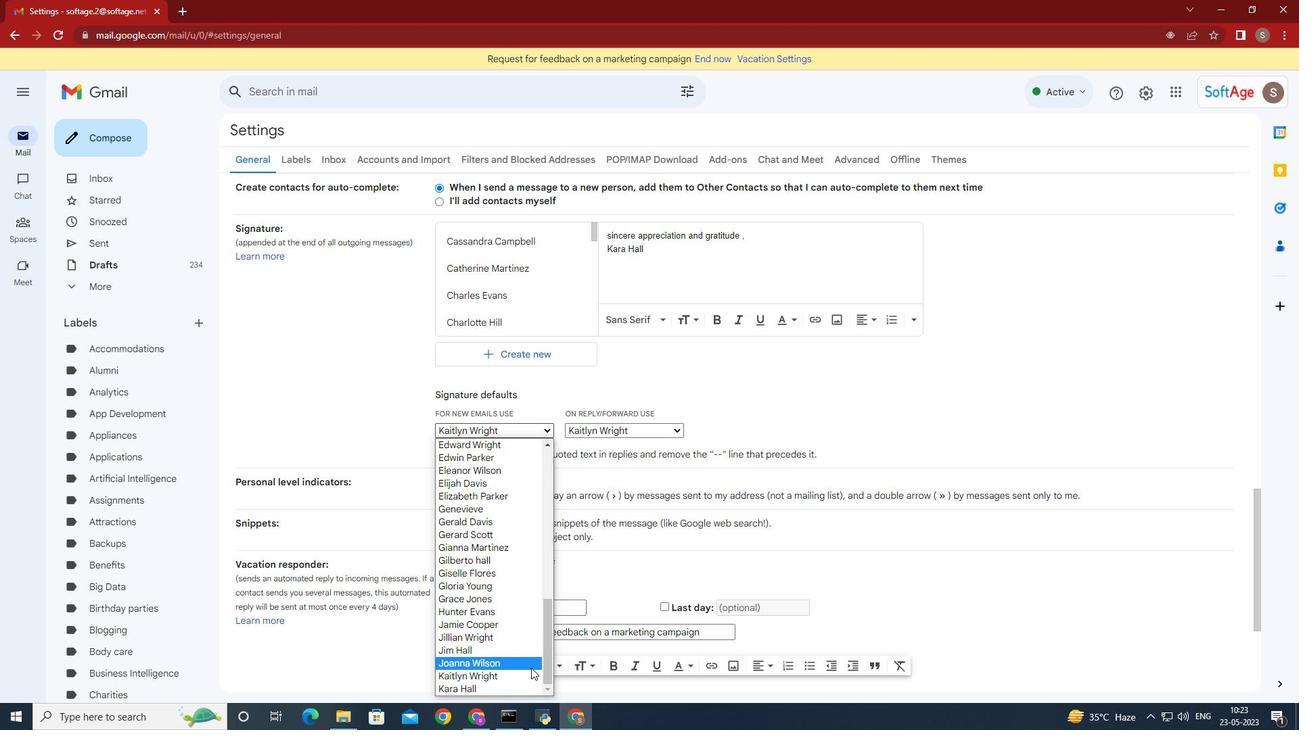 
Action: Mouse scrolled (530, 668) with delta (0, 0)
Screenshot: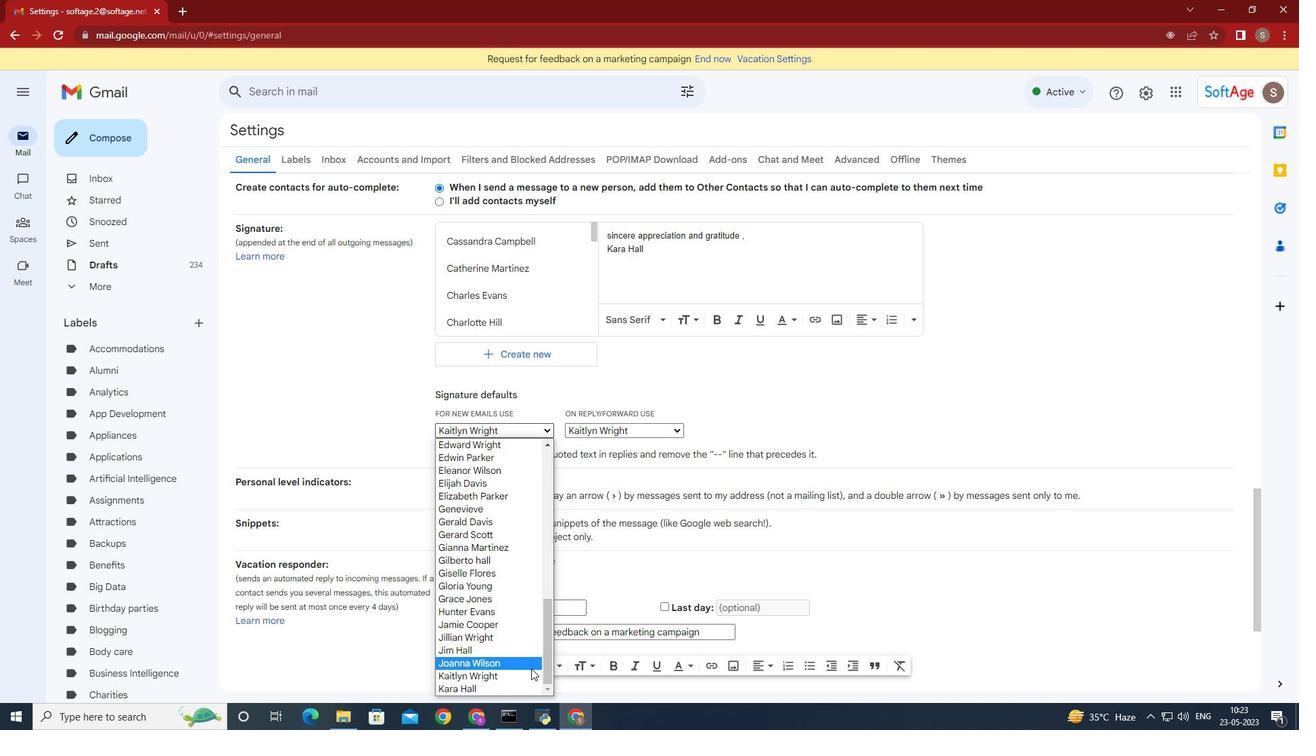 
Action: Mouse moved to (491, 686)
Screenshot: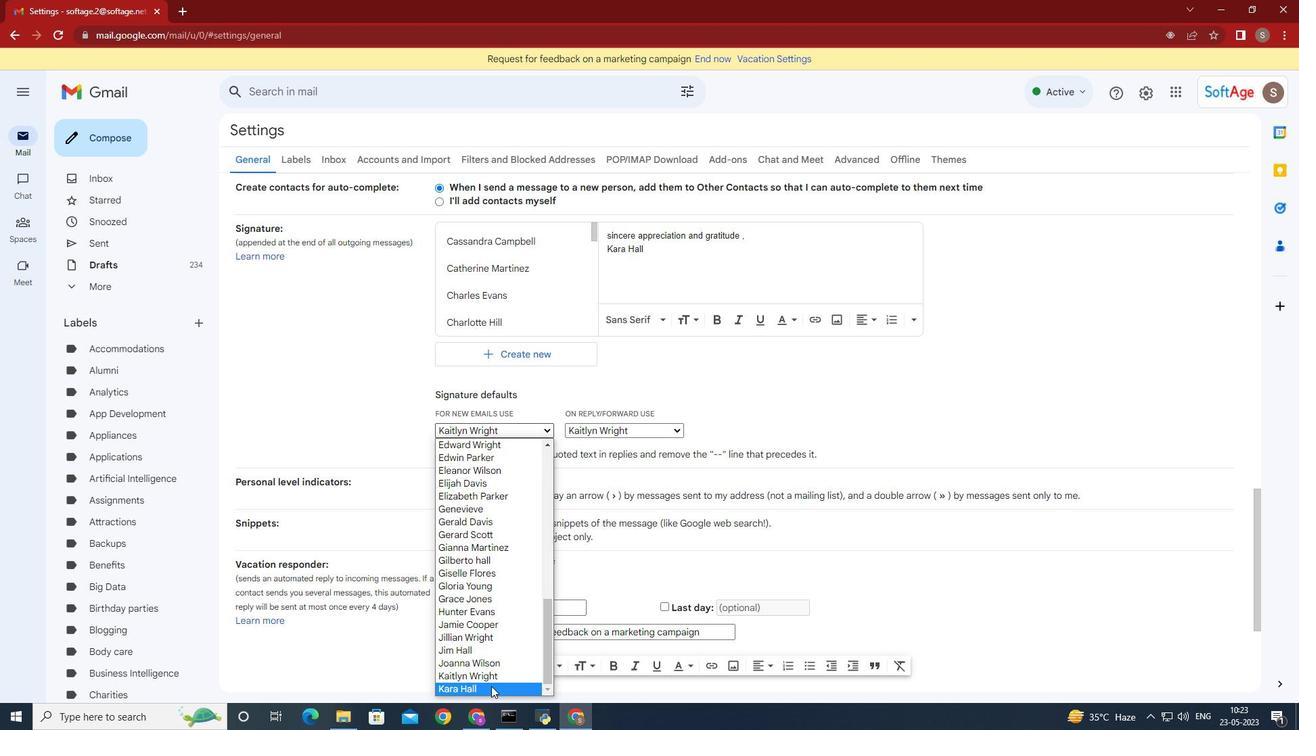 
Action: Mouse pressed left at (491, 686)
Screenshot: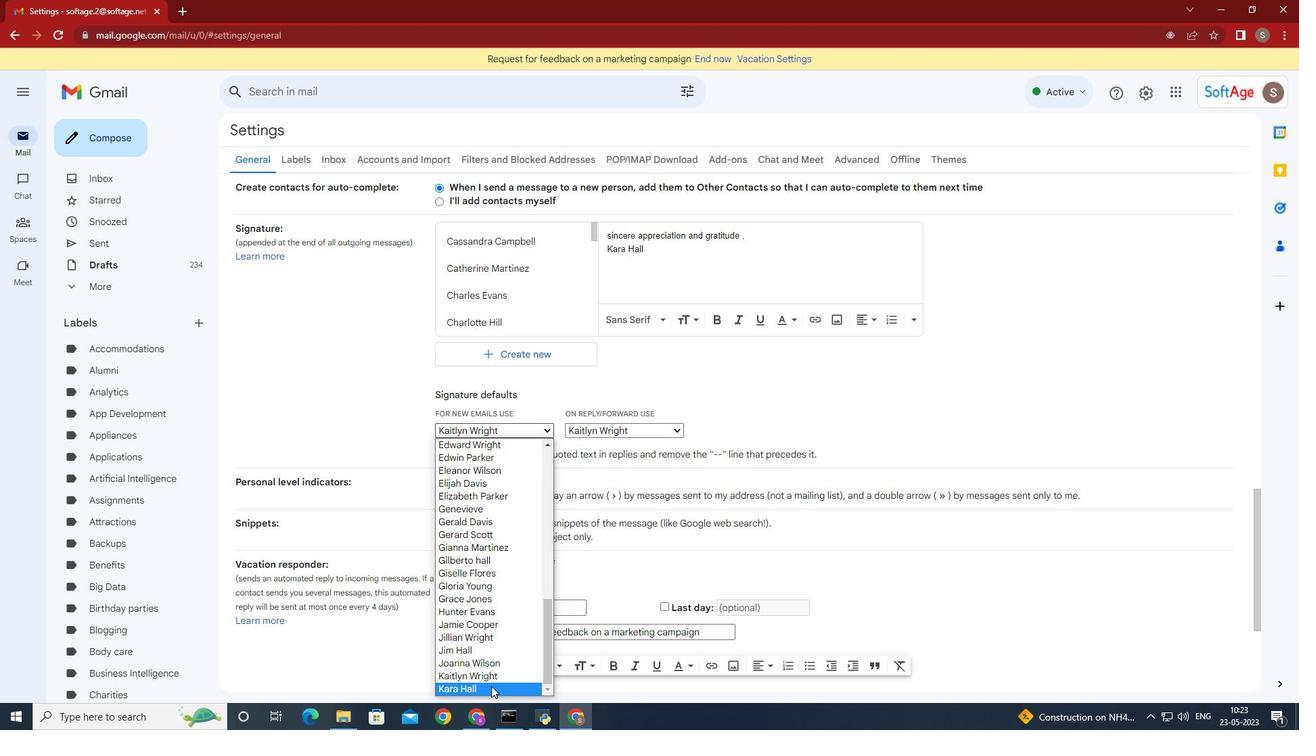 
Action: Mouse moved to (674, 432)
Screenshot: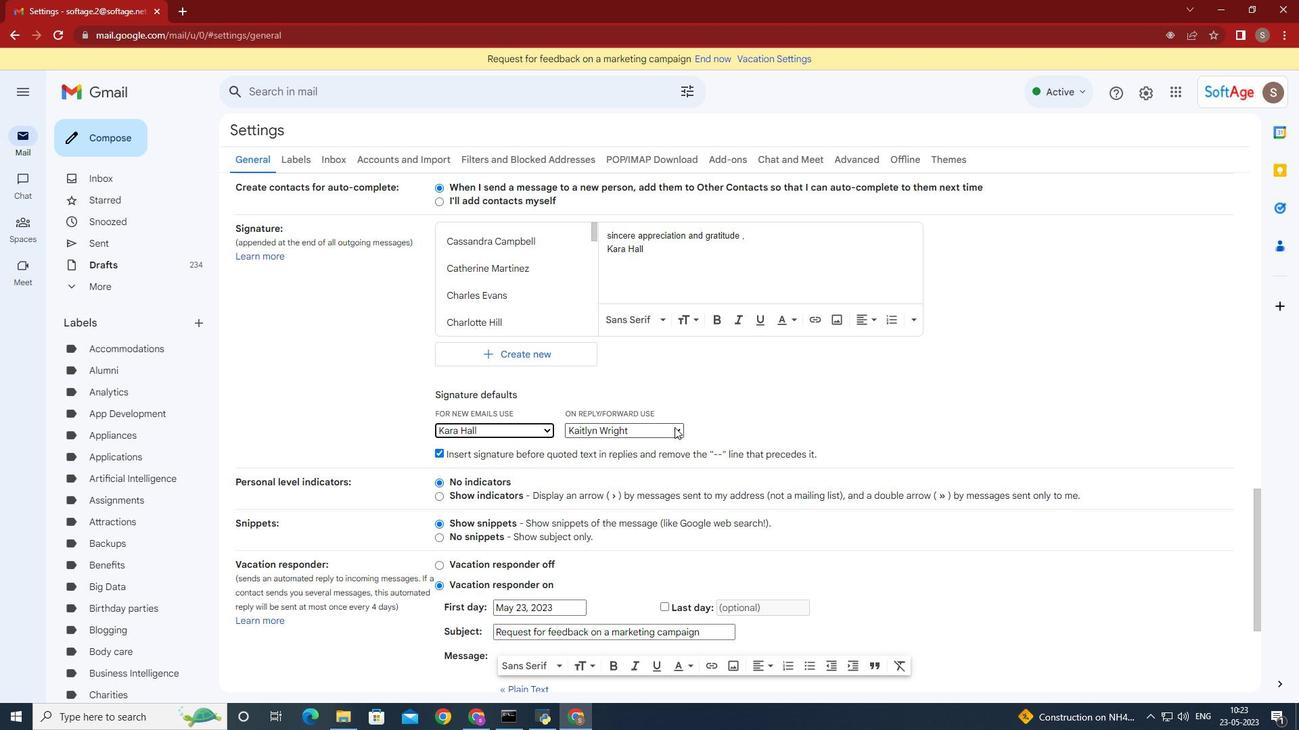 
Action: Mouse pressed left at (674, 432)
Screenshot: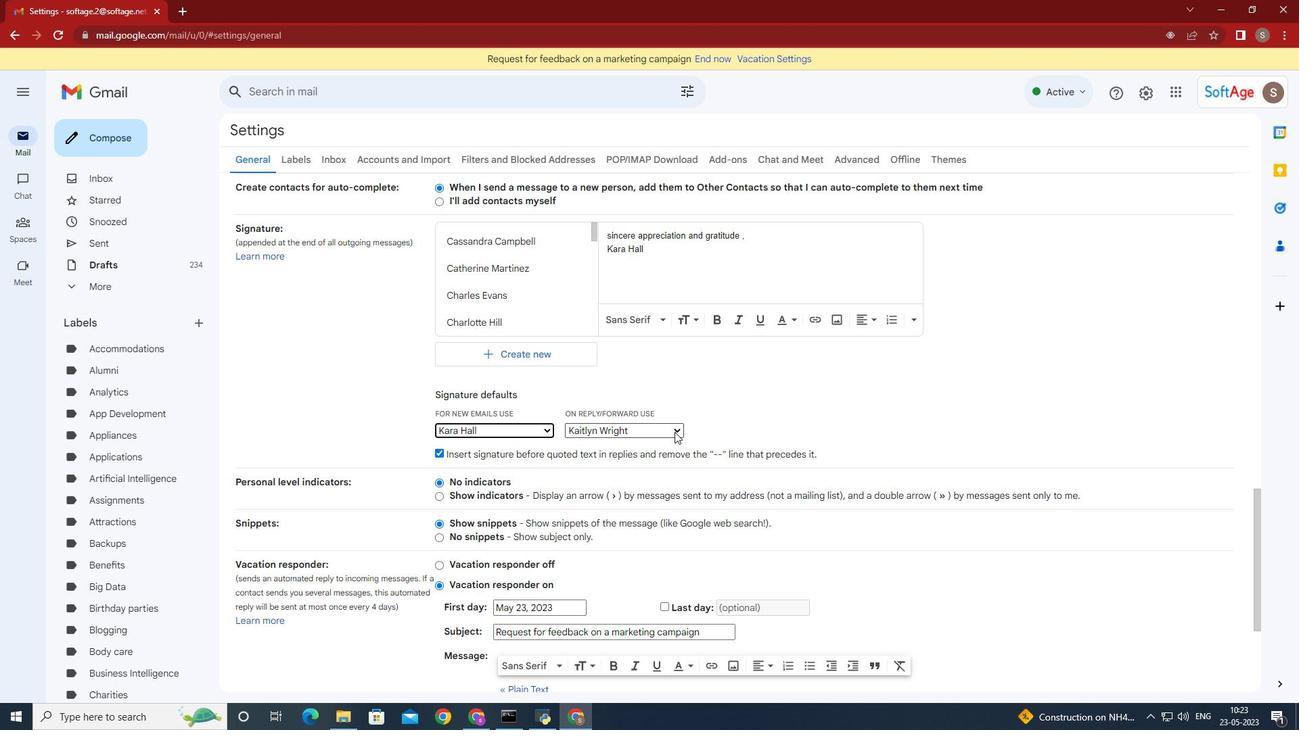 
Action: Mouse moved to (592, 682)
Screenshot: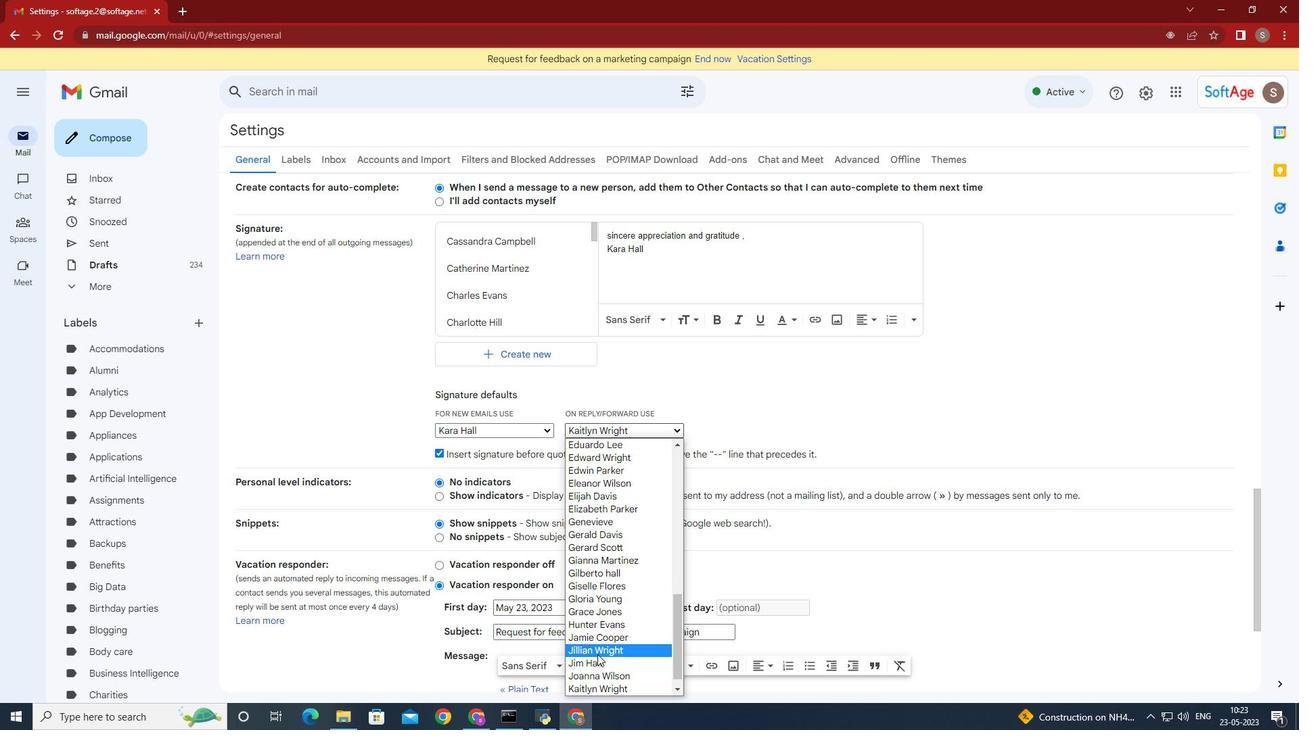 
Action: Mouse scrolled (592, 670) with delta (0, 0)
Screenshot: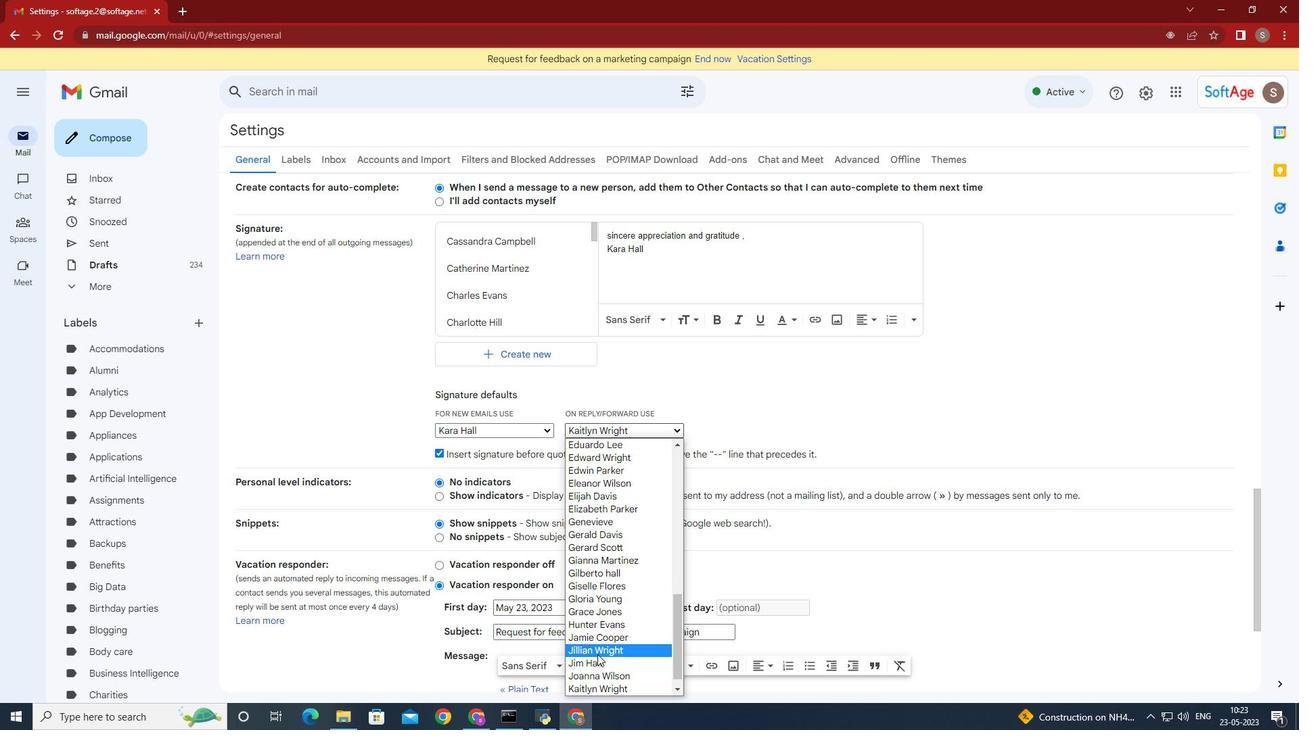 
Action: Mouse moved to (593, 682)
Screenshot: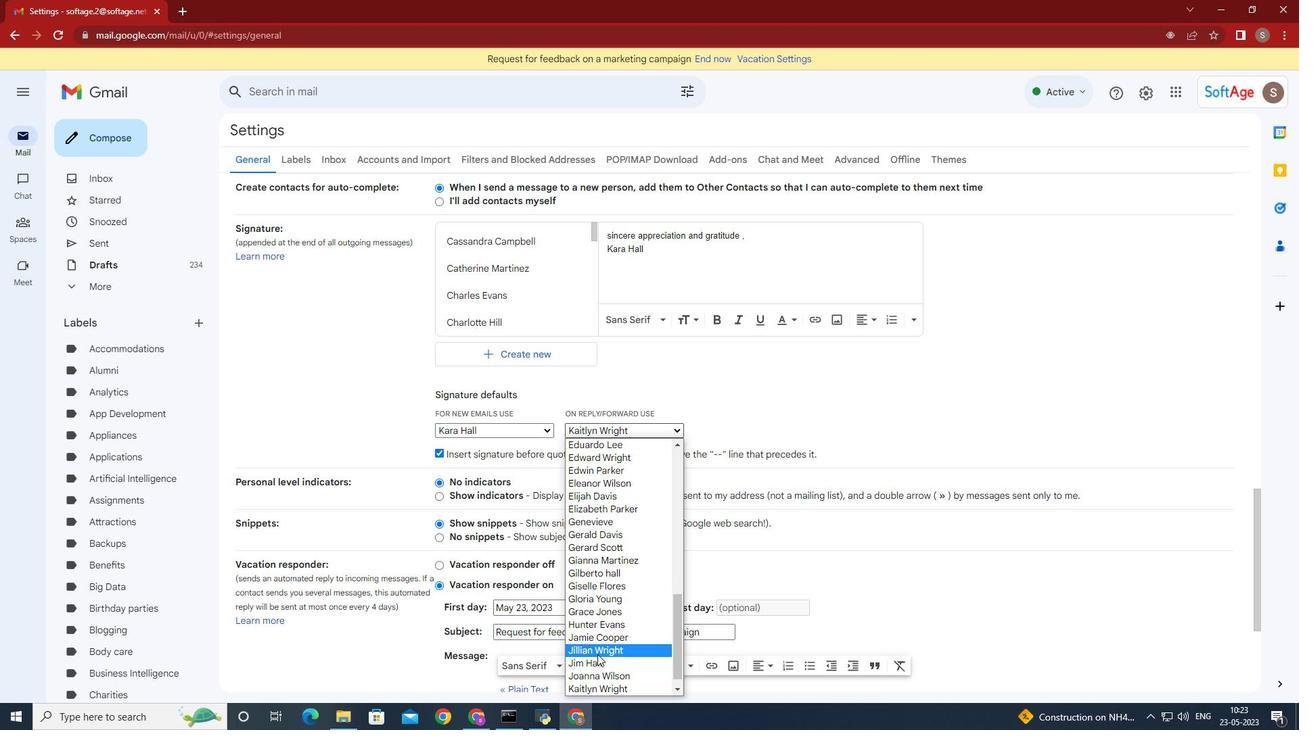 
Action: Mouse scrolled (592, 678) with delta (0, 0)
Screenshot: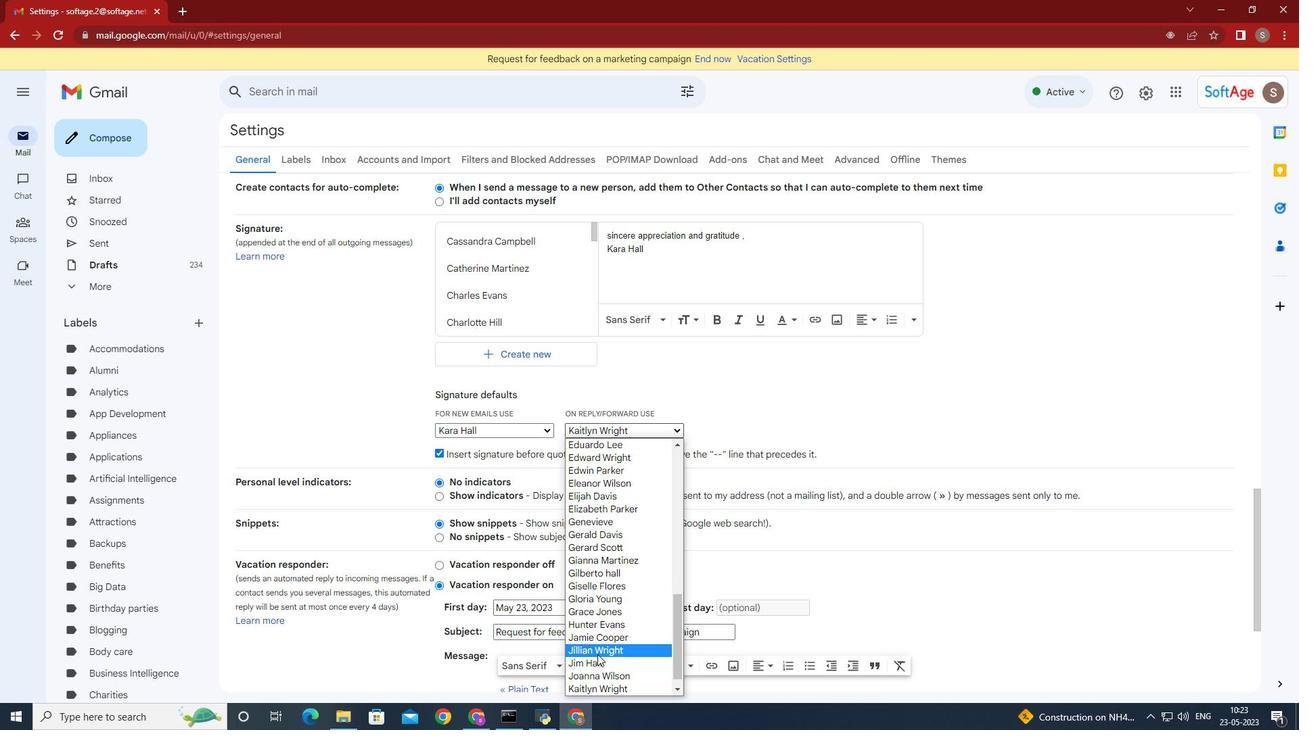 
Action: Mouse moved to (593, 685)
Screenshot: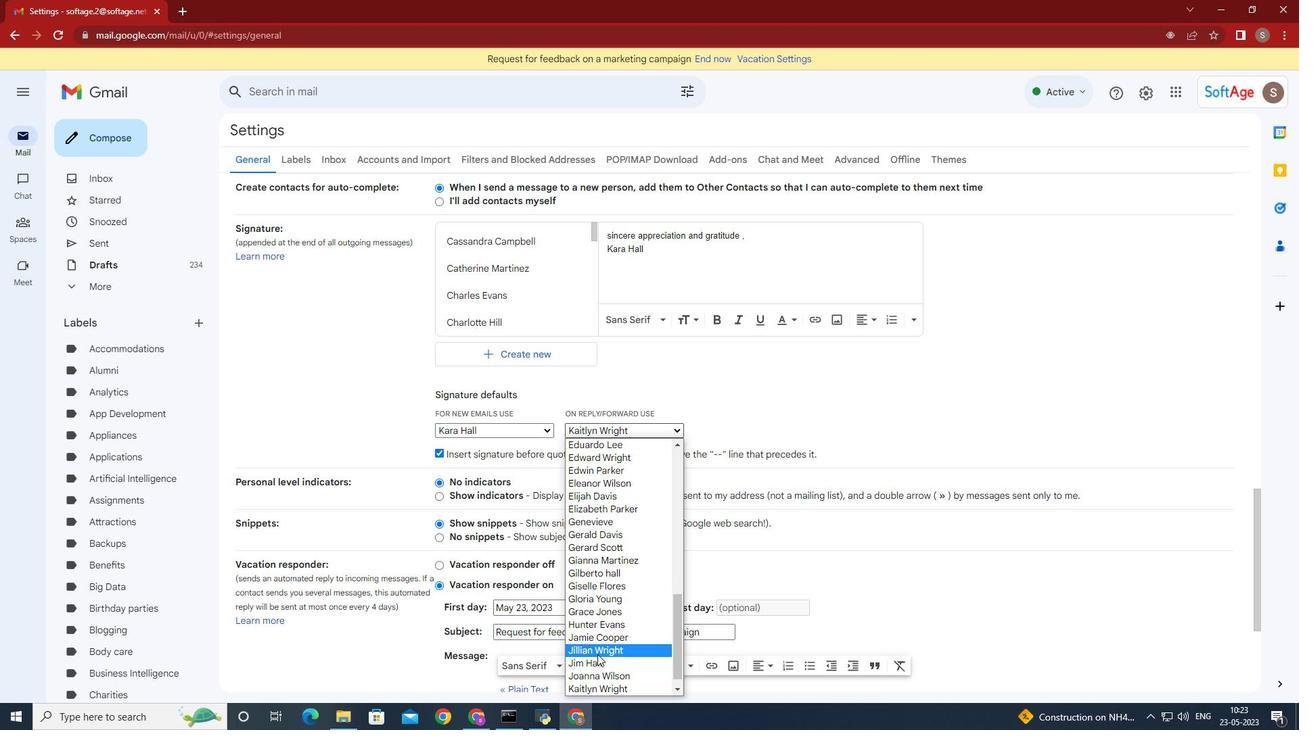 
Action: Mouse scrolled (593, 682) with delta (0, 0)
Screenshot: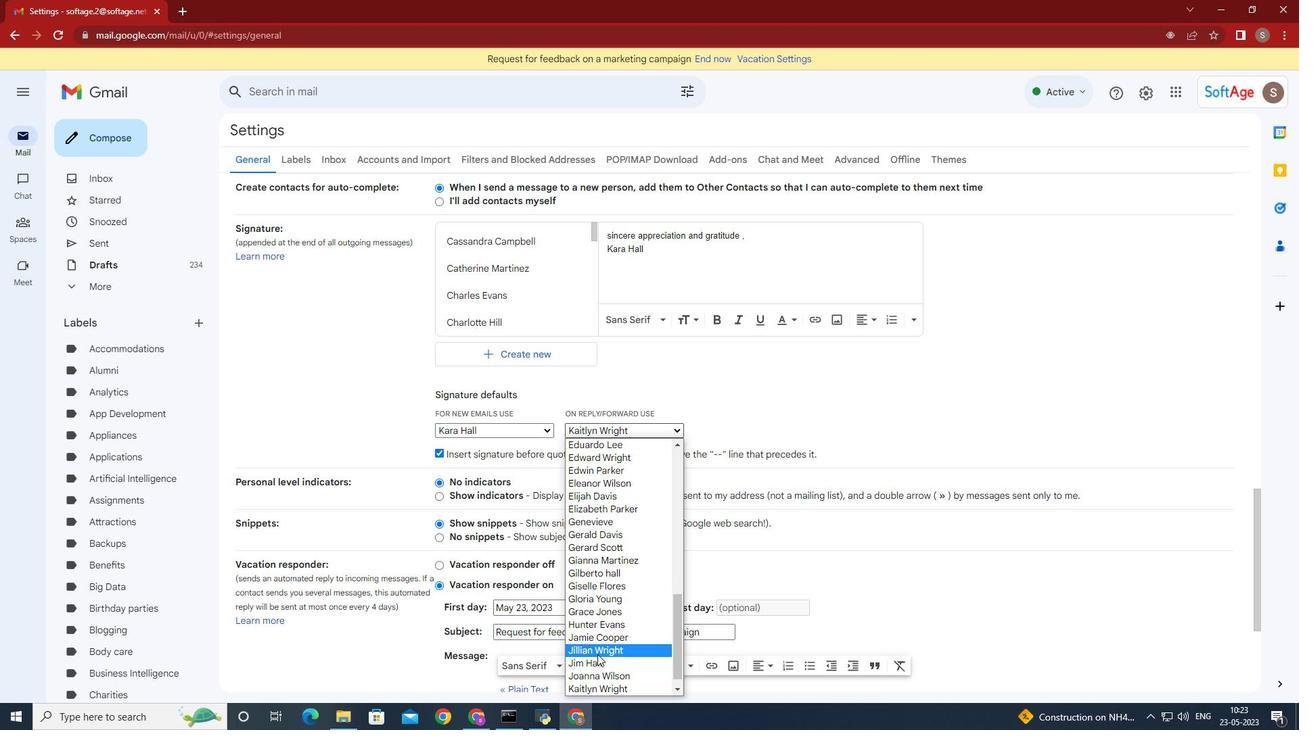 
Action: Mouse moved to (595, 687)
Screenshot: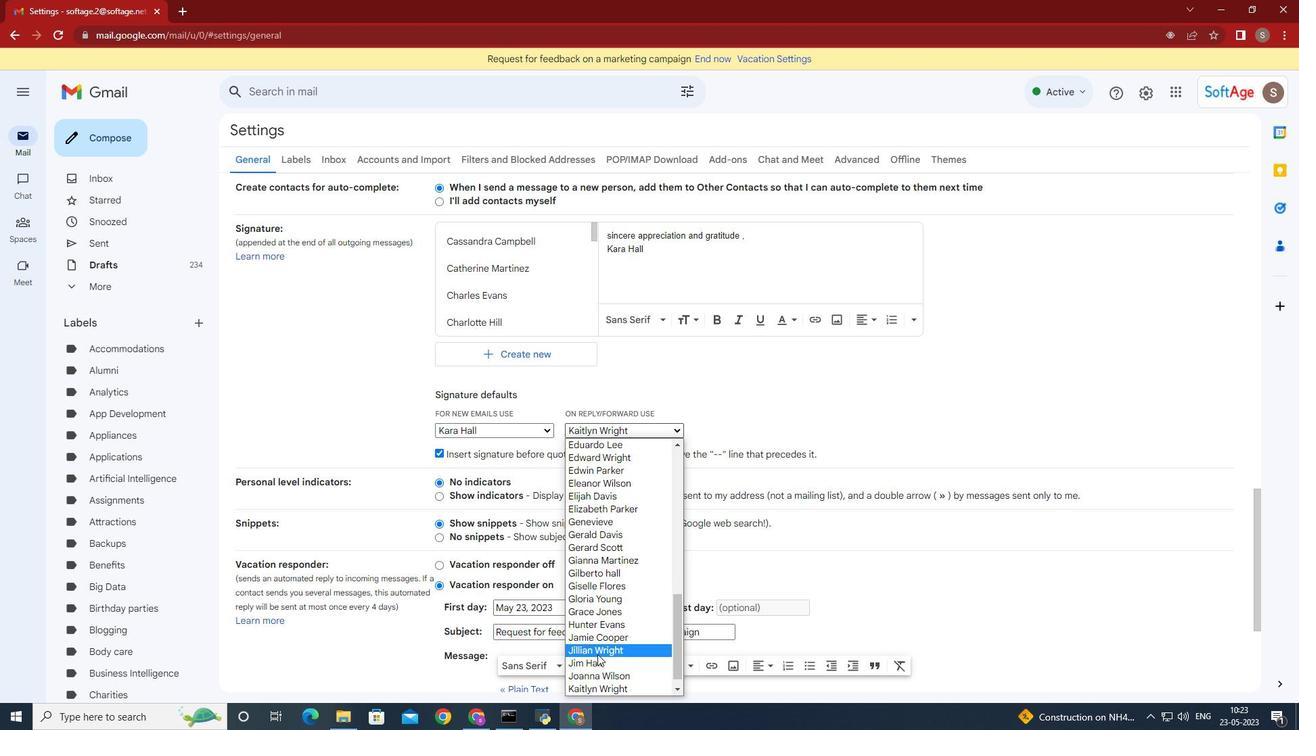 
Action: Mouse scrolled (594, 685) with delta (0, 0)
Screenshot: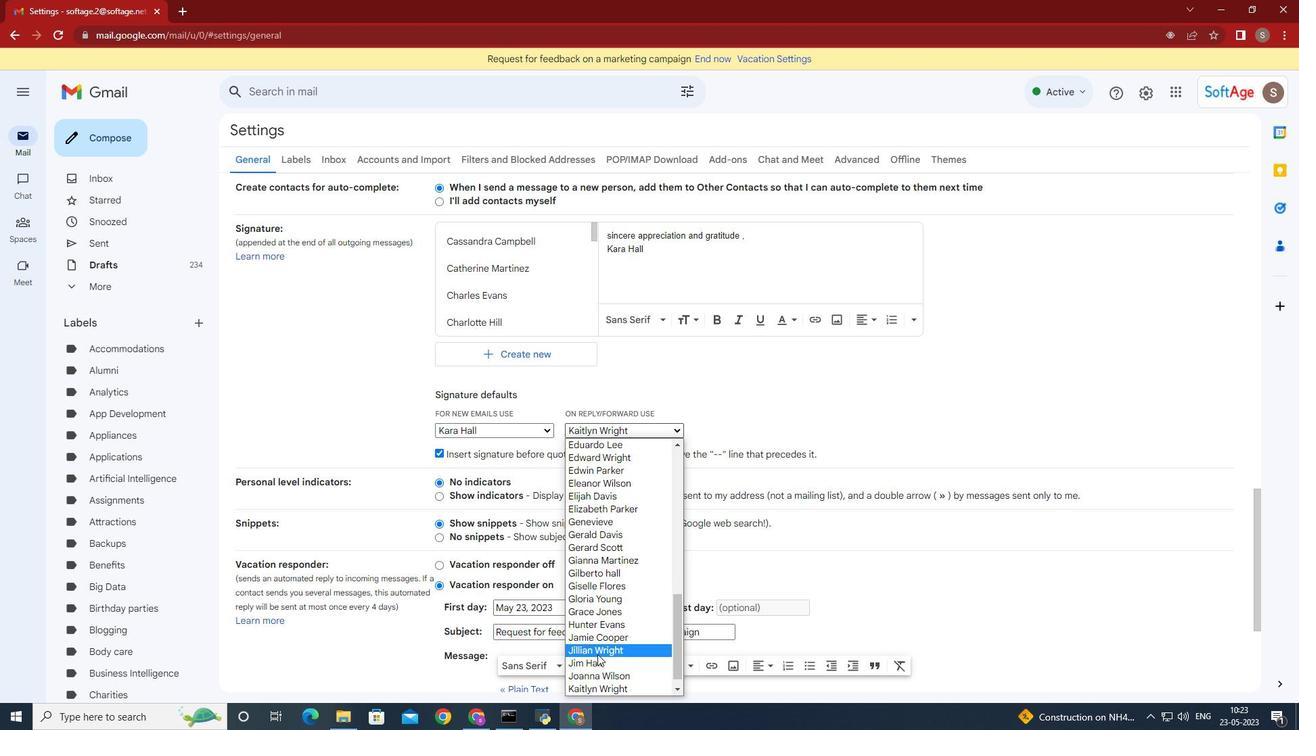 
Action: Mouse scrolled (594, 686) with delta (0, 0)
Screenshot: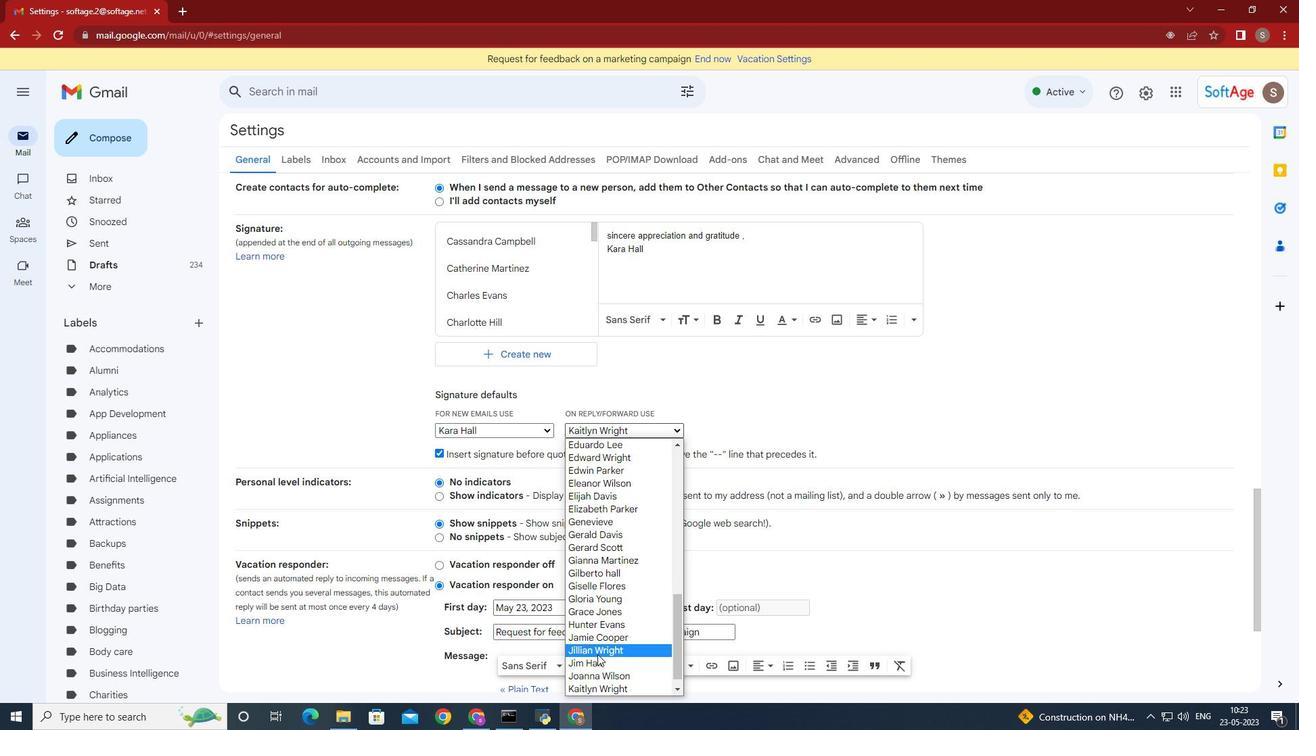 
Action: Mouse scrolled (595, 686) with delta (0, 0)
Screenshot: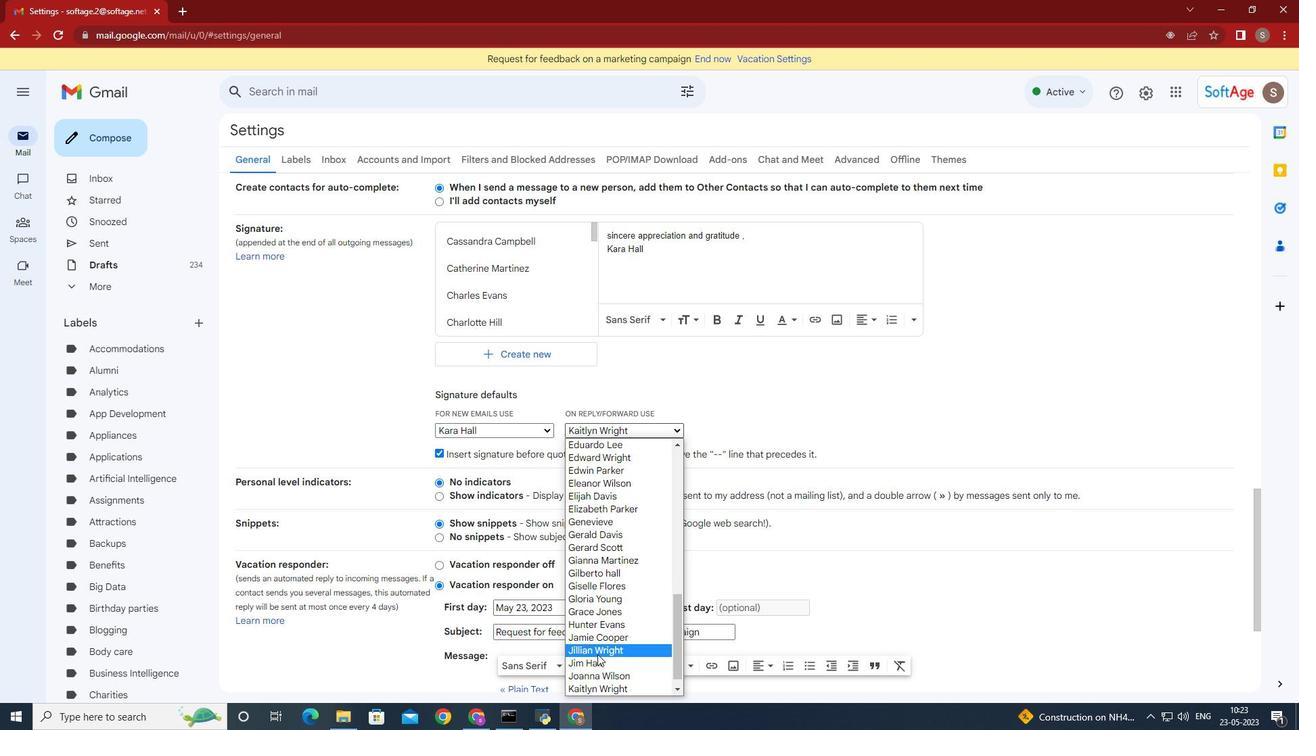 
Action: Mouse scrolled (595, 686) with delta (0, 0)
Screenshot: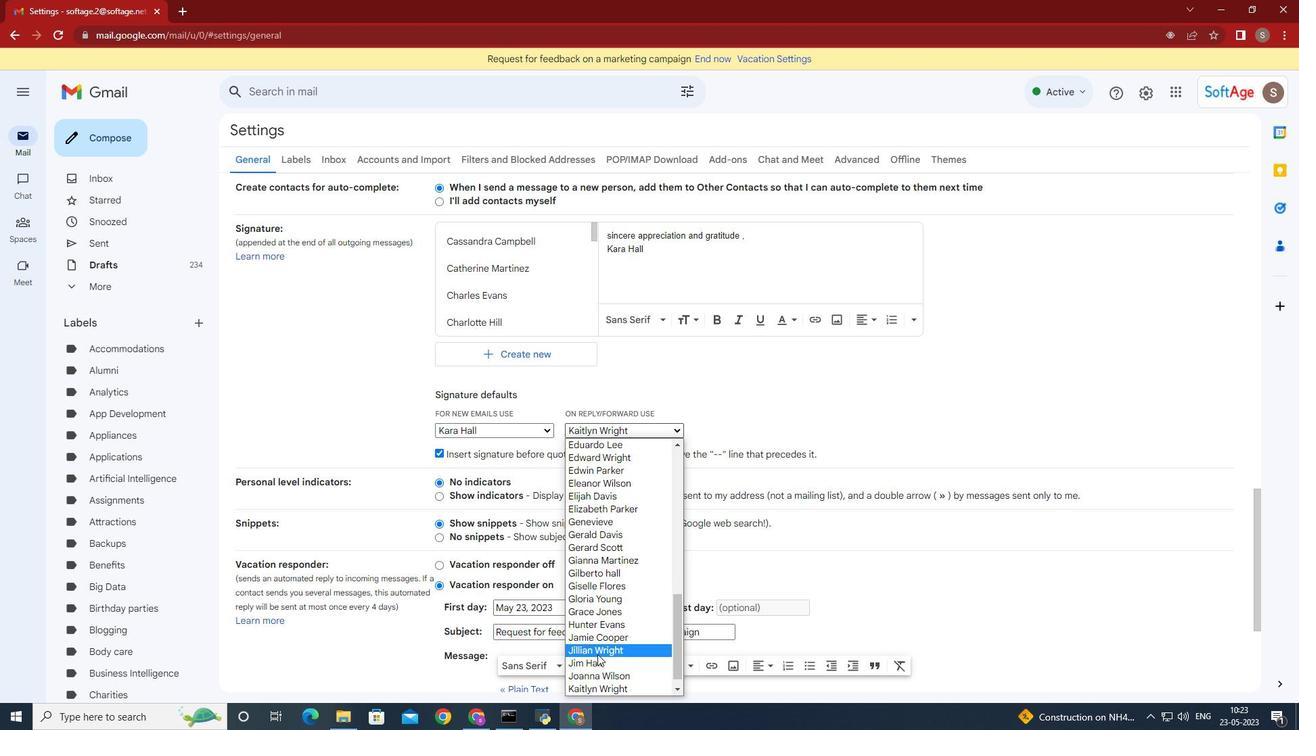 
Action: Mouse moved to (596, 687)
Screenshot: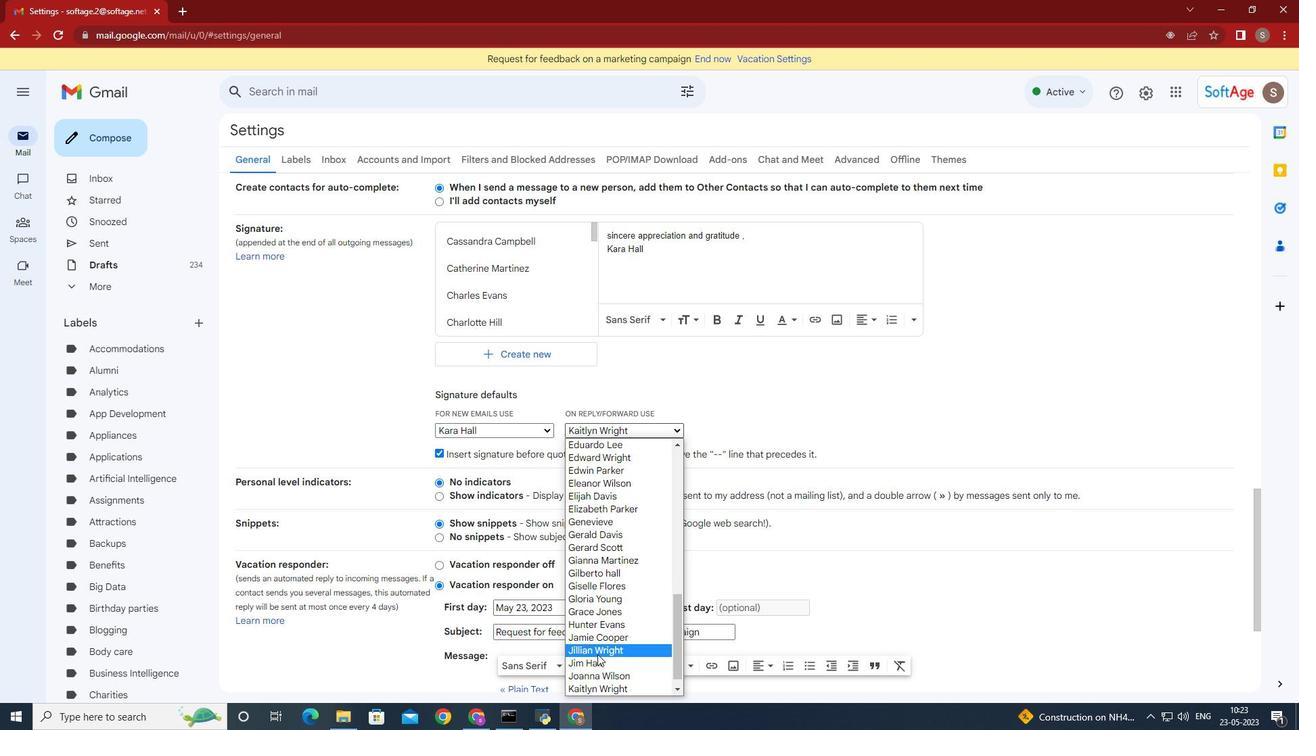 
Action: Mouse scrolled (596, 686) with delta (0, 0)
Screenshot: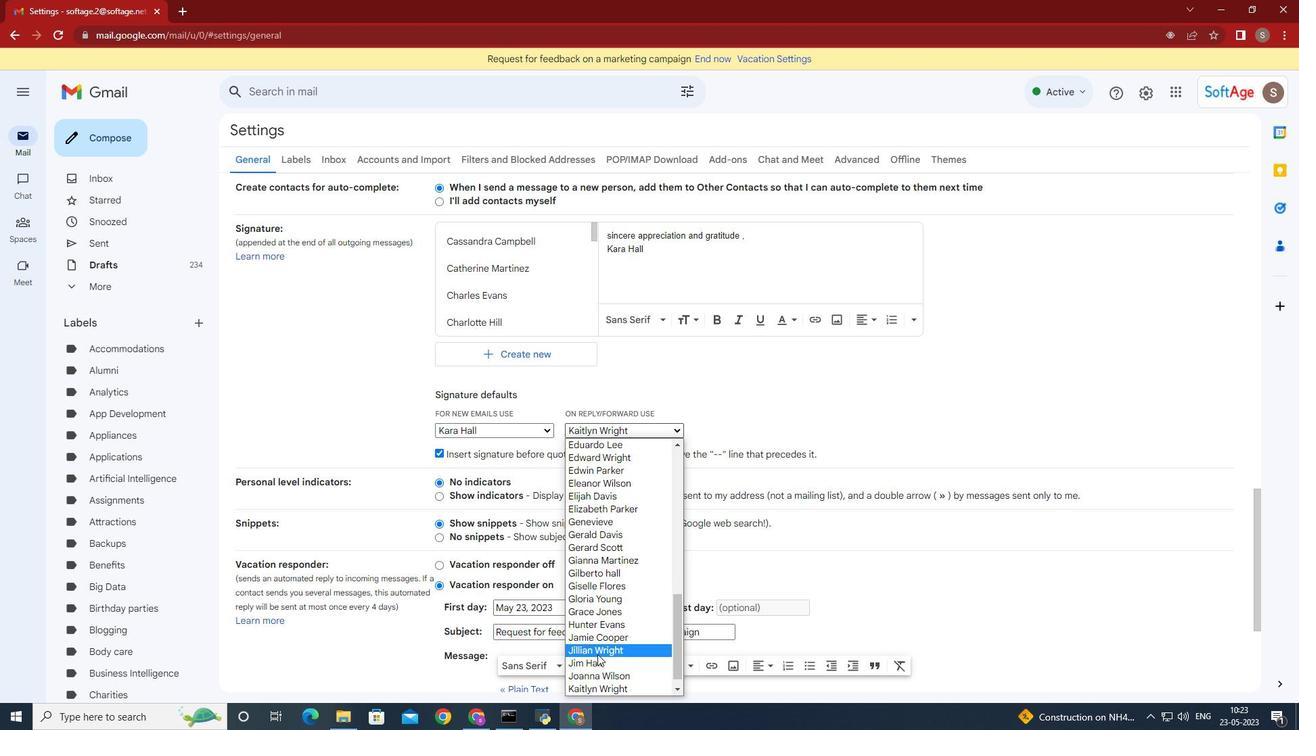 
Action: Mouse moved to (614, 689)
Screenshot: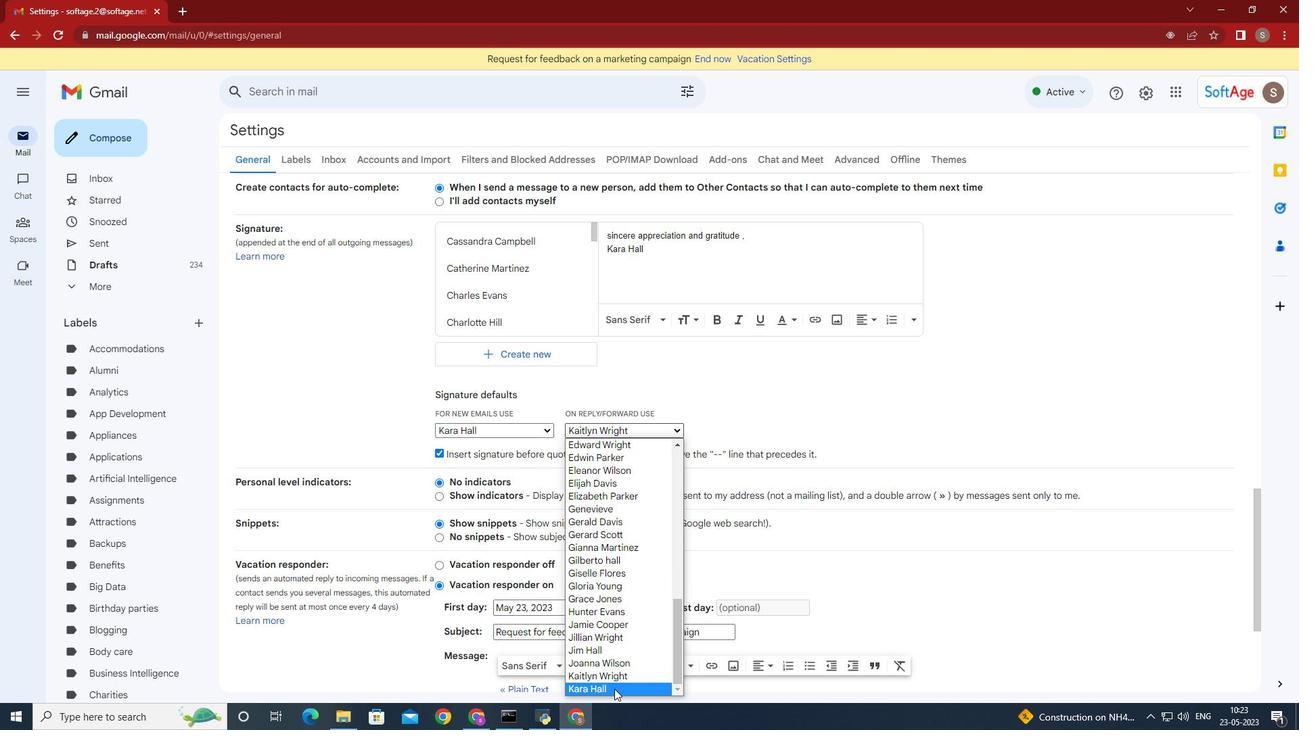
Action: Mouse pressed left at (614, 689)
Screenshot: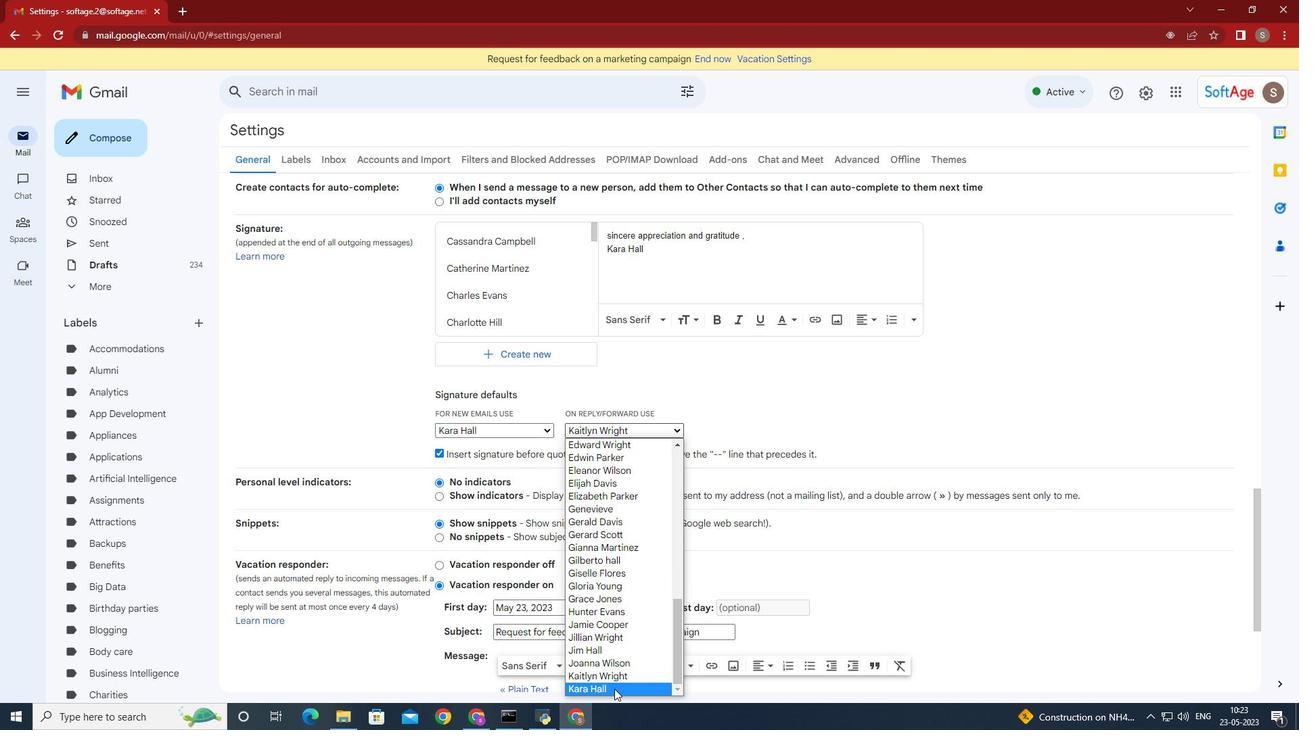 
Action: Mouse moved to (863, 478)
Screenshot: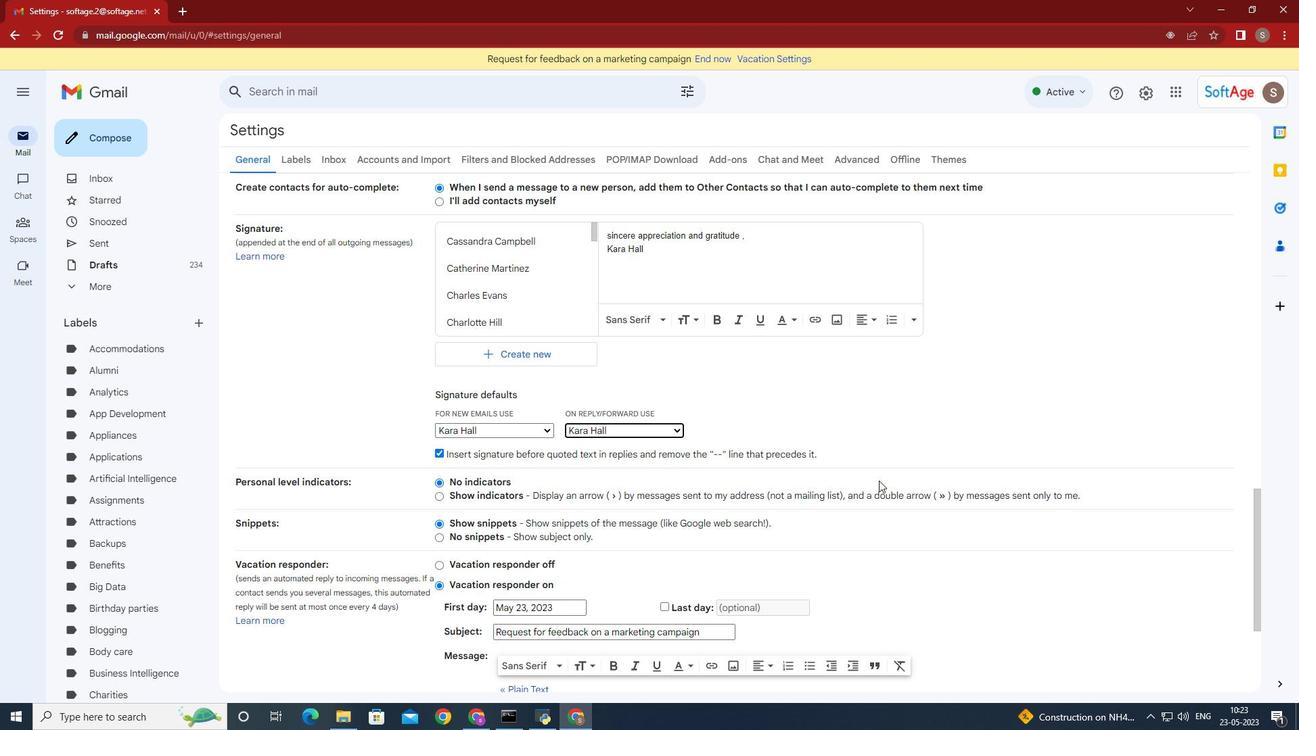 
Action: Mouse scrolled (863, 477) with delta (0, 0)
Screenshot: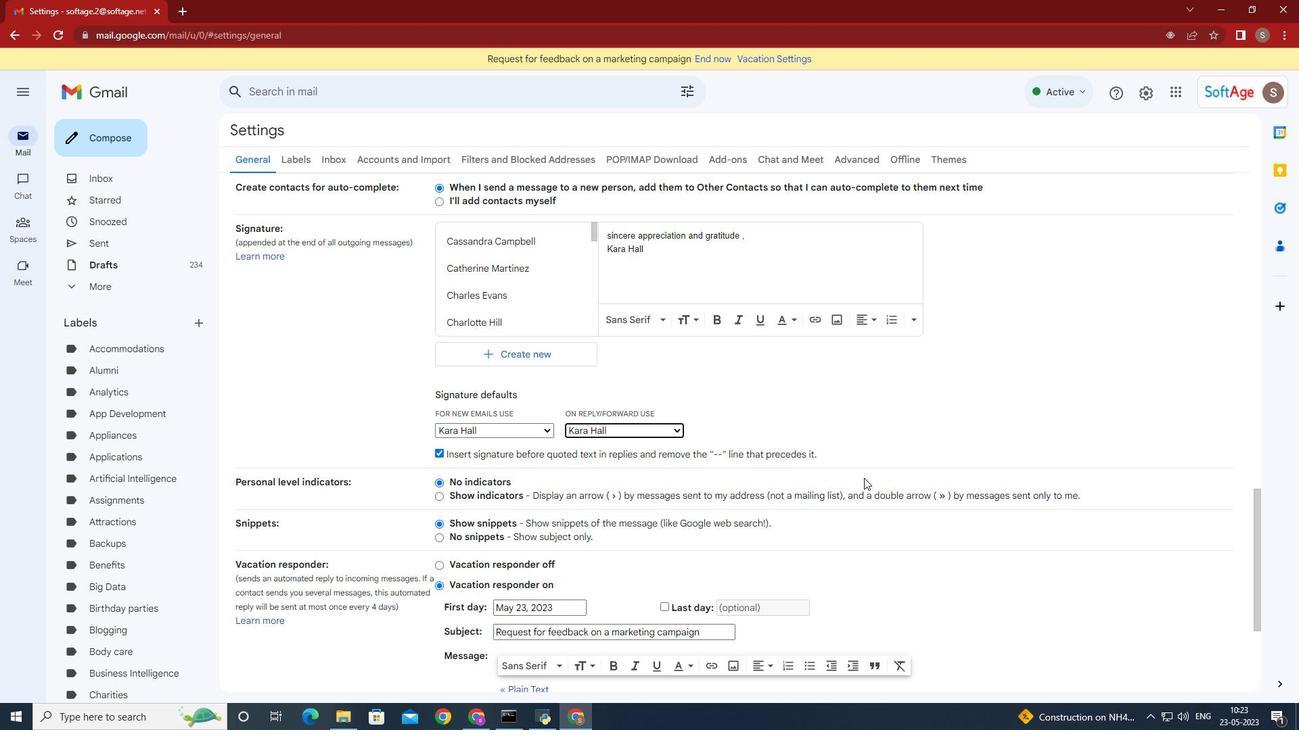 
Action: Mouse moved to (863, 478)
Screenshot: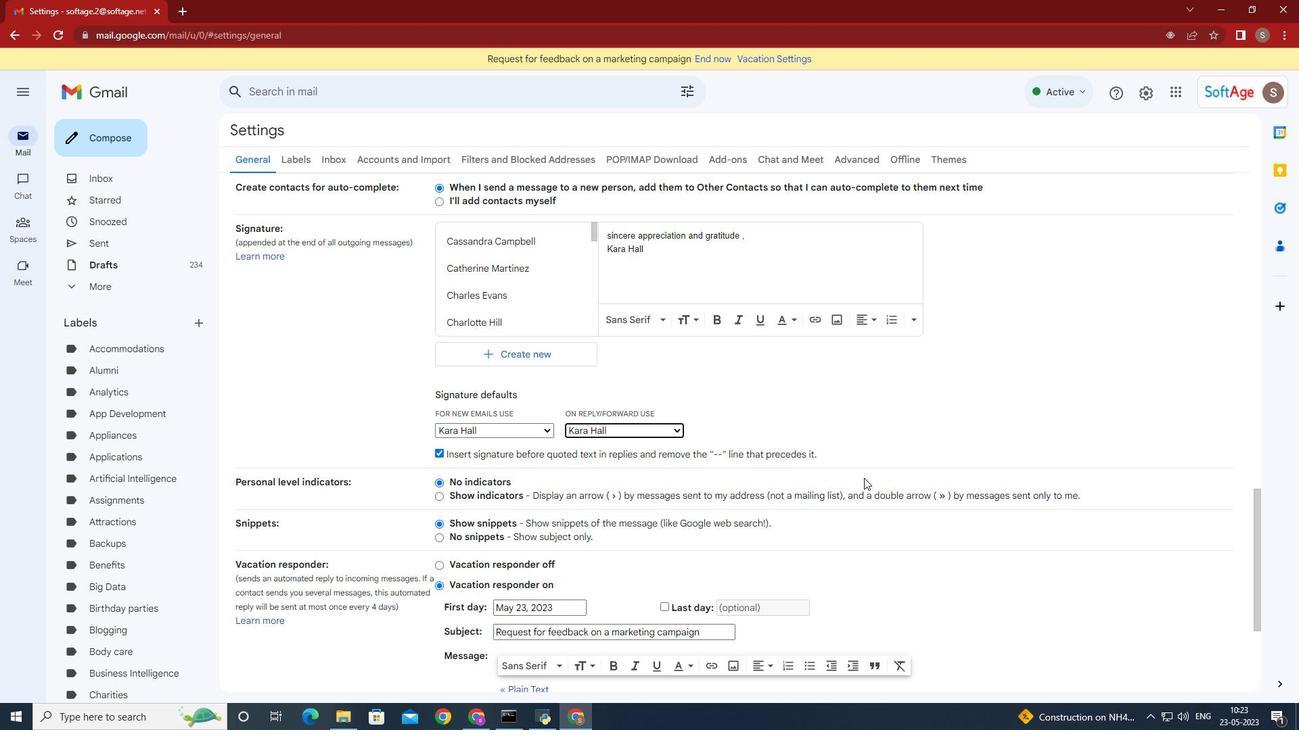 
Action: Mouse scrolled (863, 477) with delta (0, 0)
Screenshot: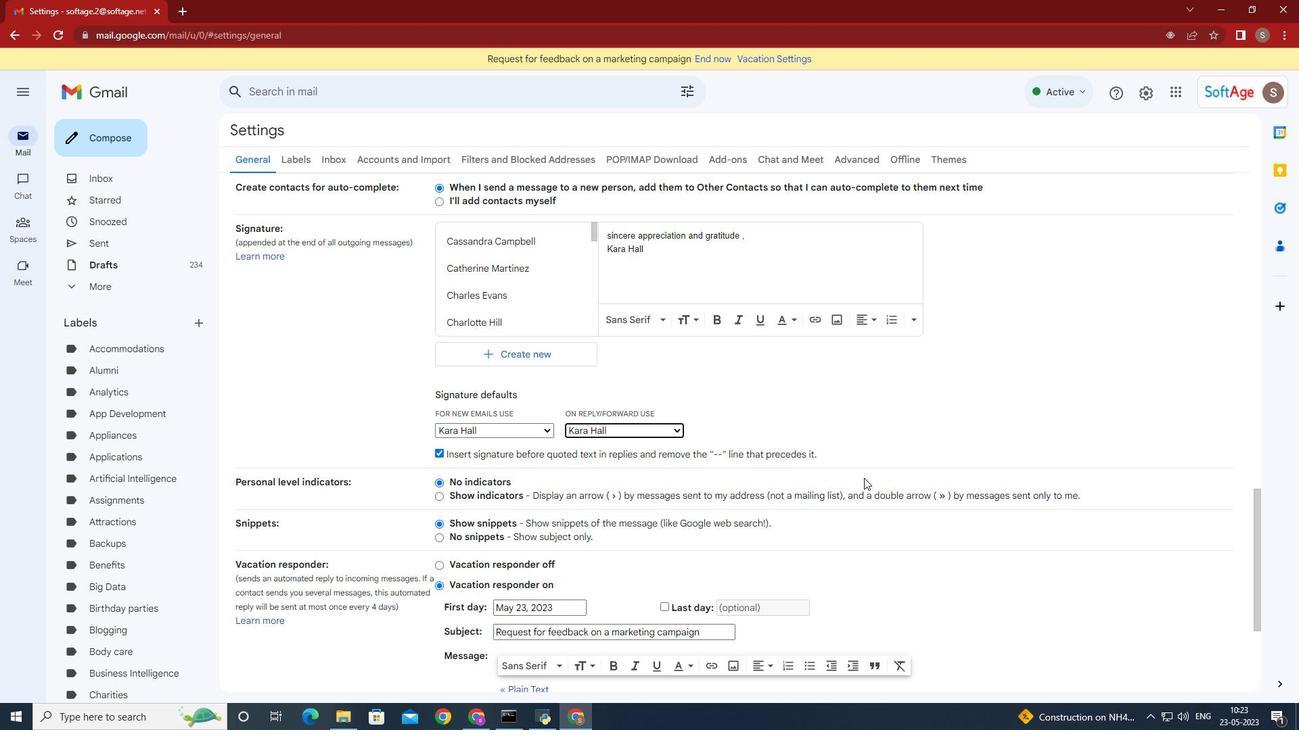 
Action: Mouse moved to (863, 479)
Screenshot: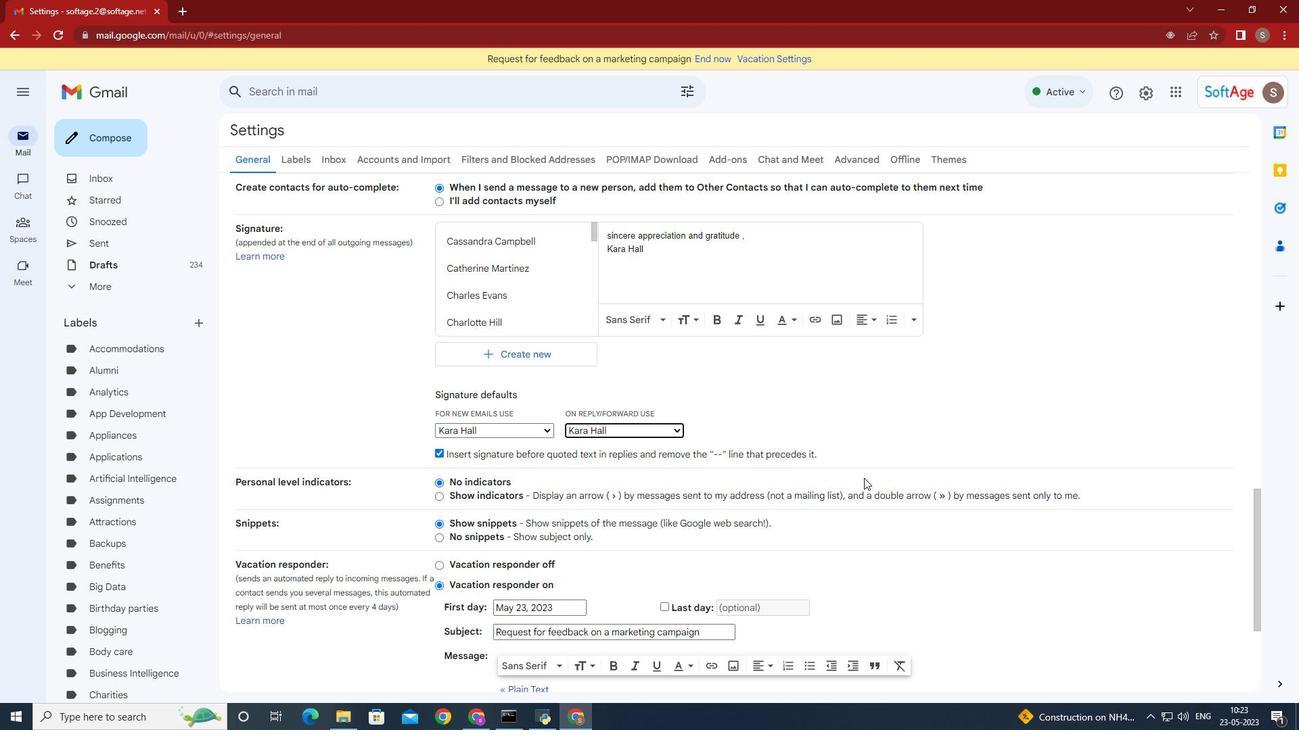 
Action: Mouse scrolled (863, 478) with delta (0, 0)
Screenshot: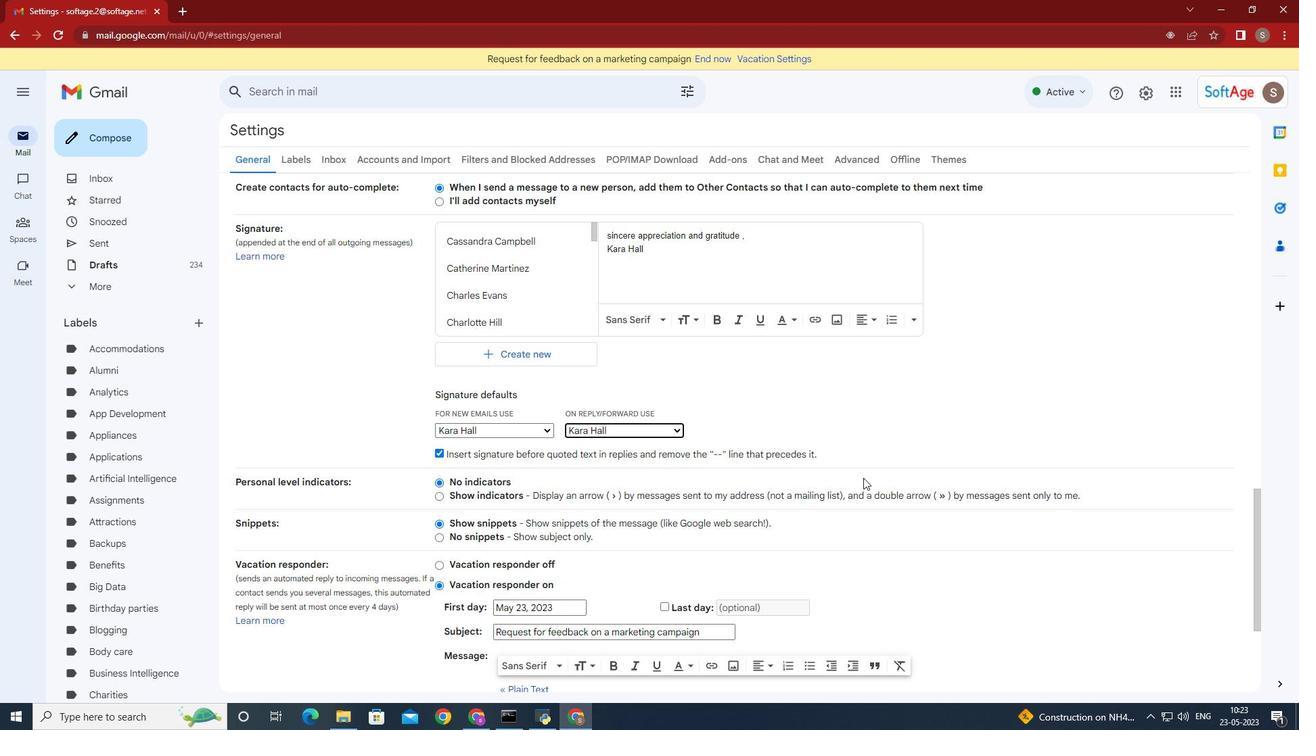 
Action: Mouse scrolled (863, 478) with delta (0, 0)
Screenshot: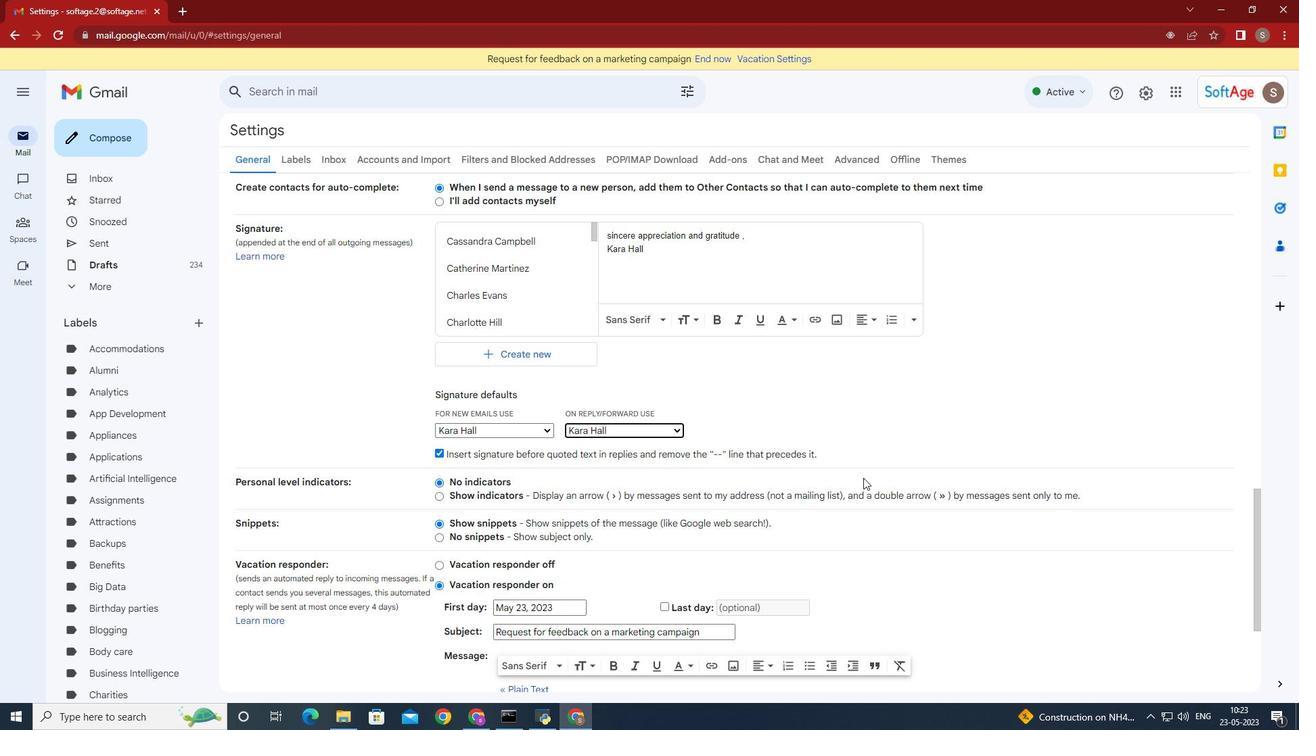 
Action: Mouse scrolled (863, 478) with delta (0, 0)
Screenshot: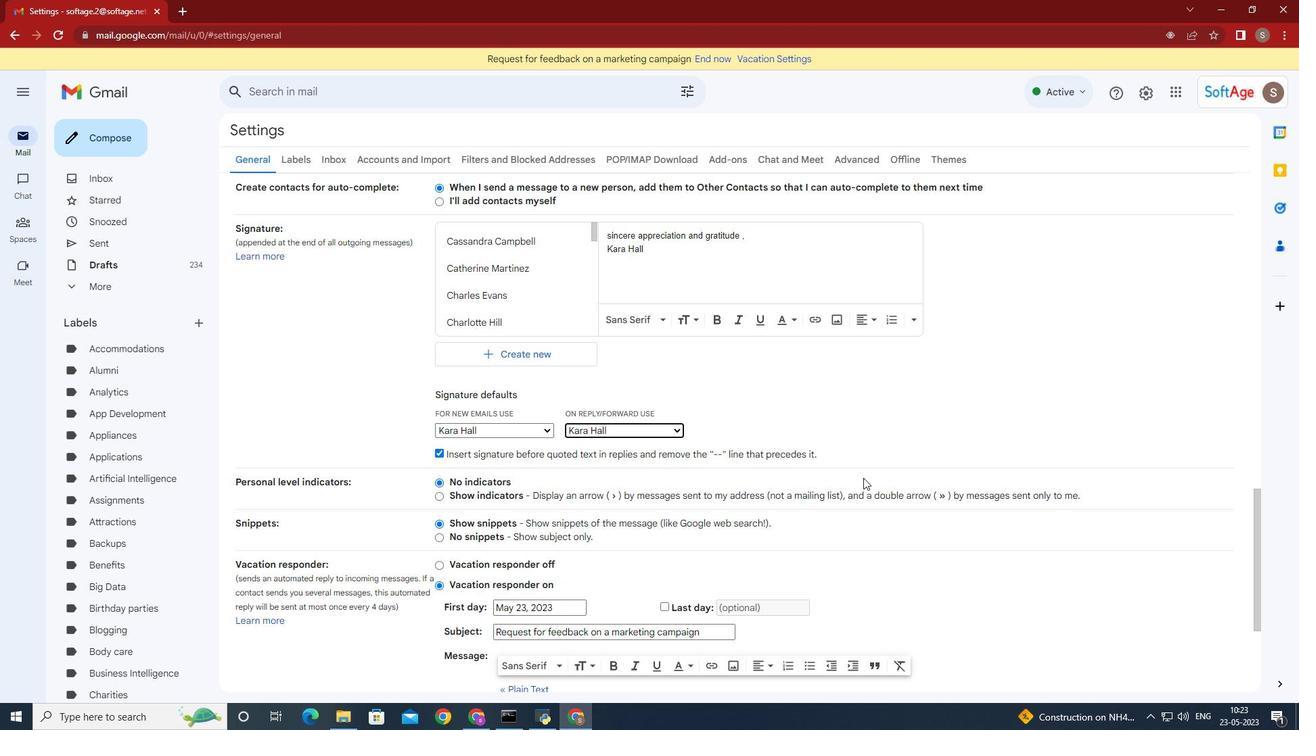 
Action: Mouse moved to (727, 621)
Screenshot: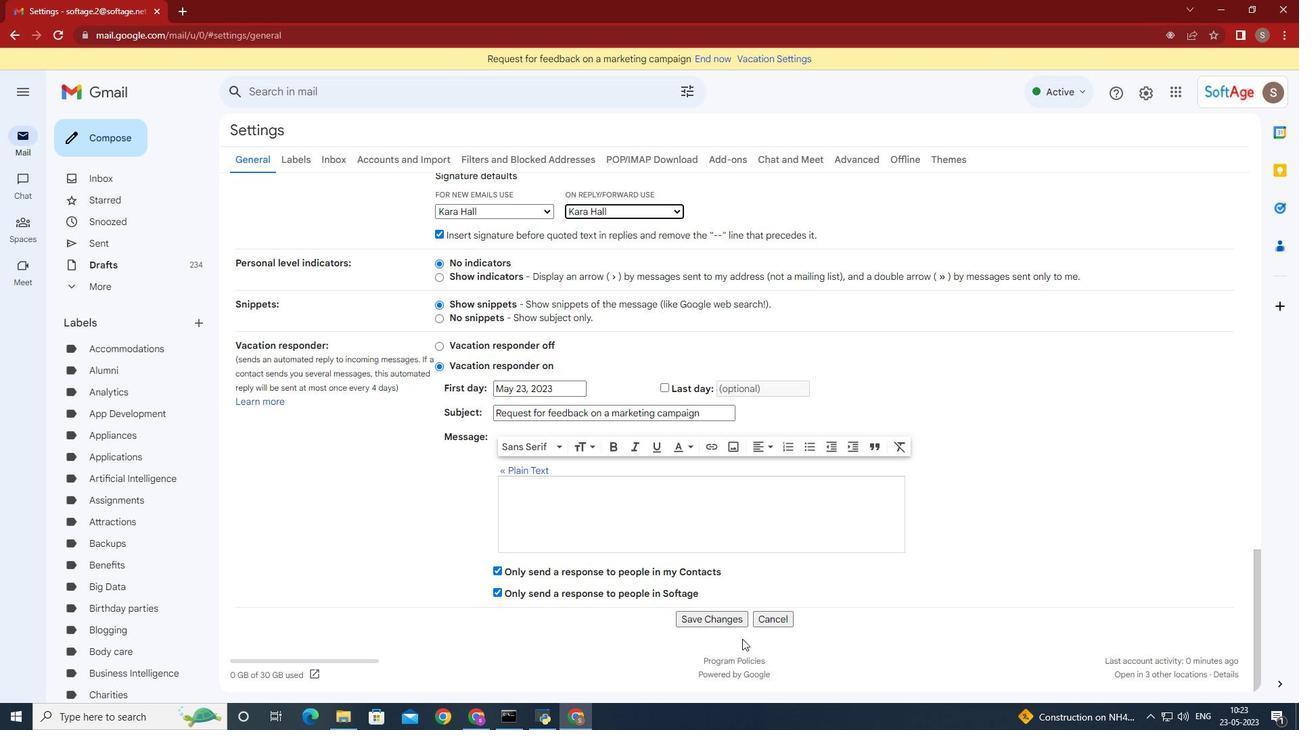 
Action: Mouse pressed left at (727, 621)
Screenshot: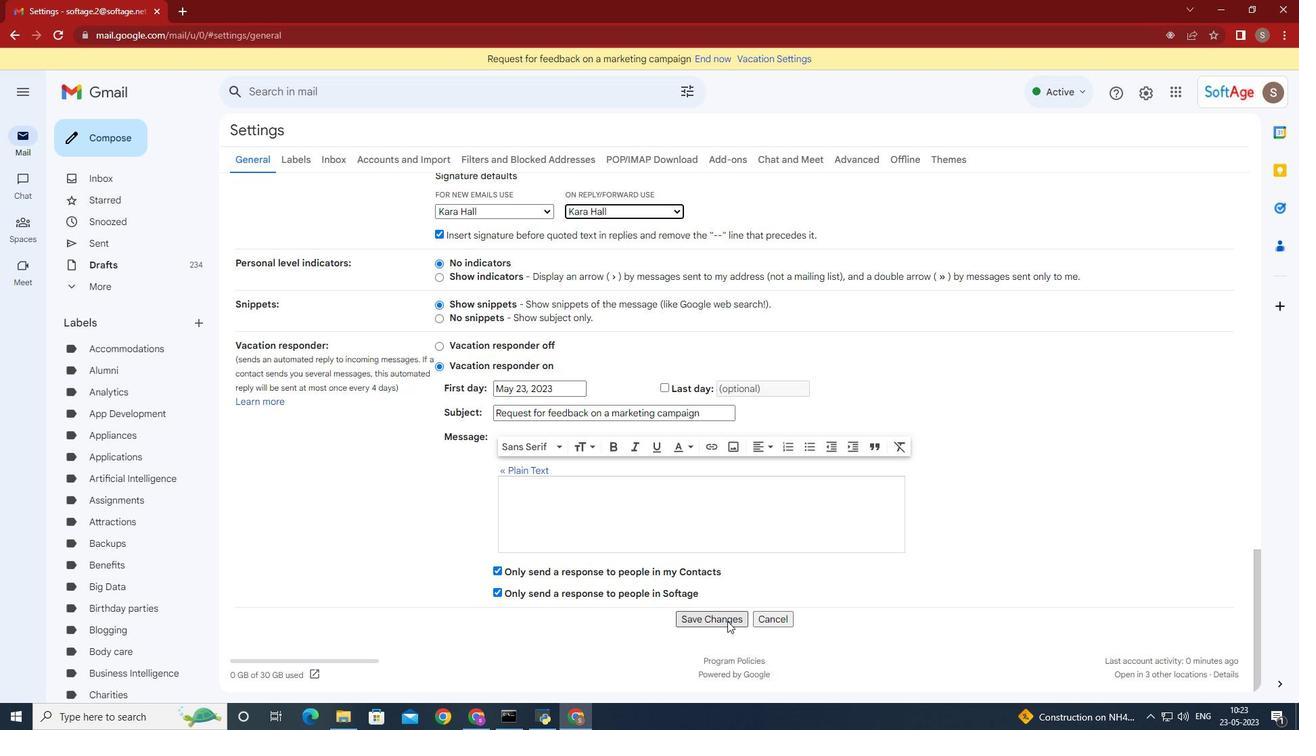 
Action: Mouse moved to (73, 138)
Screenshot: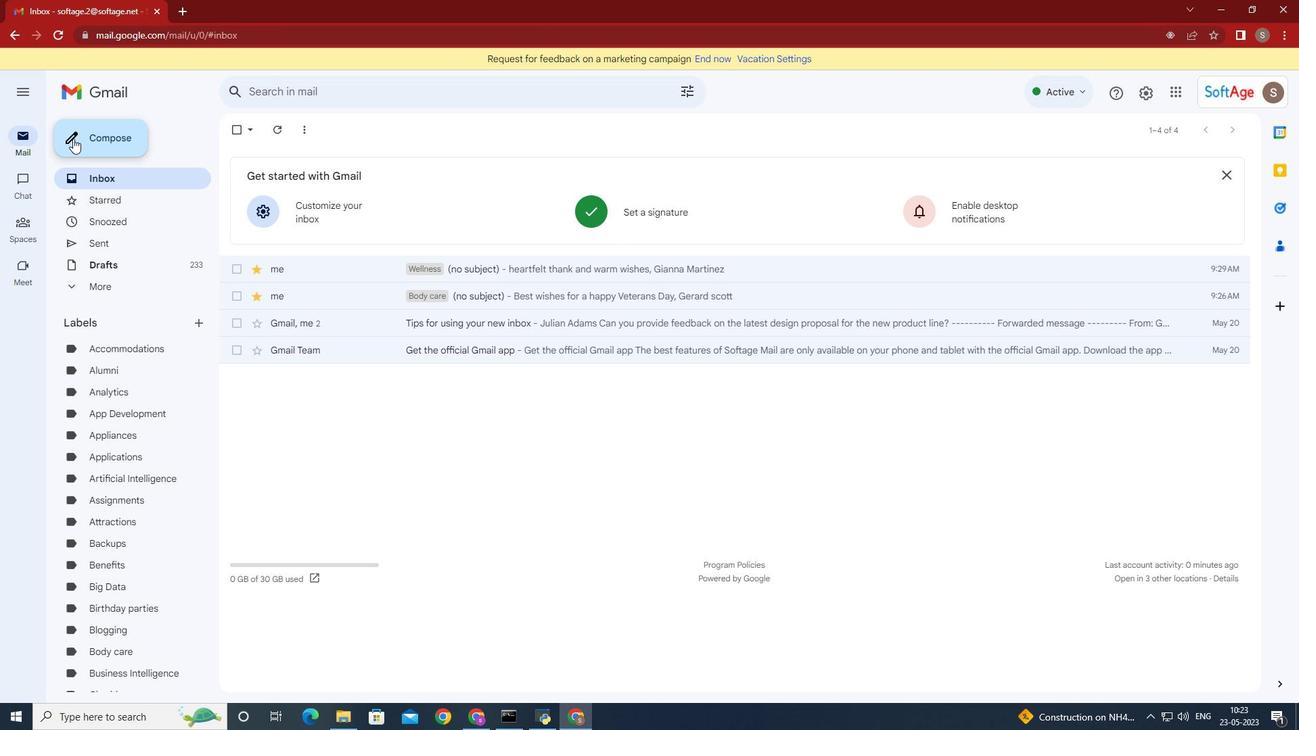 
Action: Mouse pressed left at (73, 138)
Screenshot: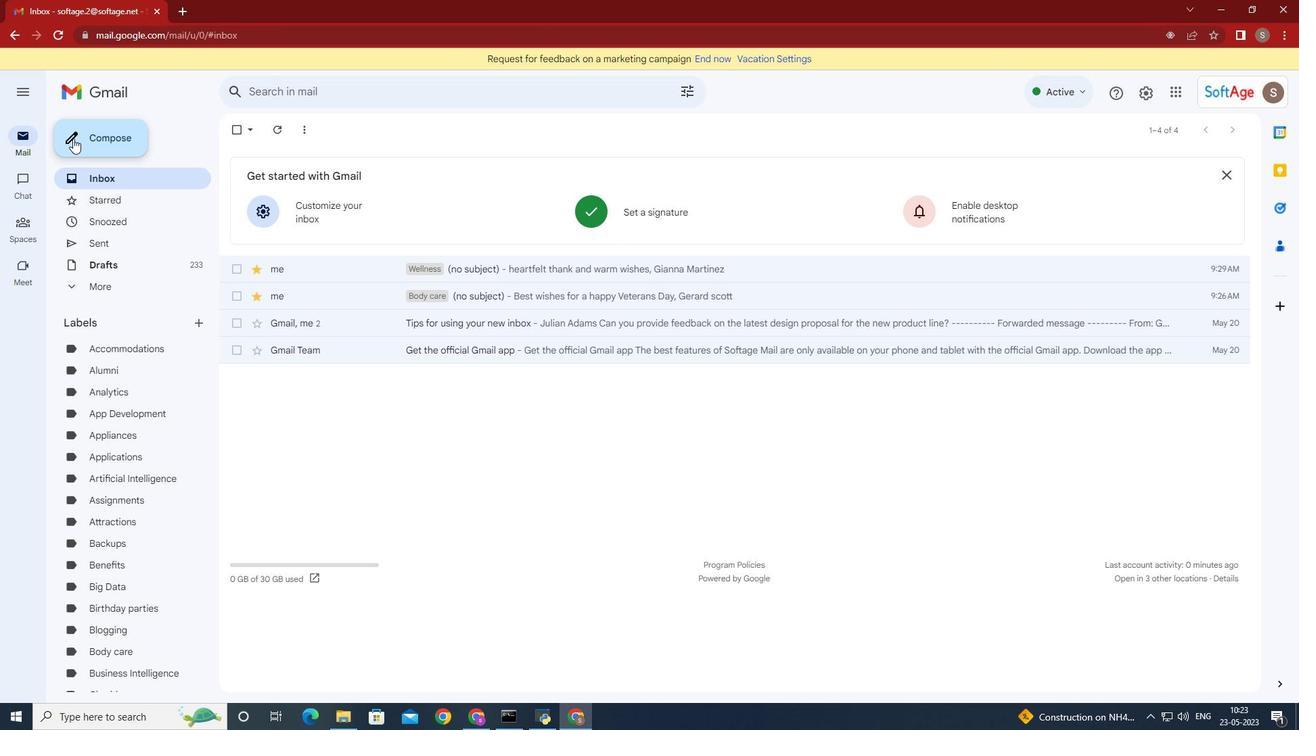
Action: Mouse moved to (596, 385)
Screenshot: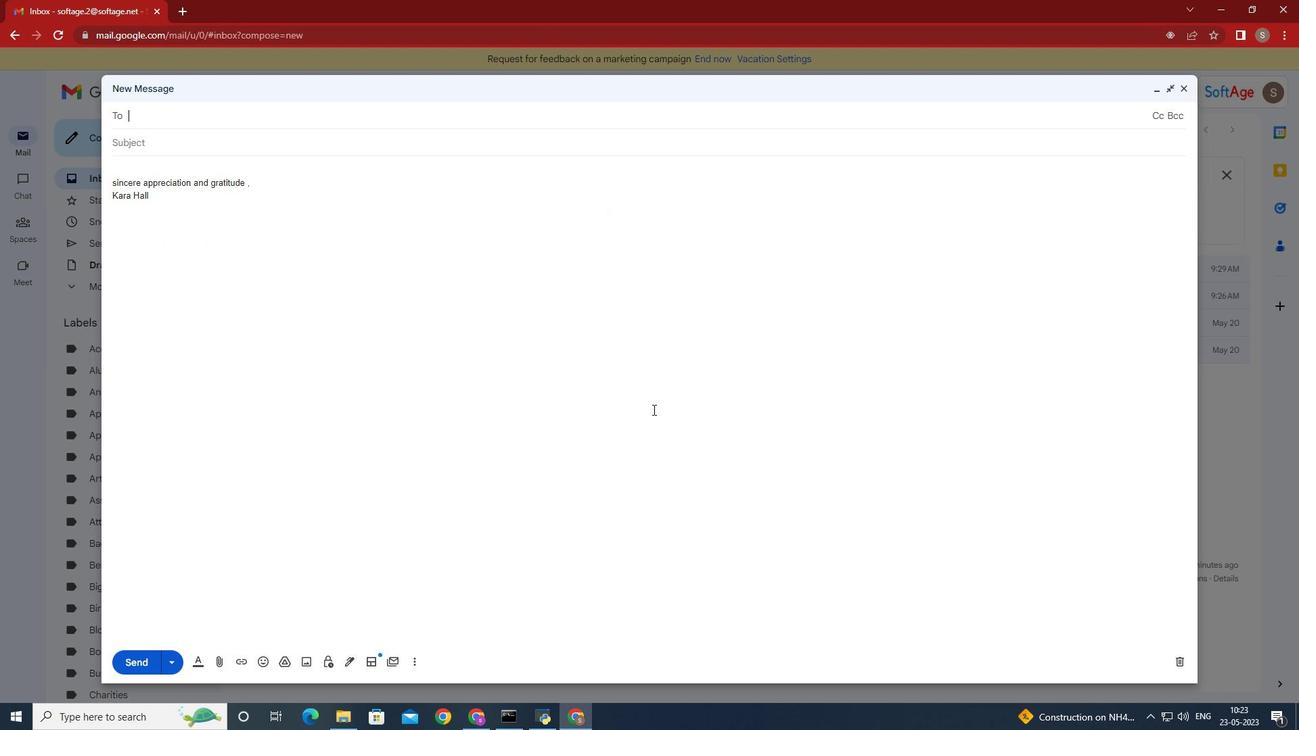 
Action: Key pressed softage.8
Screenshot: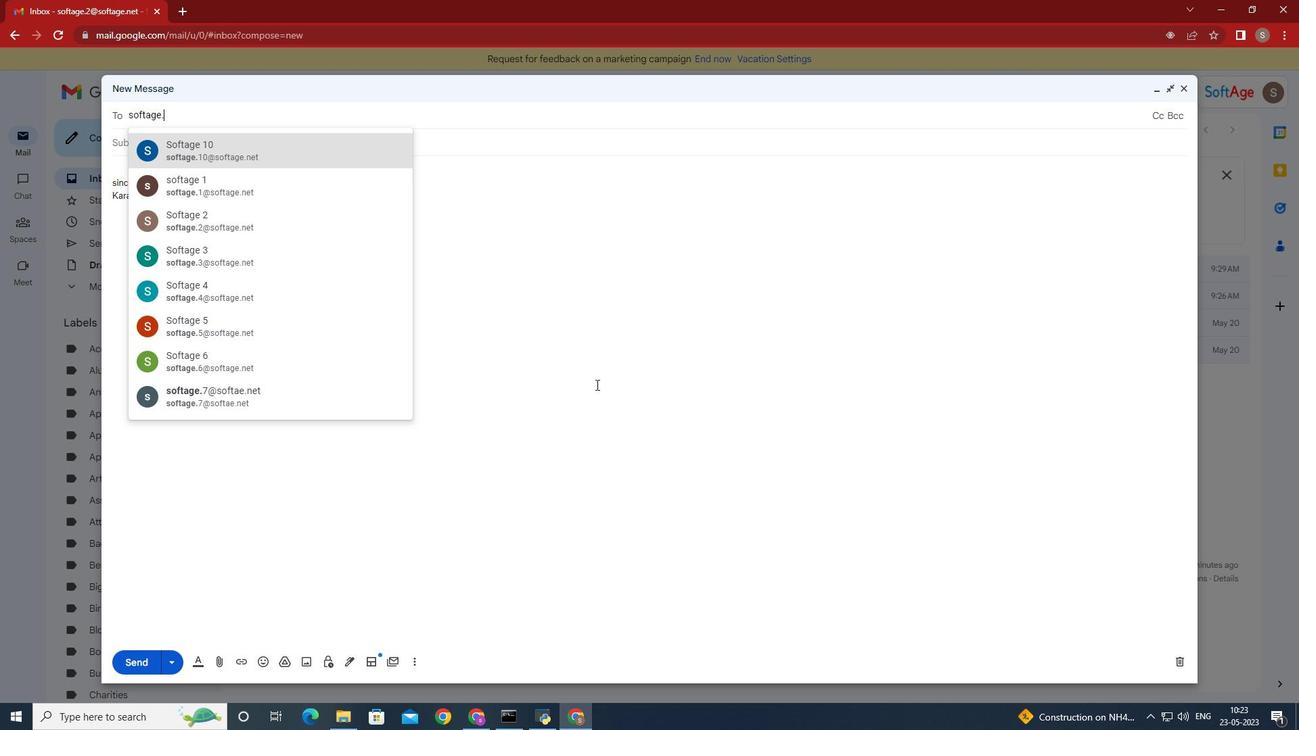 
Action: Mouse moved to (276, 156)
Screenshot: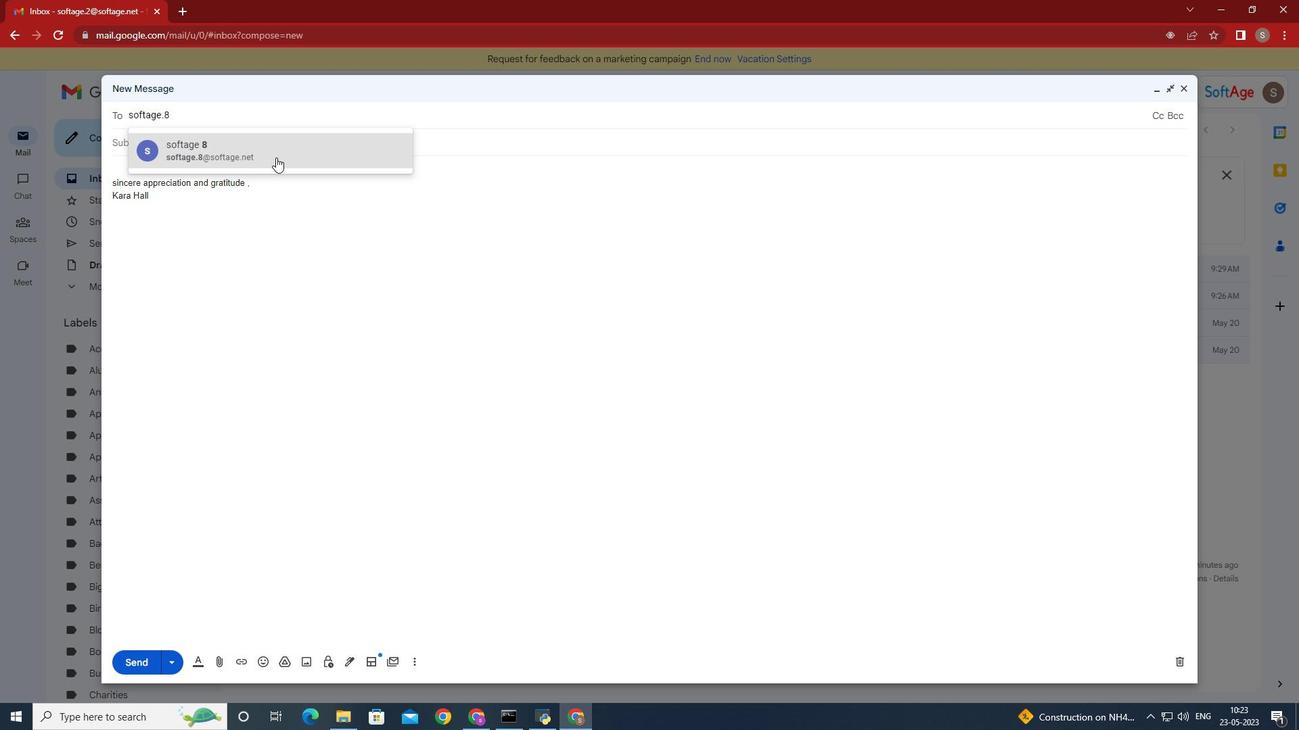 
Action: Mouse pressed left at (276, 156)
Screenshot: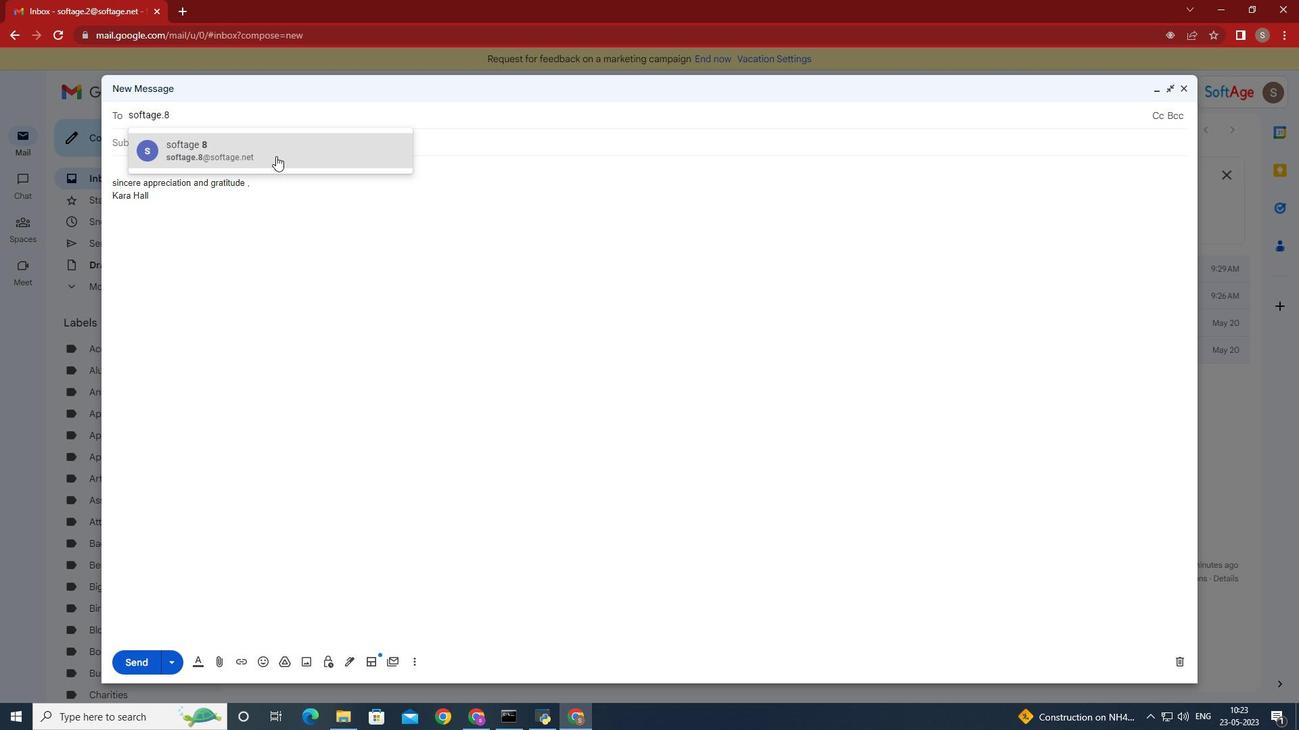 
Action: Mouse moved to (414, 661)
Screenshot: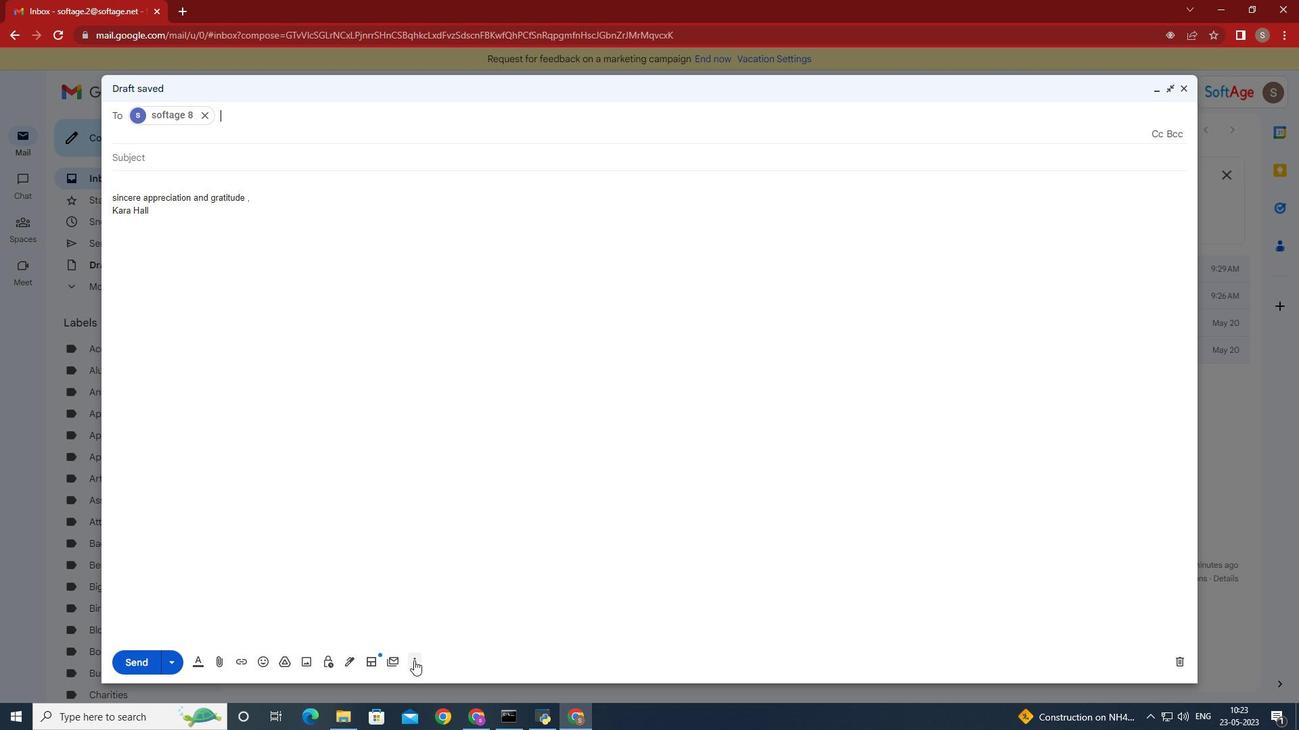 
Action: Mouse pressed left at (414, 661)
Screenshot: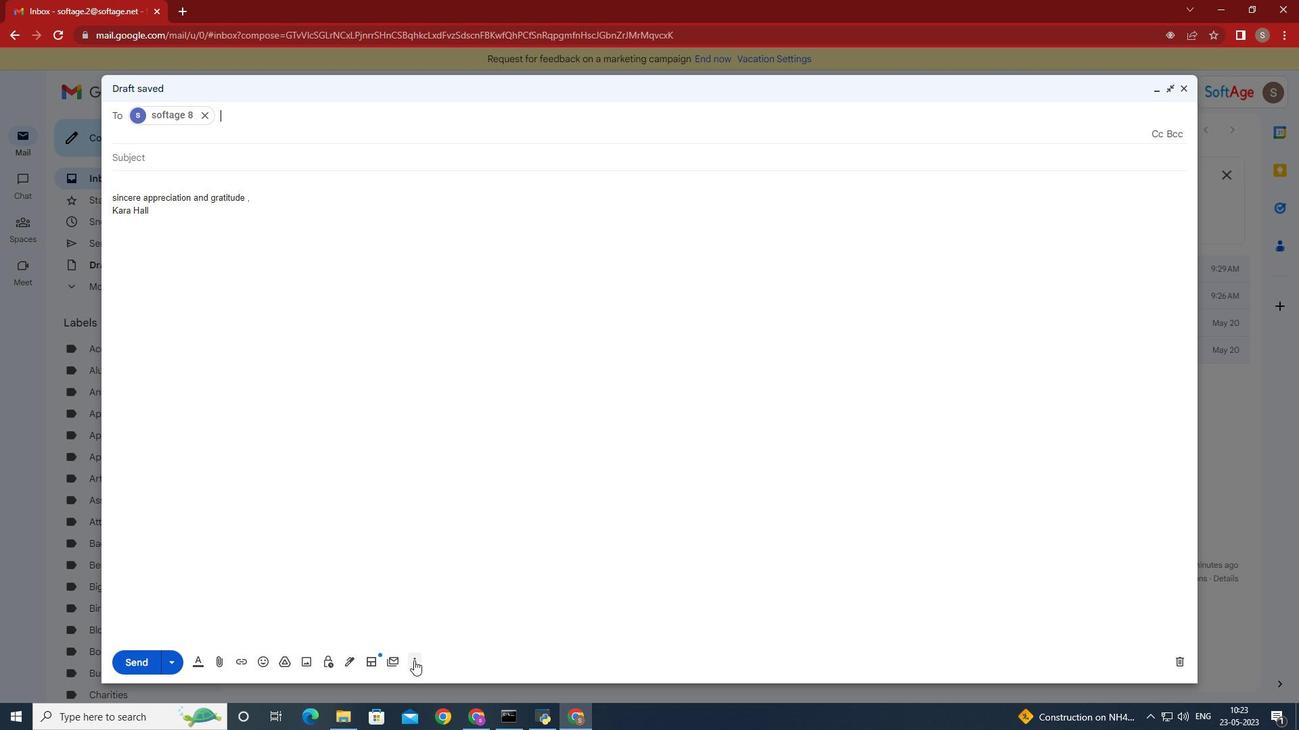 
Action: Mouse moved to (489, 532)
Screenshot: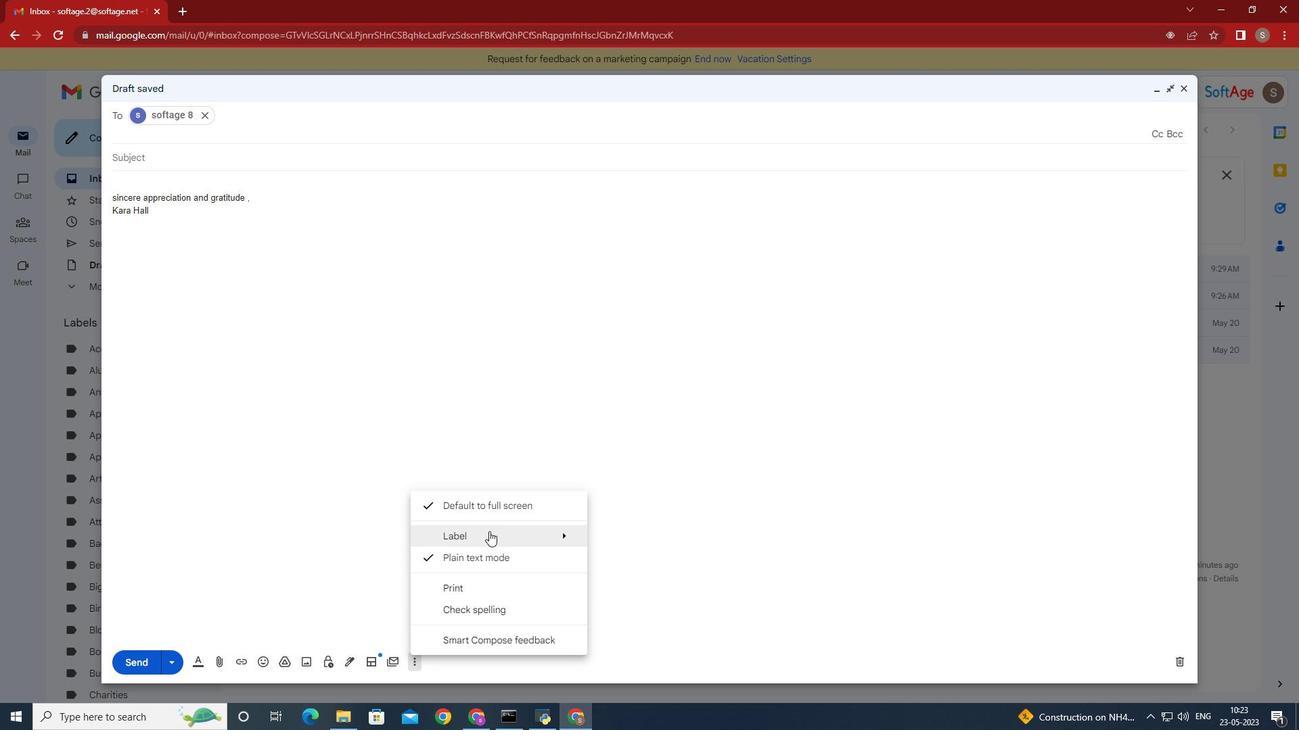 
Action: Mouse pressed left at (489, 532)
Screenshot: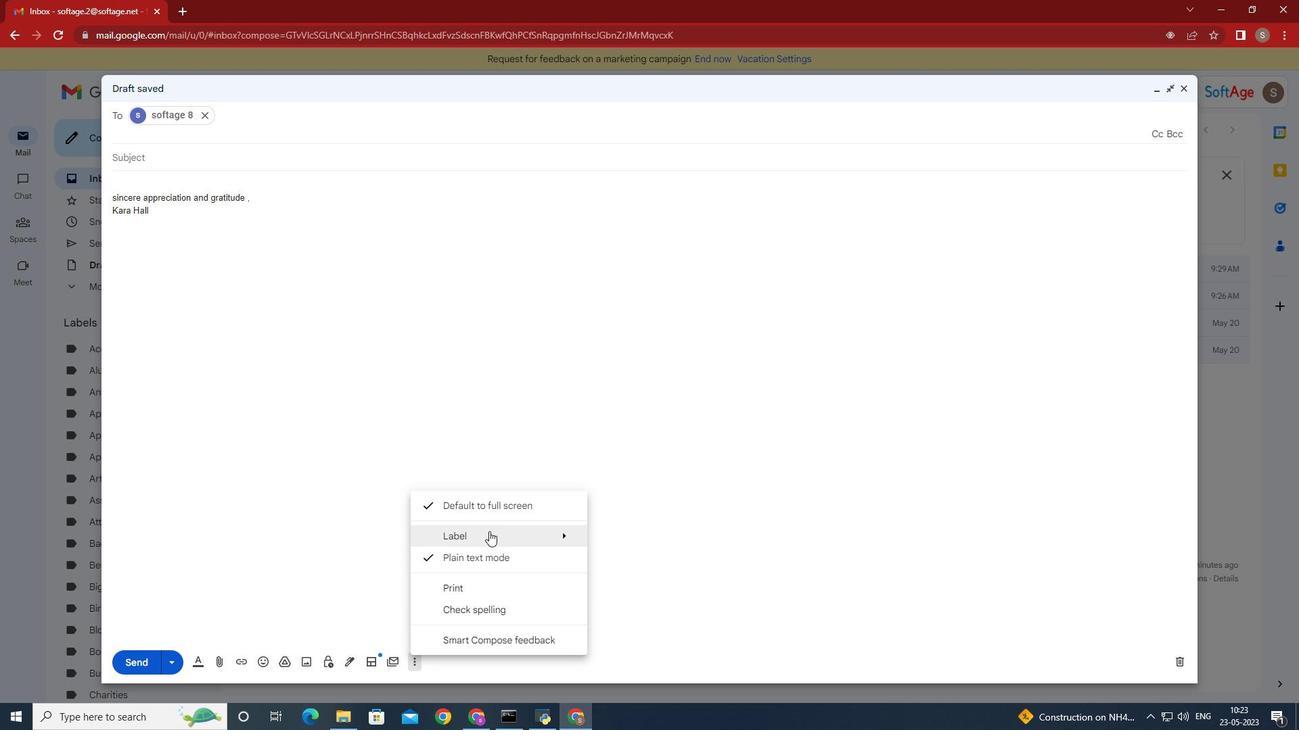 
Action: Mouse moved to (999, 565)
Screenshot: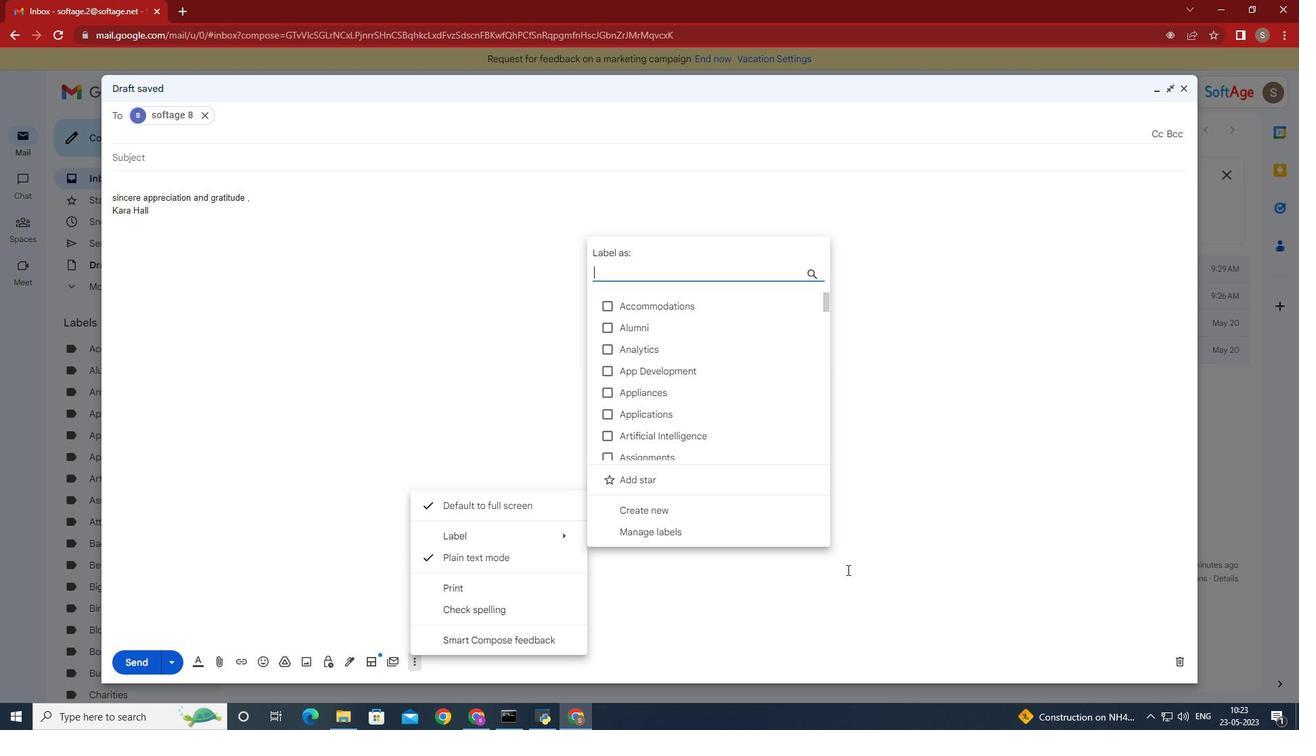 
Action: Key pressed <Key.shift>B
Screenshot: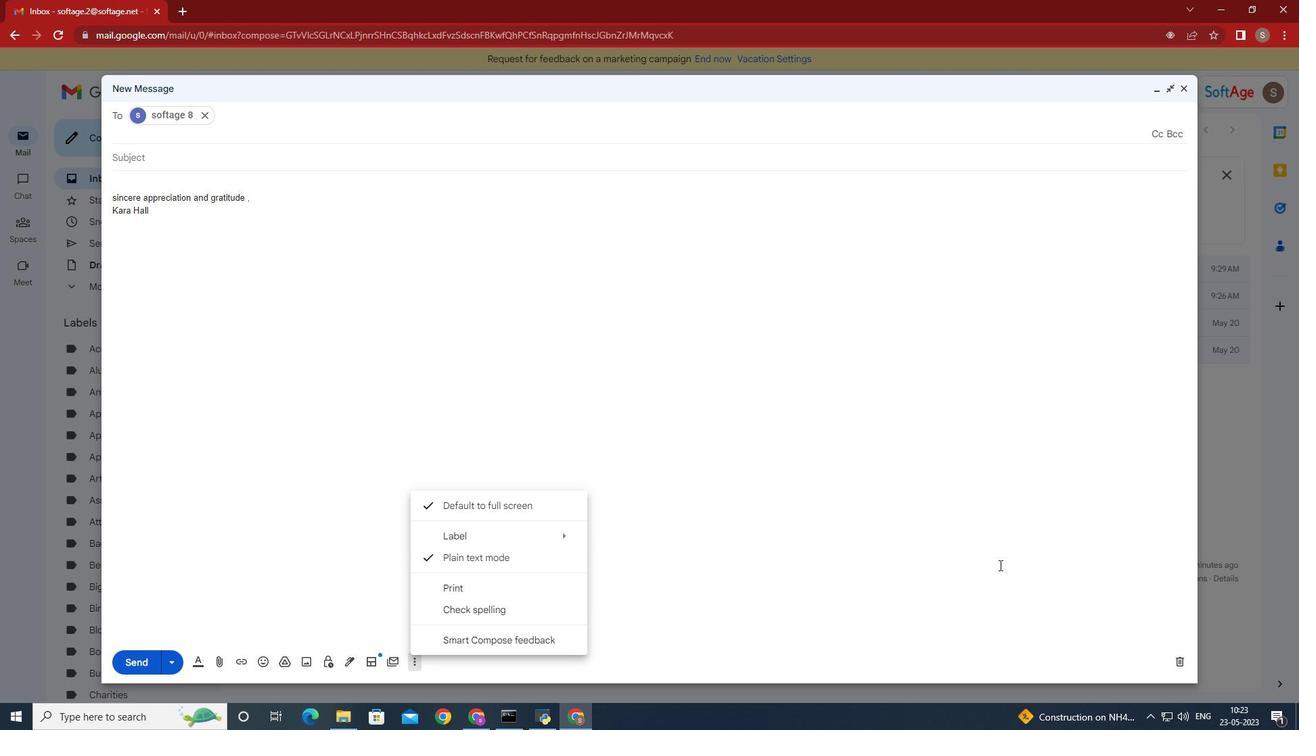 
Action: Mouse moved to (483, 532)
Screenshot: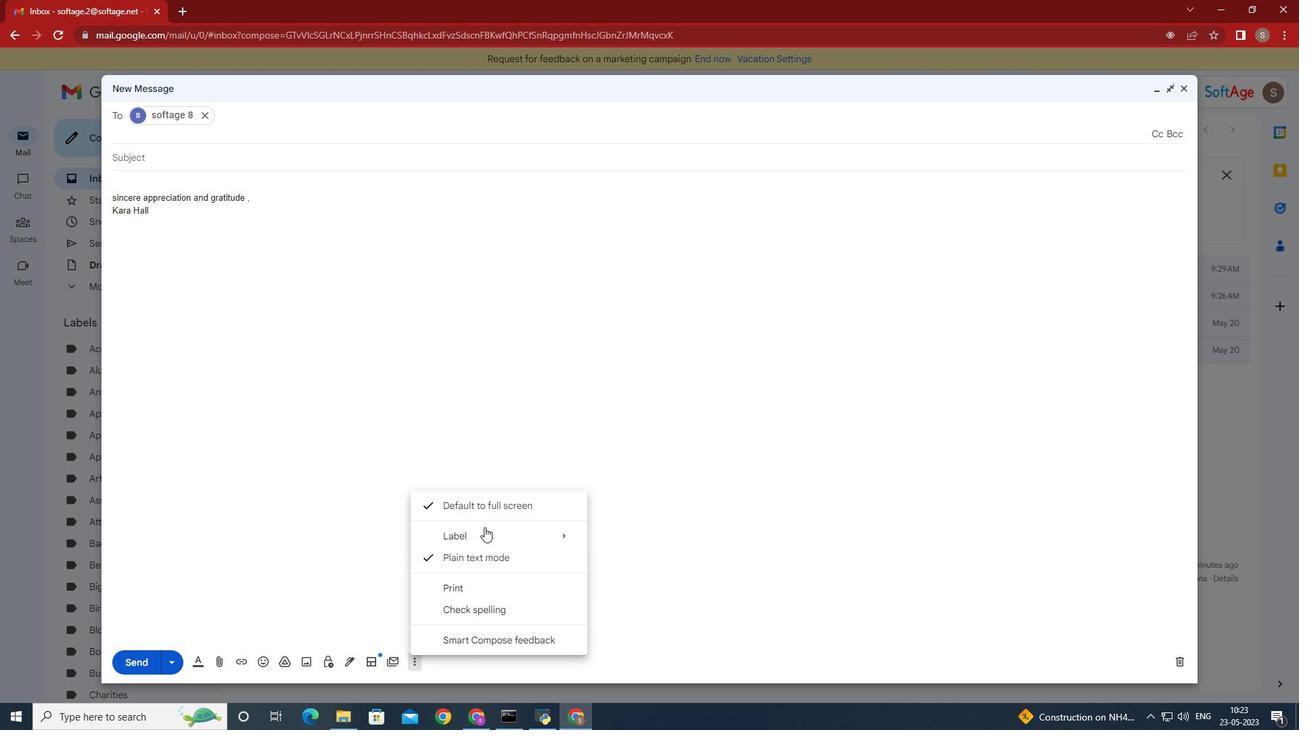 
Action: Mouse pressed left at (483, 532)
Screenshot: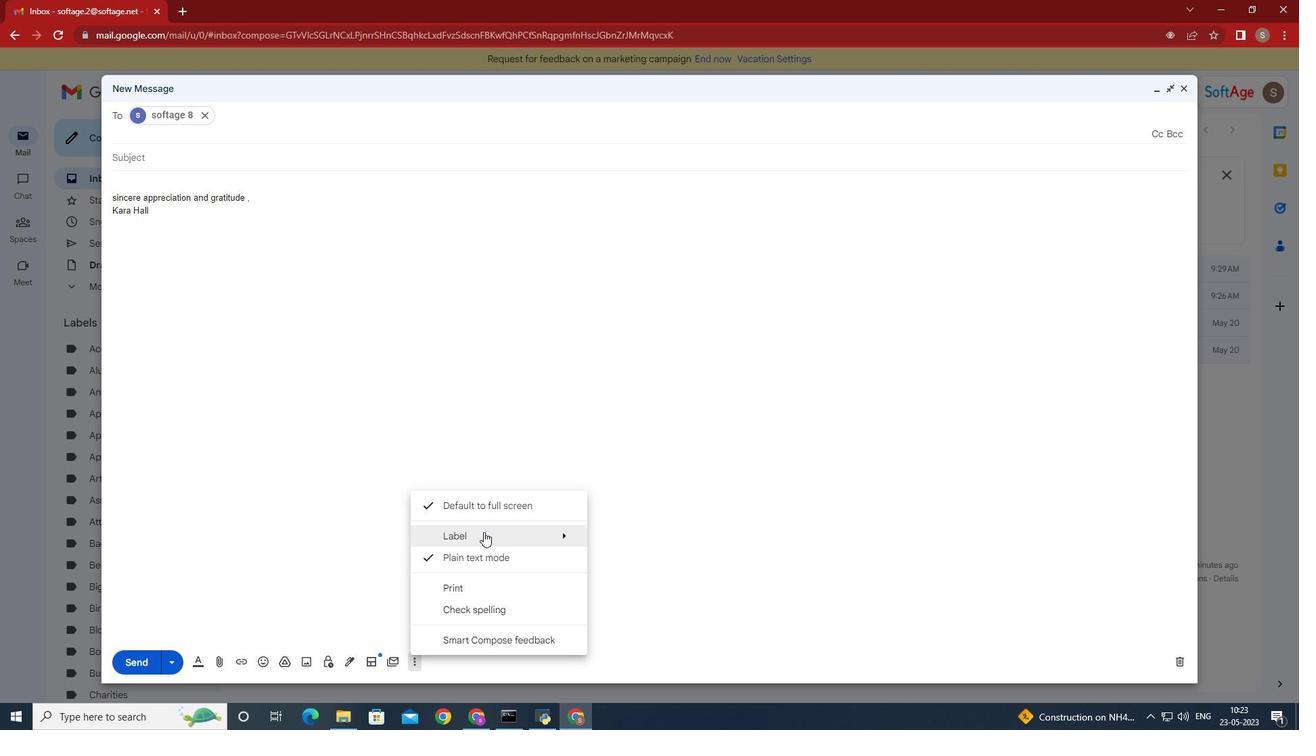 
Action: Mouse moved to (642, 267)
Screenshot: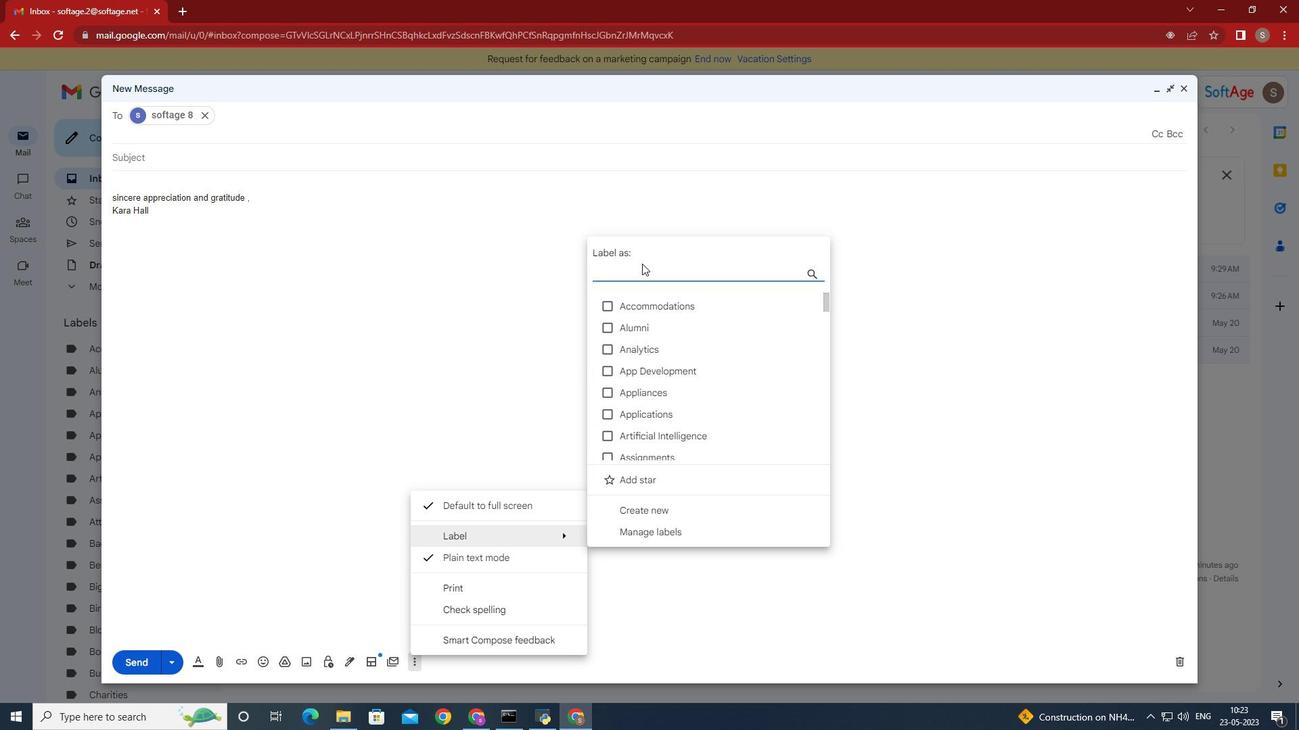 
Action: Mouse pressed left at (642, 267)
Screenshot: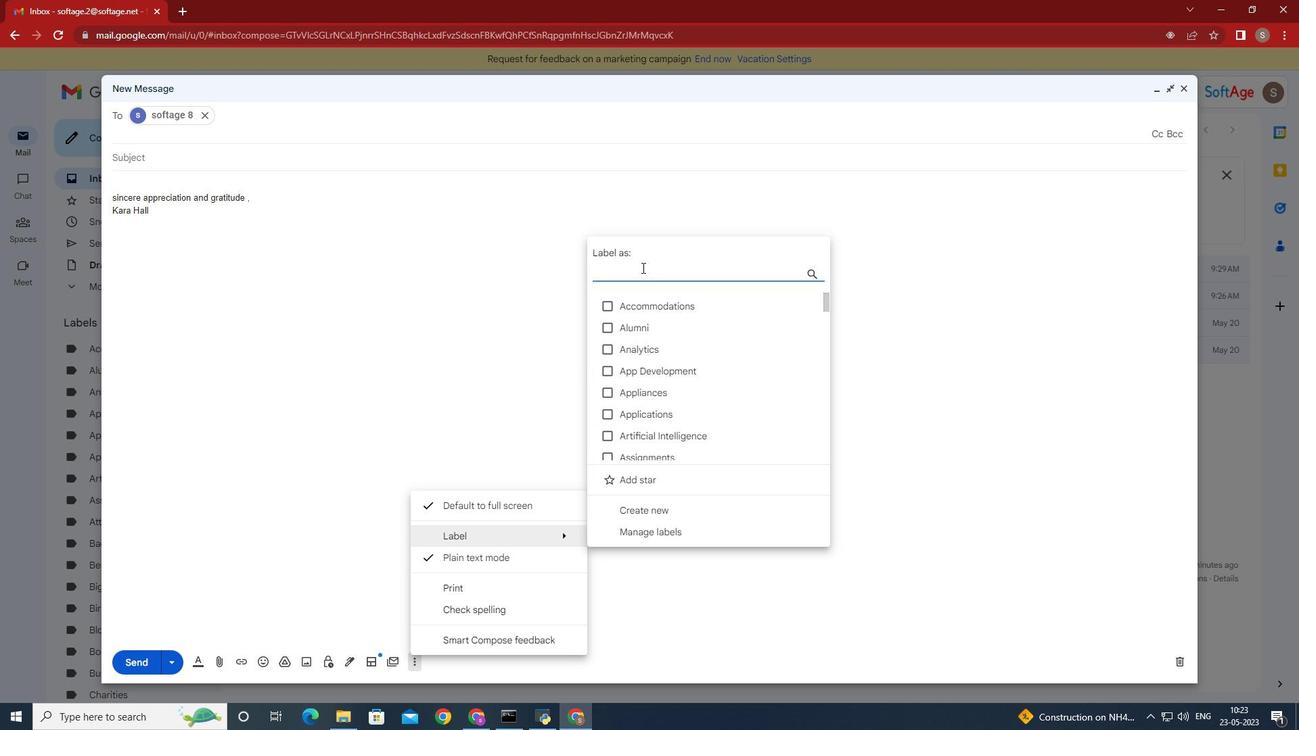 
Action: Key pressed <Key.shift>Busin
Screenshot: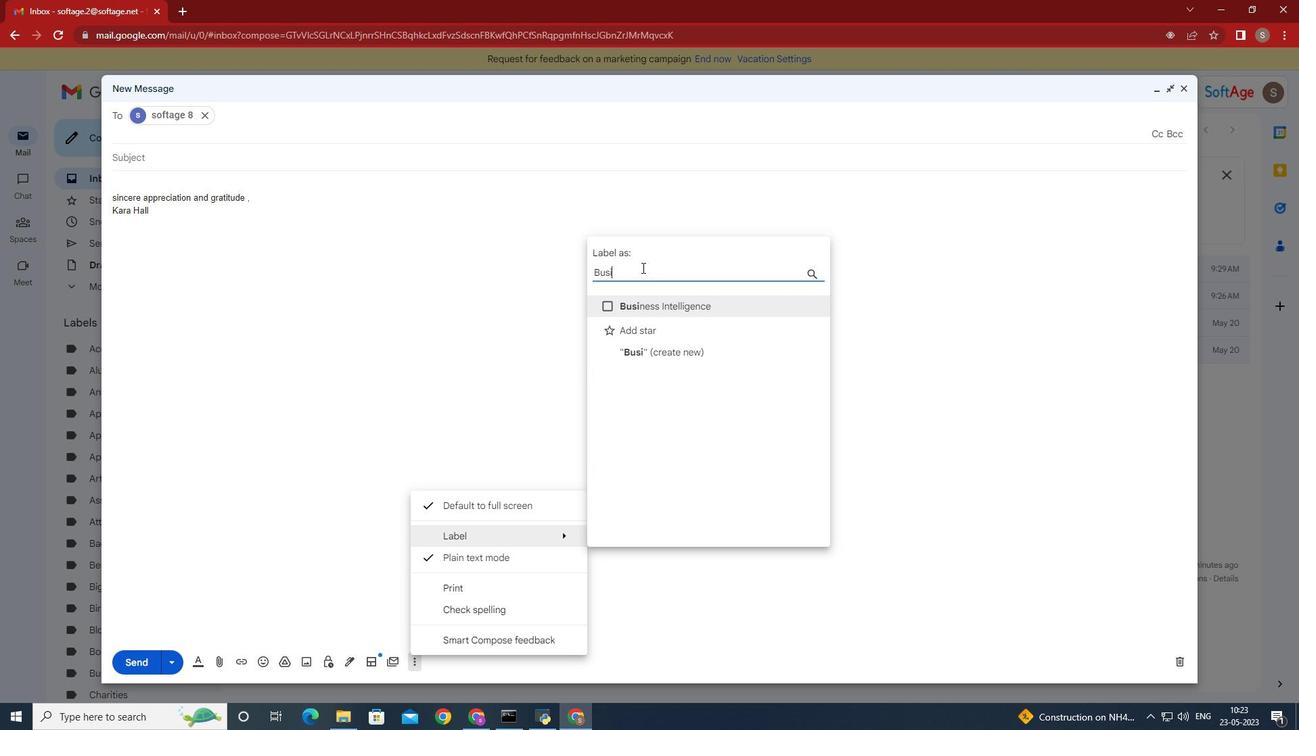 
Action: Mouse moved to (607, 309)
Screenshot: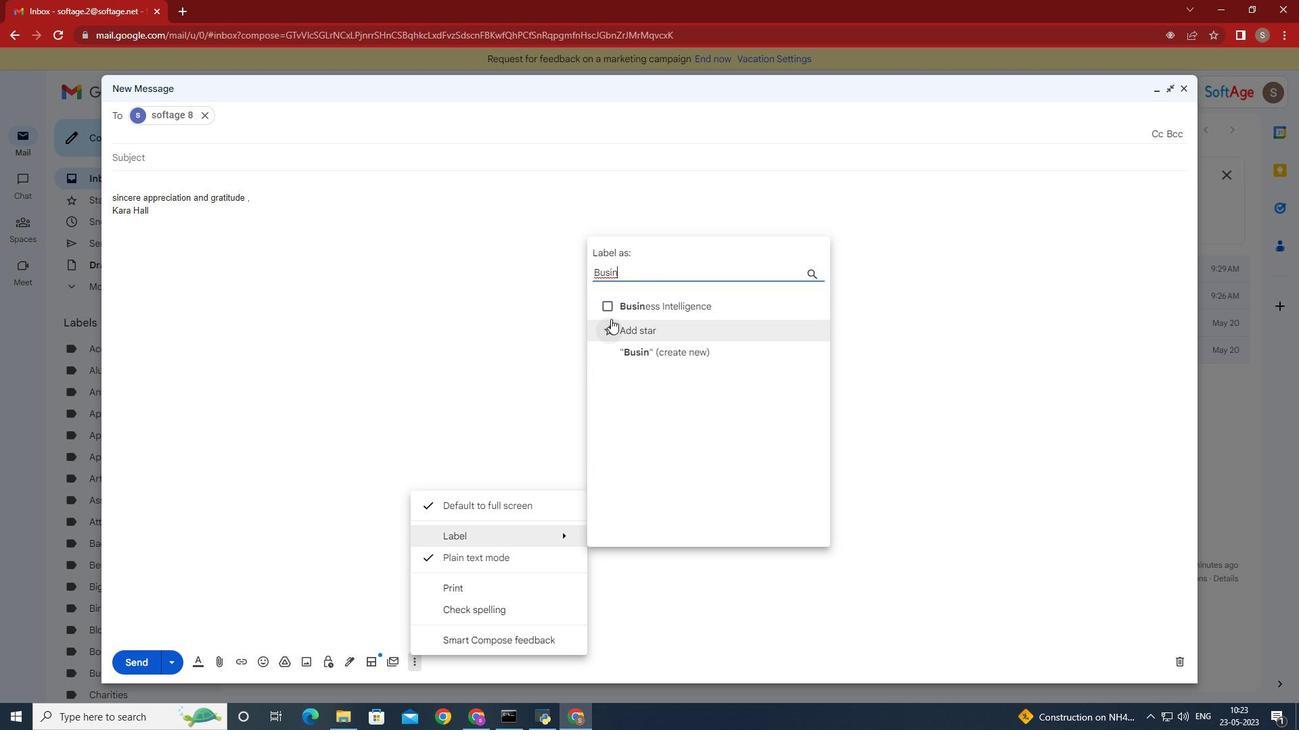 
Action: Mouse pressed left at (607, 309)
Screenshot: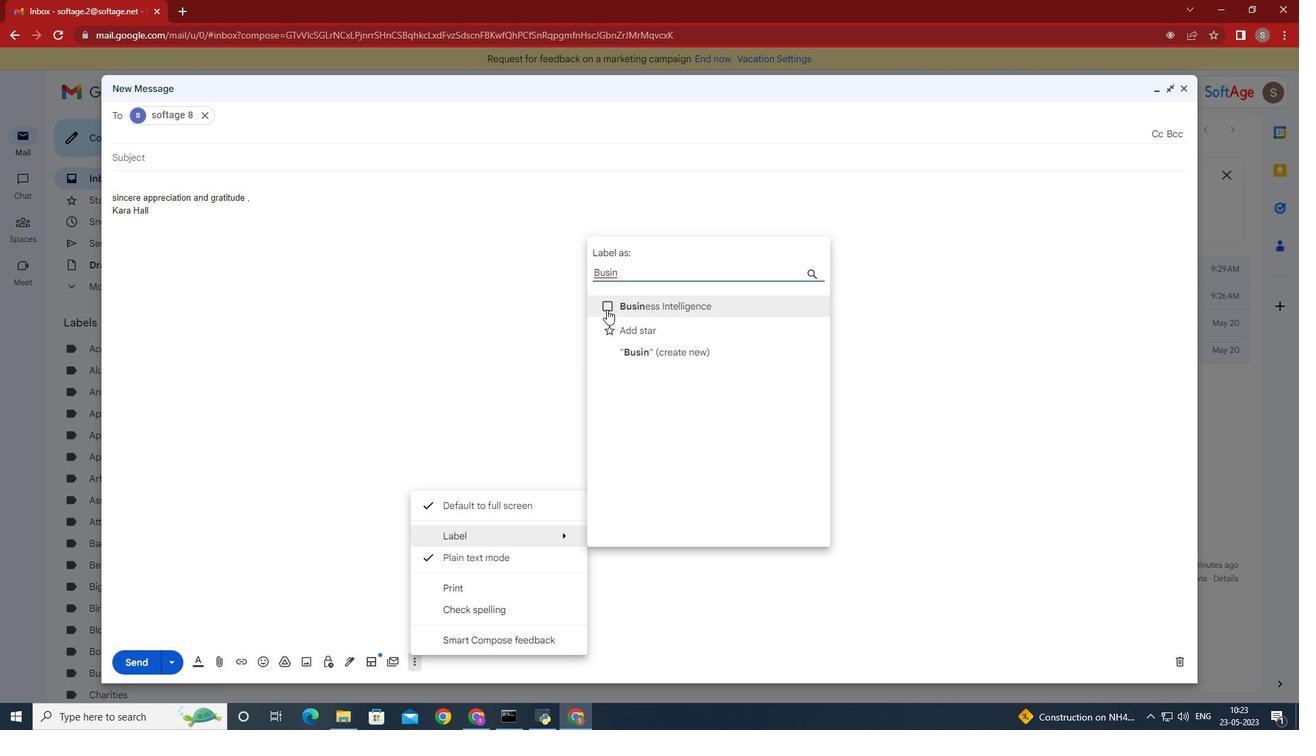 
Action: Mouse moved to (635, 350)
Screenshot: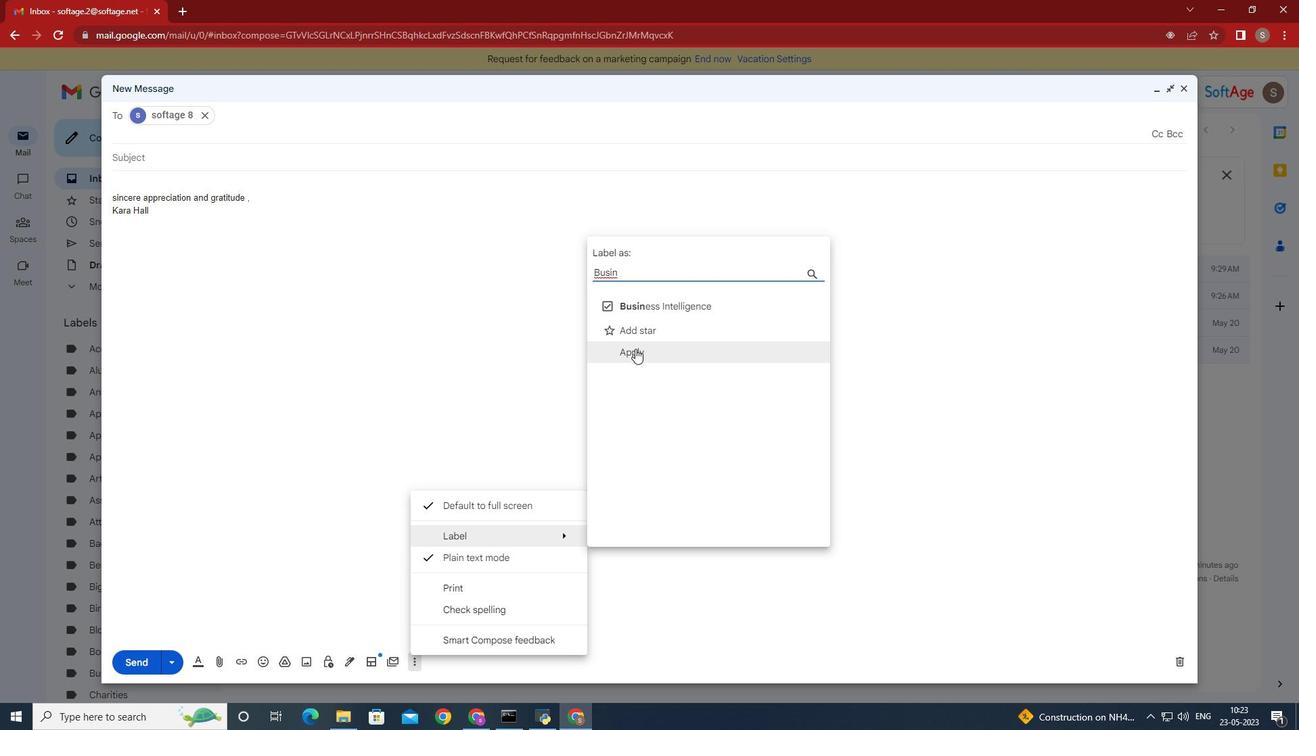 
Action: Mouse pressed left at (635, 350)
Screenshot: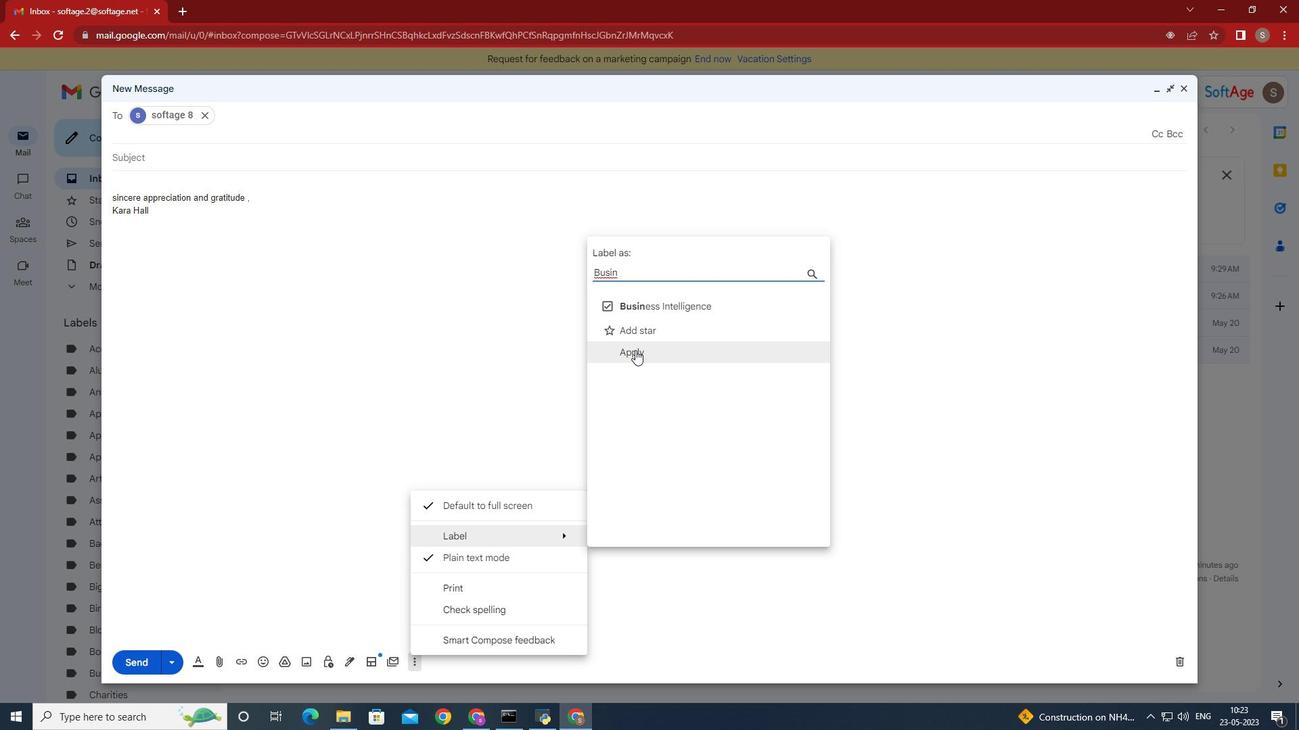 
Action: Mouse moved to (635, 350)
Screenshot: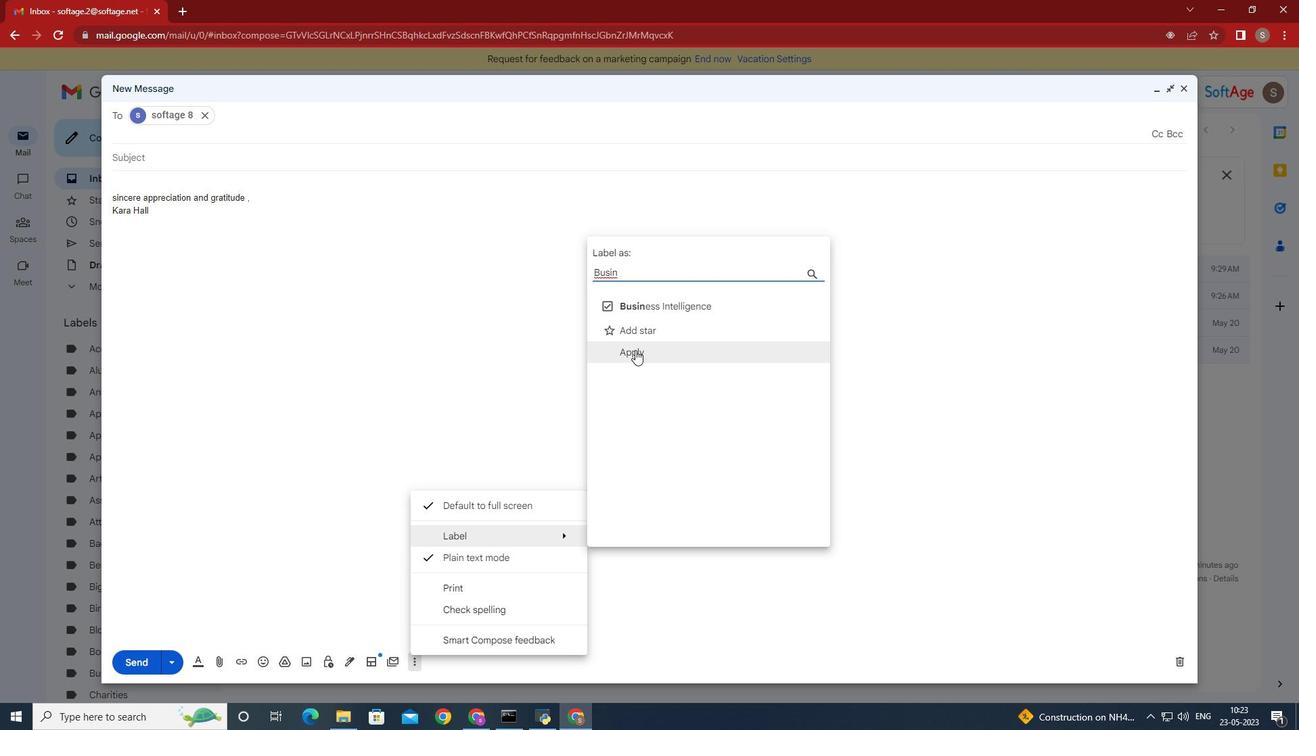 
